 Task: Find connections with filter location Gangolli with filter topic #Partnershipswith filter profile language Potuguese with filter current company S&P Global Market Intelligence with filter school Dayananda Sagar University with filter industry Law Enforcement with filter service category Life Coaching with filter keywords title Web Developer
Action: Mouse pressed left at (510, 87)
Screenshot: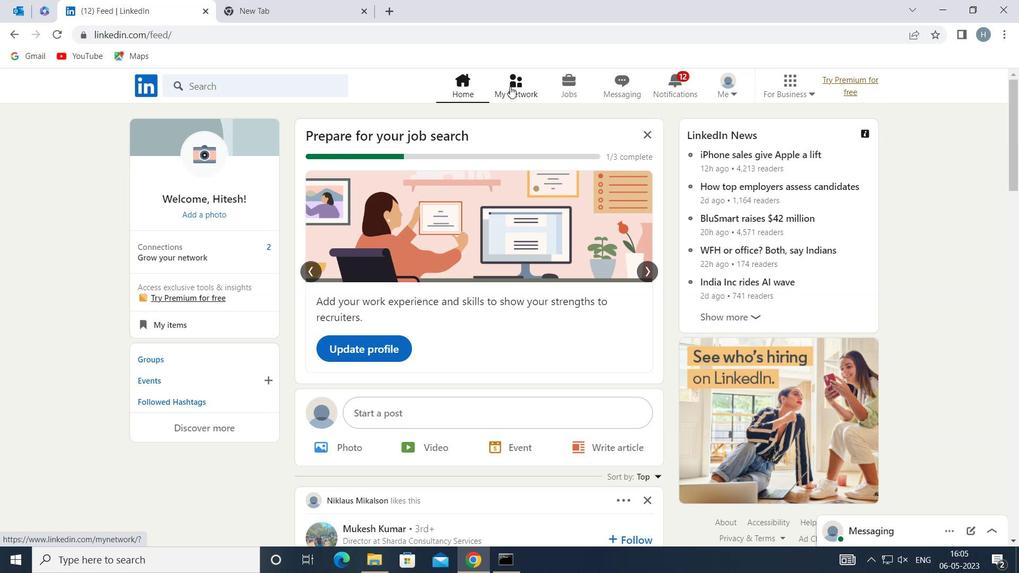 
Action: Mouse moved to (271, 161)
Screenshot: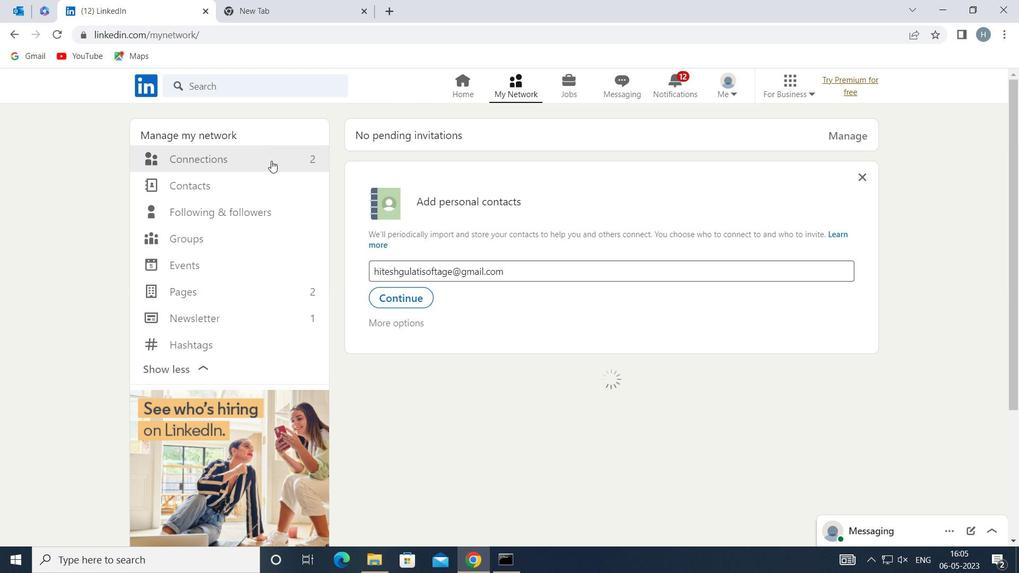 
Action: Mouse pressed left at (271, 161)
Screenshot: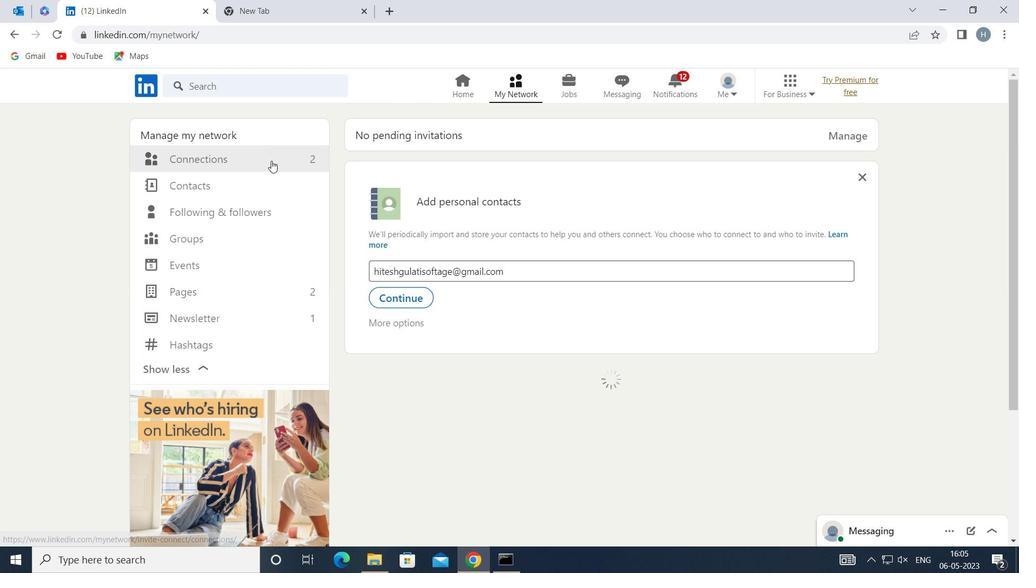 
Action: Mouse moved to (595, 157)
Screenshot: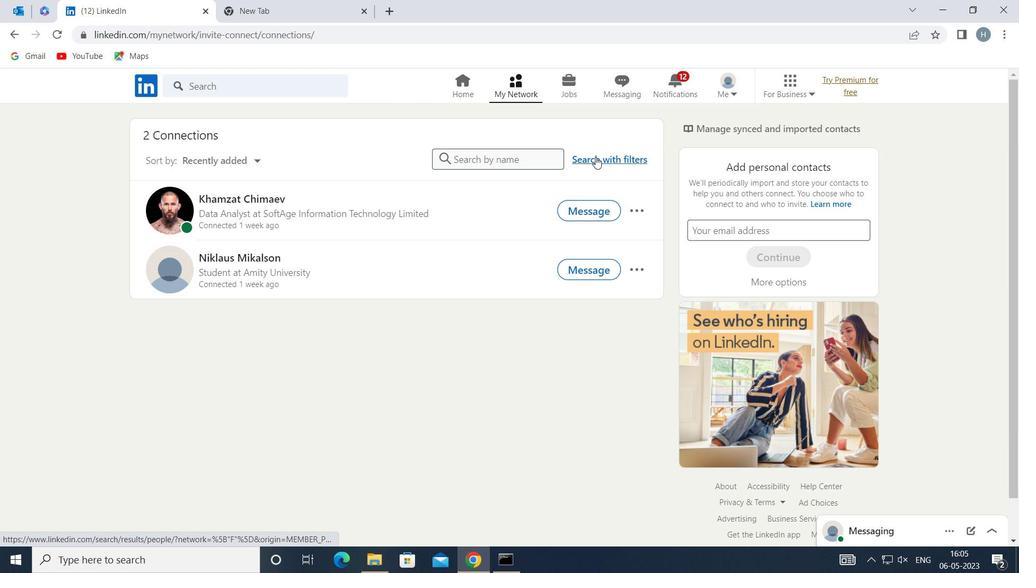 
Action: Mouse pressed left at (595, 157)
Screenshot: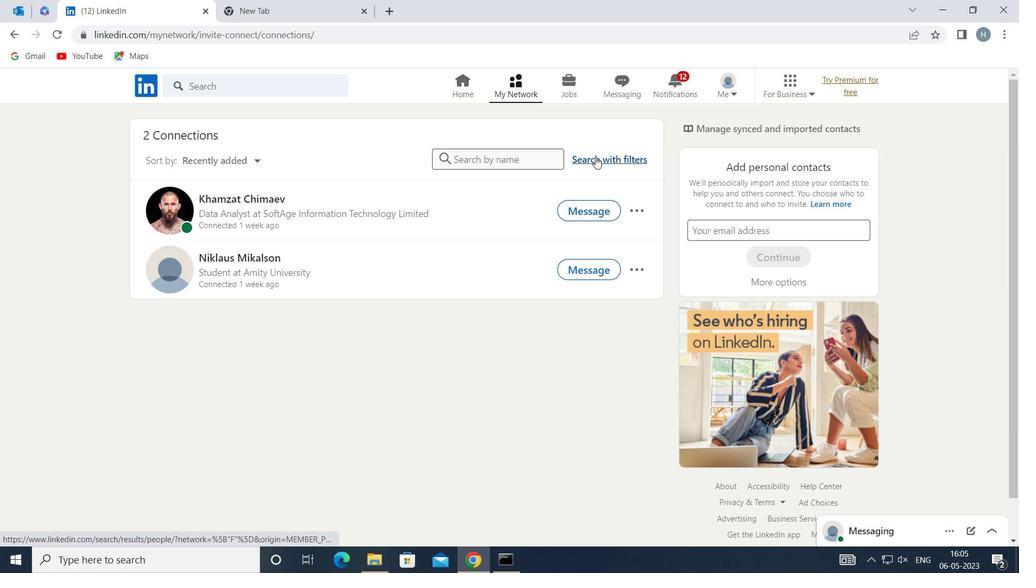 
Action: Mouse moved to (559, 125)
Screenshot: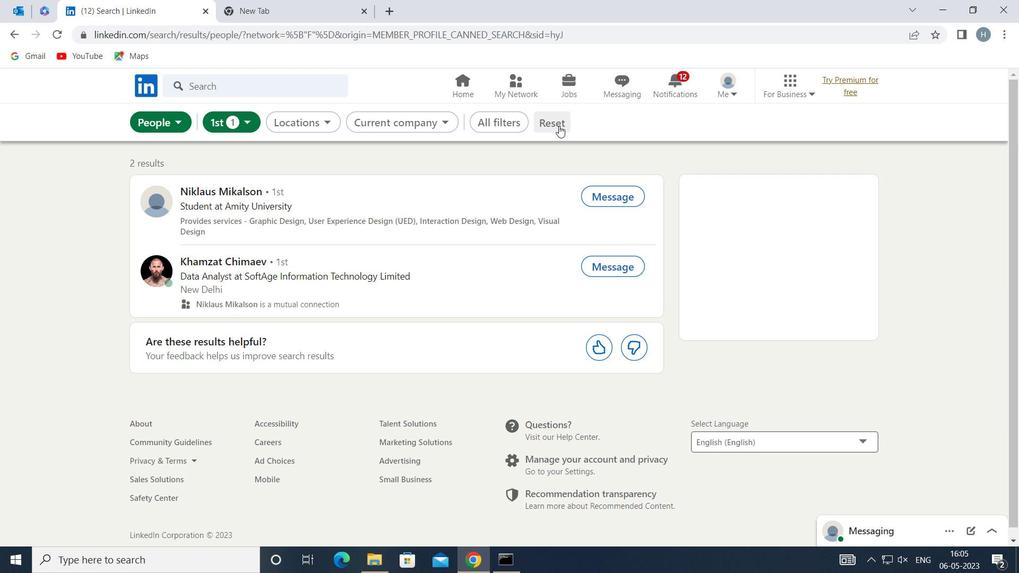 
Action: Mouse pressed left at (559, 125)
Screenshot: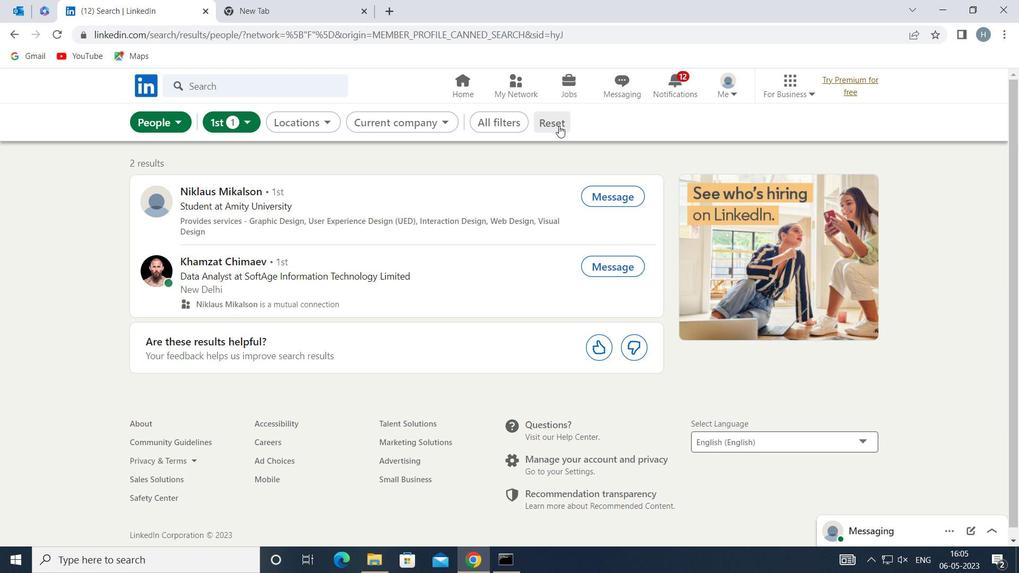 
Action: Mouse moved to (537, 121)
Screenshot: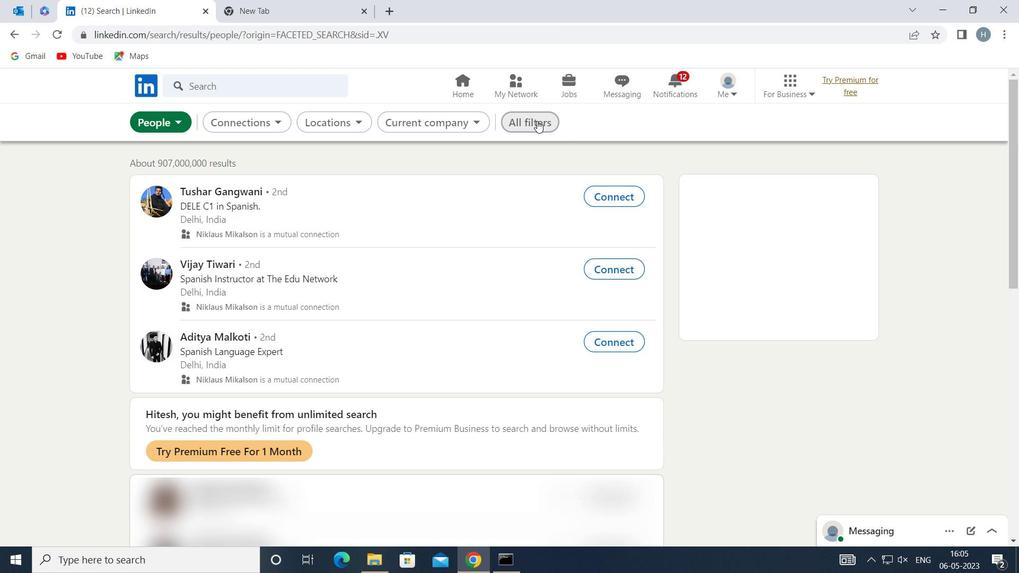 
Action: Mouse pressed left at (537, 121)
Screenshot: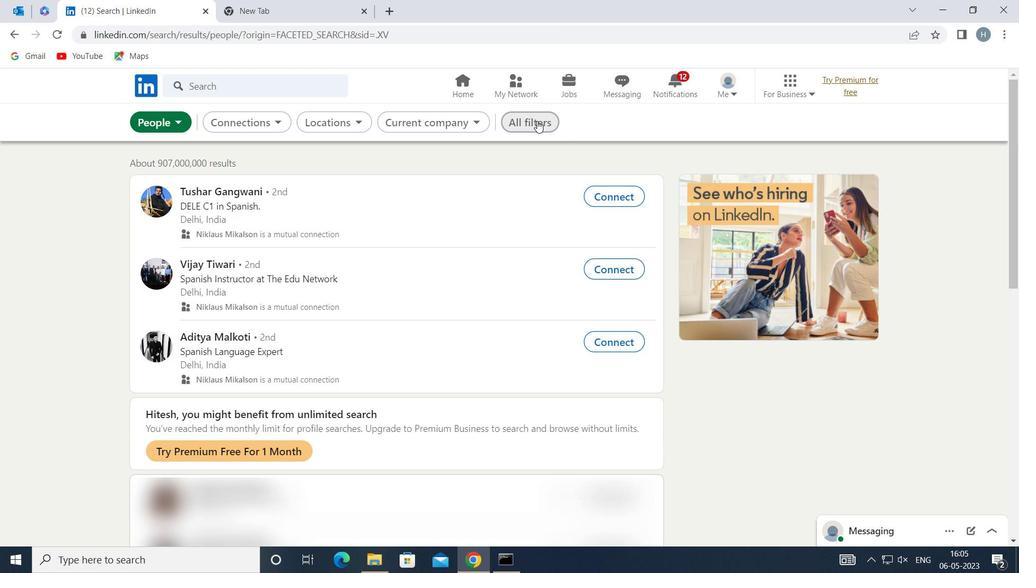 
Action: Mouse moved to (763, 245)
Screenshot: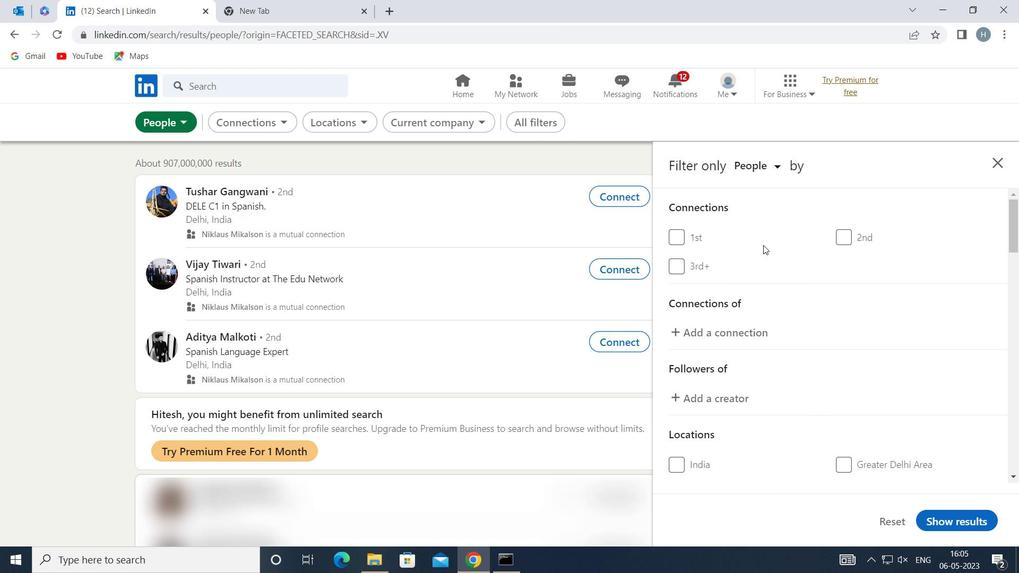 
Action: Mouse scrolled (763, 244) with delta (0, 0)
Screenshot: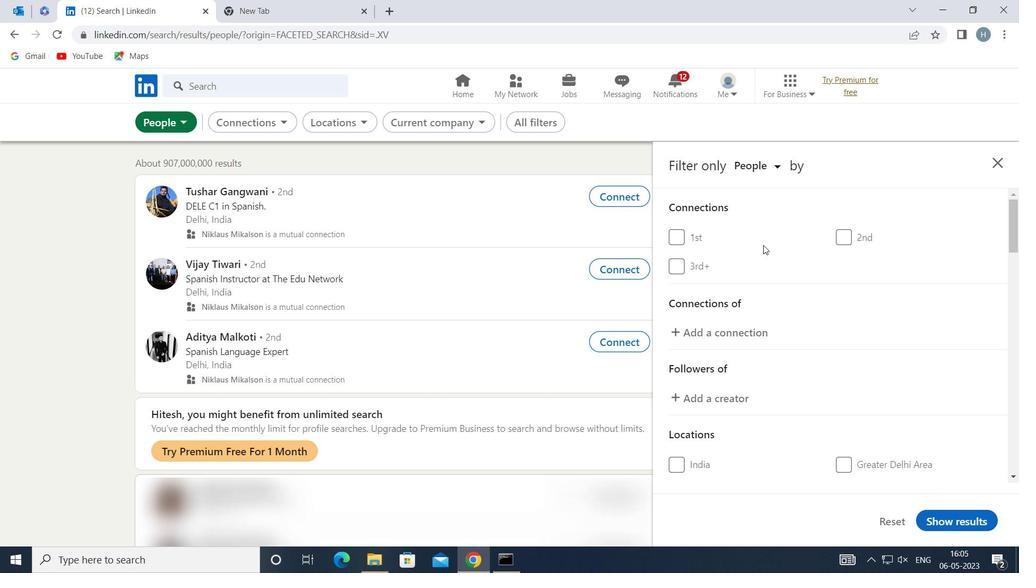 
Action: Mouse moved to (764, 246)
Screenshot: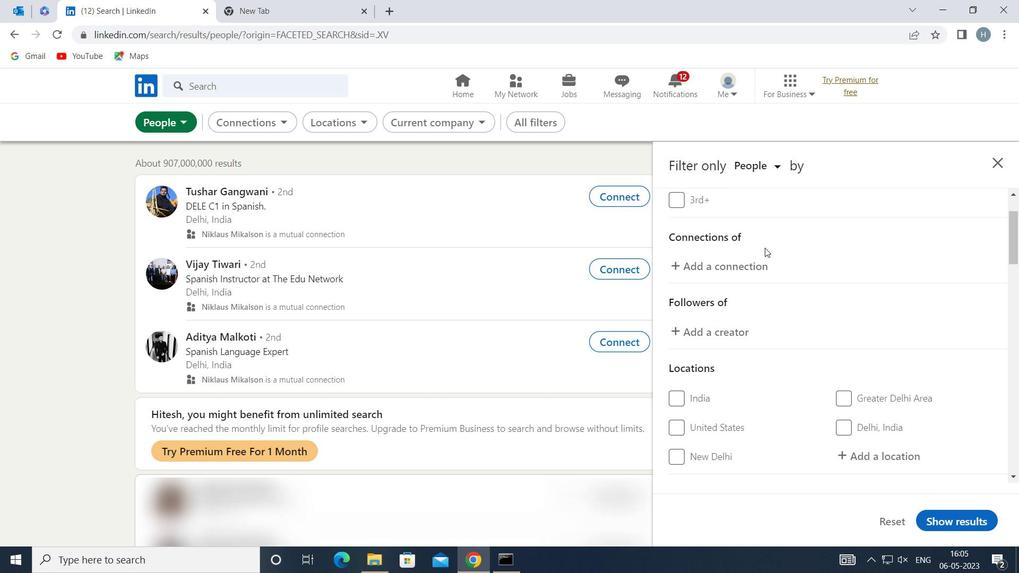 
Action: Mouse scrolled (764, 246) with delta (0, 0)
Screenshot: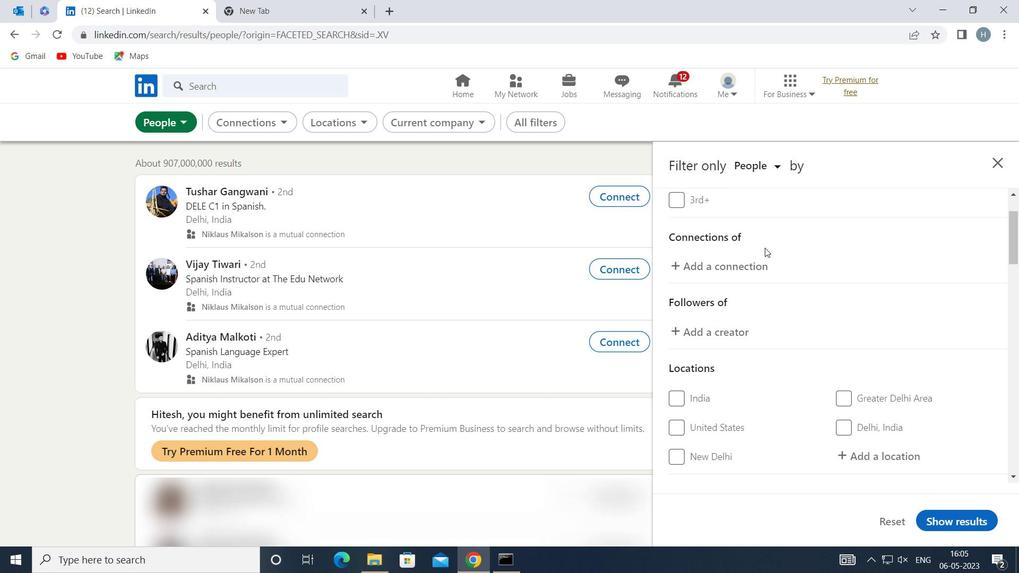 
Action: Mouse moved to (889, 381)
Screenshot: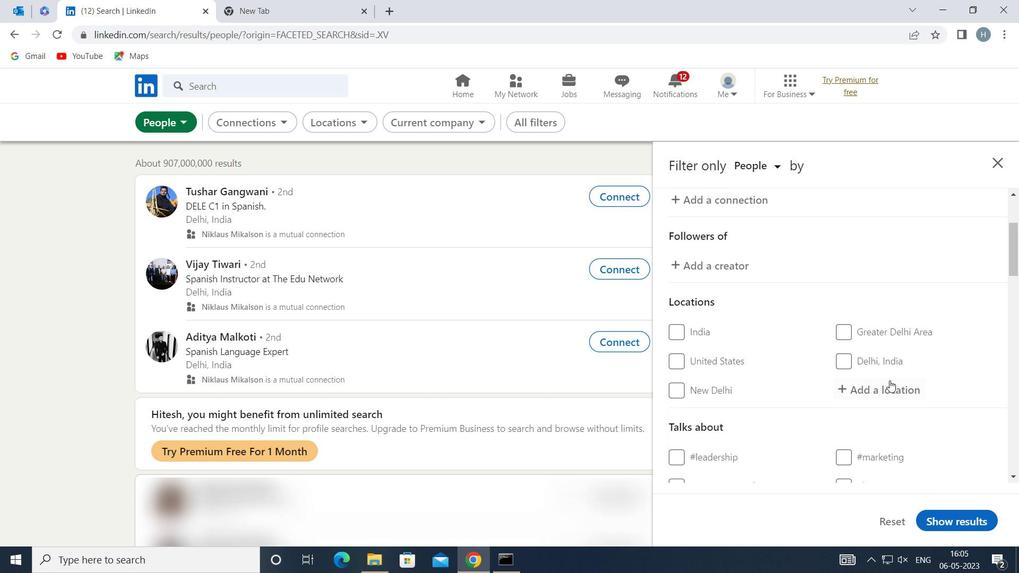 
Action: Mouse pressed left at (889, 381)
Screenshot: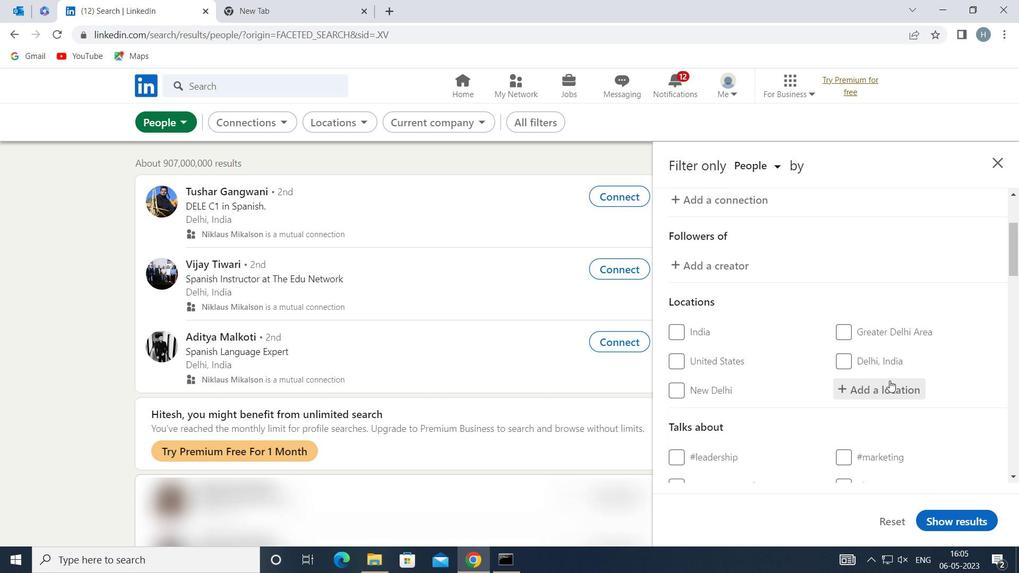 
Action: Mouse moved to (889, 381)
Screenshot: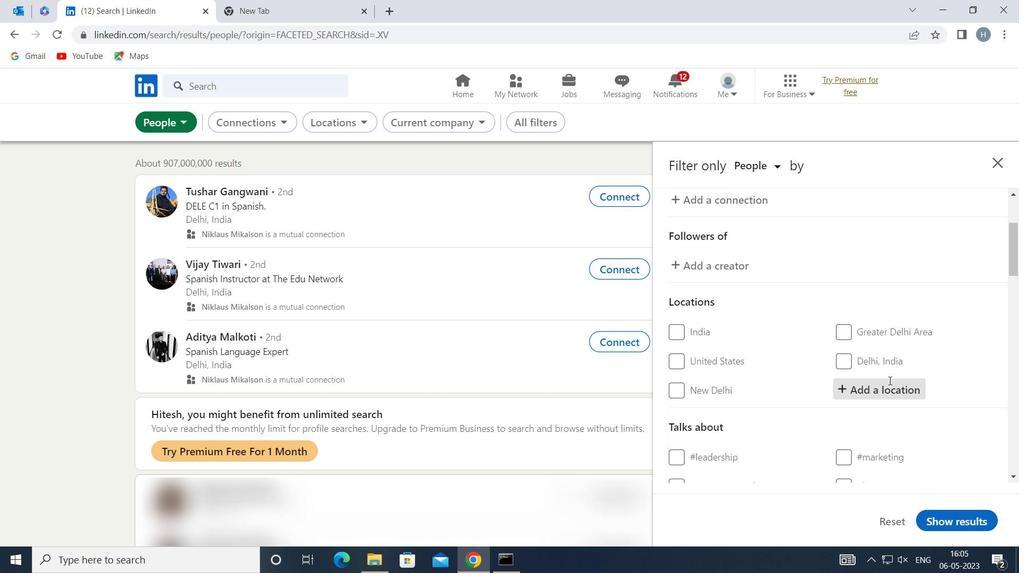 
Action: Key pressed <Key.shift>GANGOLLI
Screenshot: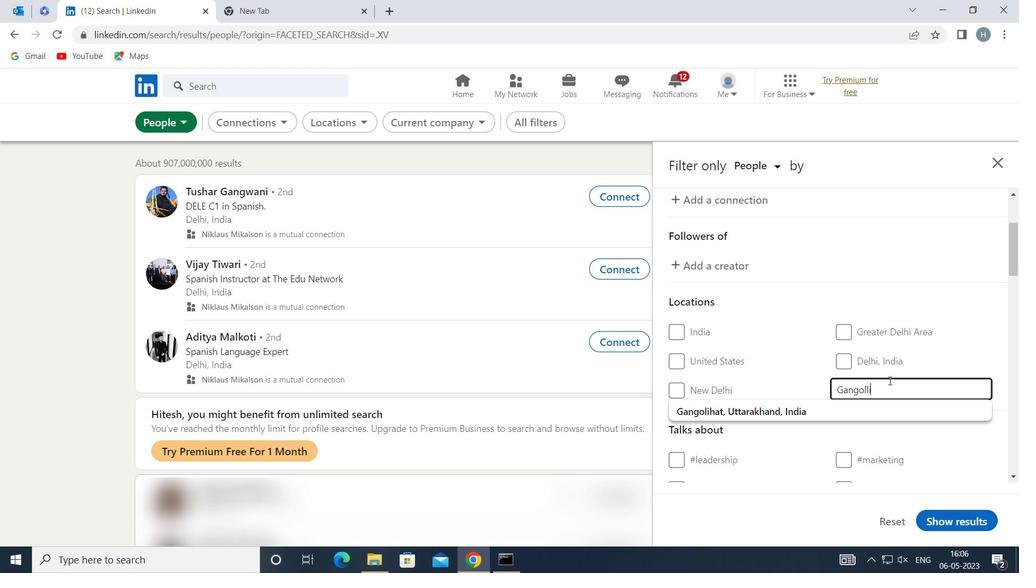 
Action: Mouse moved to (959, 314)
Screenshot: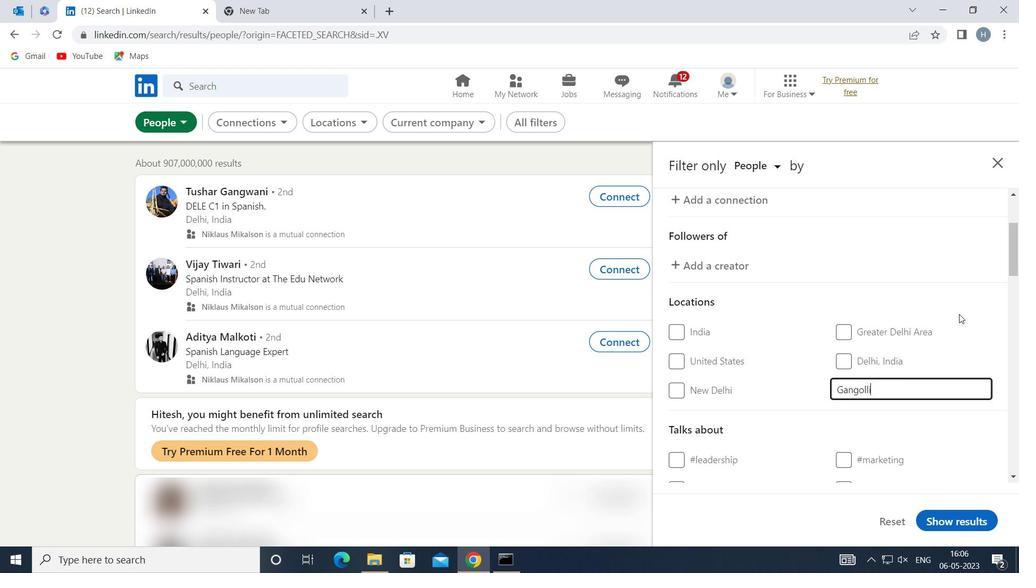 
Action: Mouse pressed left at (959, 314)
Screenshot: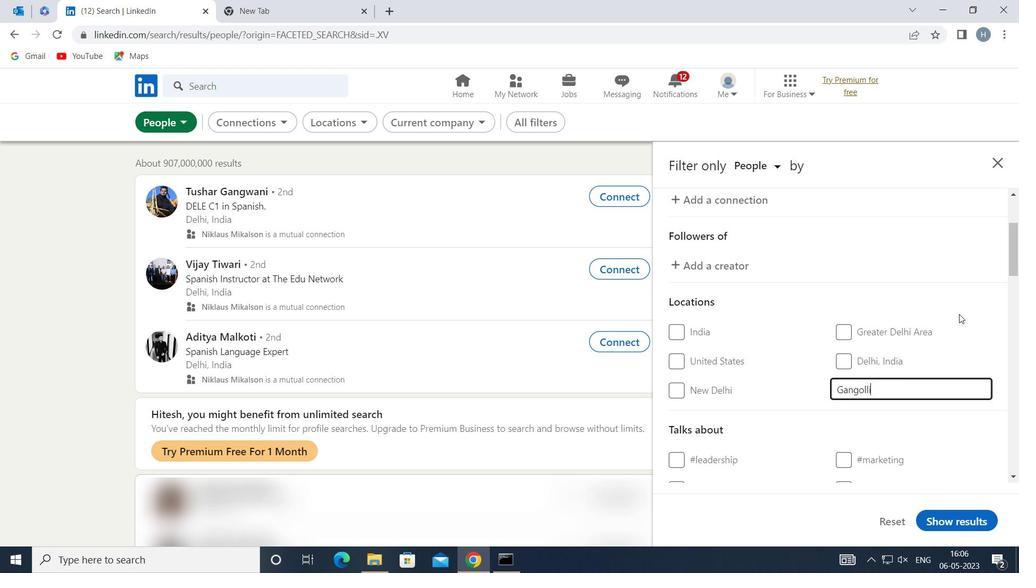 
Action: Mouse moved to (959, 314)
Screenshot: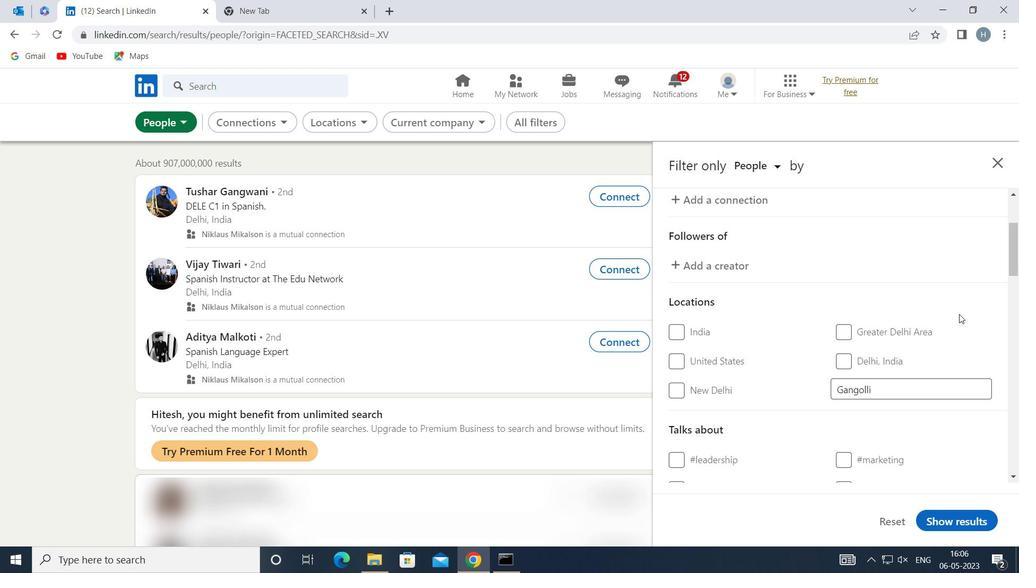 
Action: Mouse scrolled (959, 314) with delta (0, 0)
Screenshot: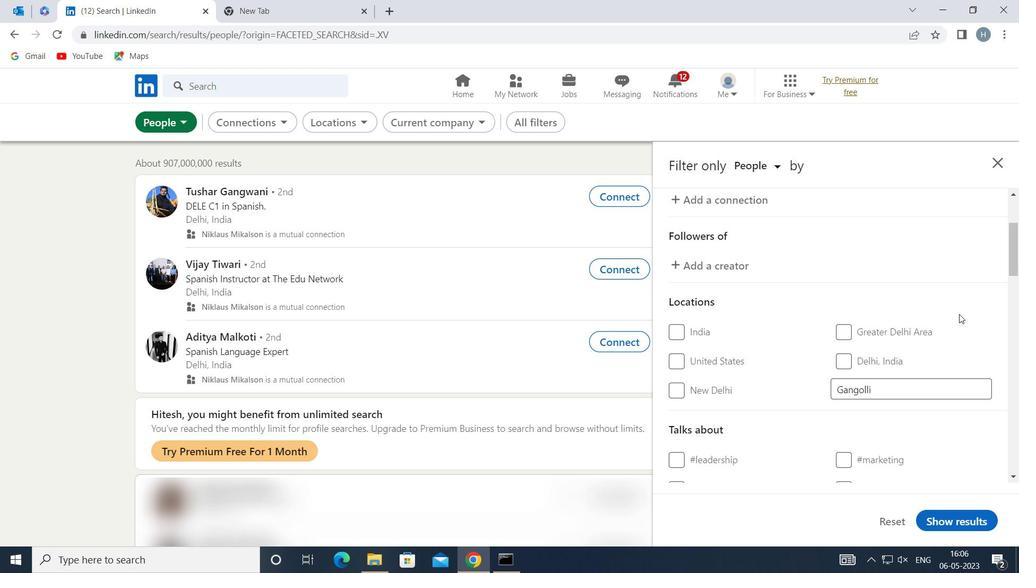 
Action: Mouse scrolled (959, 314) with delta (0, 0)
Screenshot: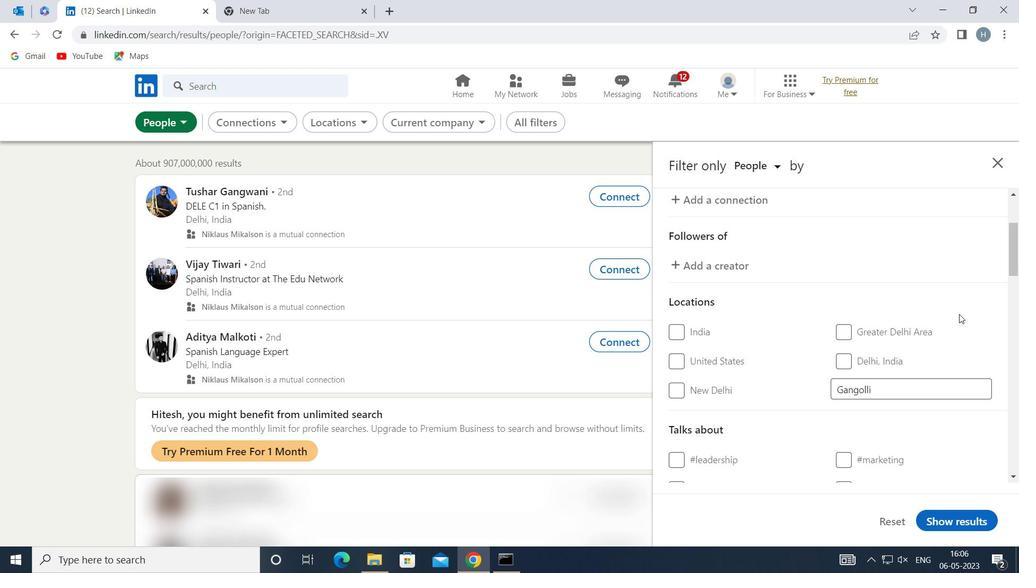 
Action: Mouse moved to (928, 329)
Screenshot: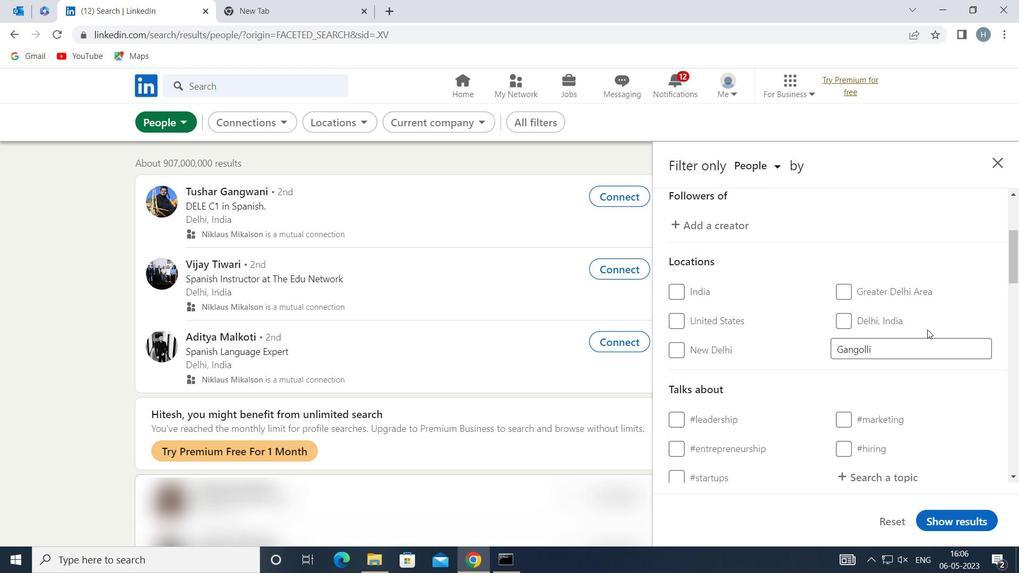 
Action: Mouse scrolled (928, 329) with delta (0, 0)
Screenshot: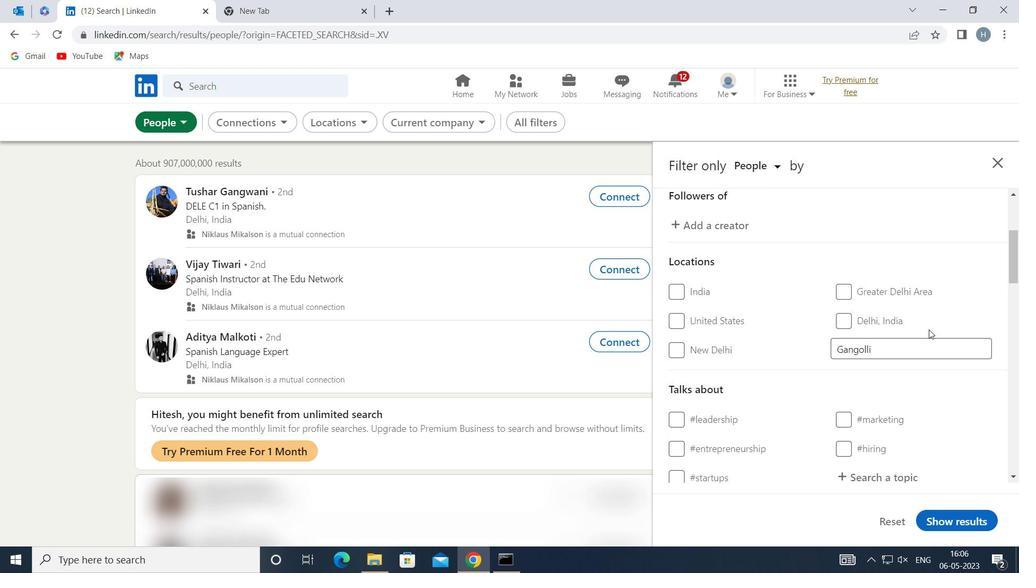 
Action: Mouse moved to (865, 316)
Screenshot: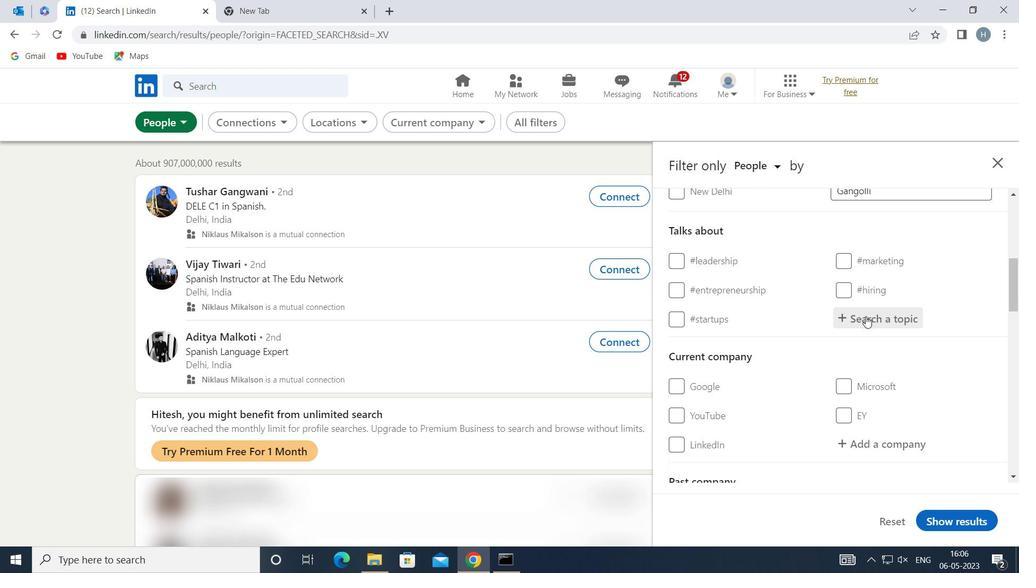 
Action: Mouse pressed left at (865, 316)
Screenshot: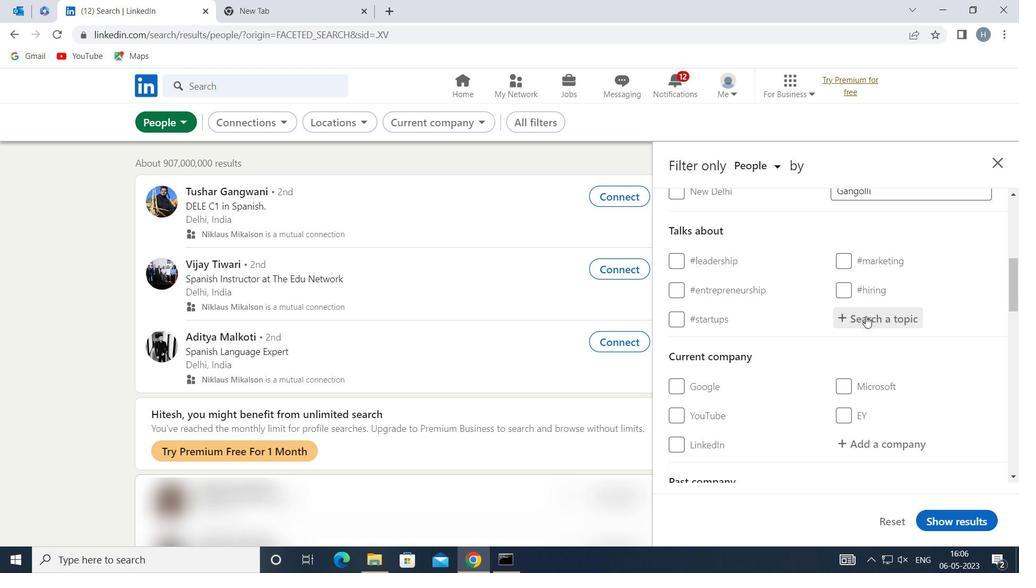 
Action: Mouse moved to (866, 316)
Screenshot: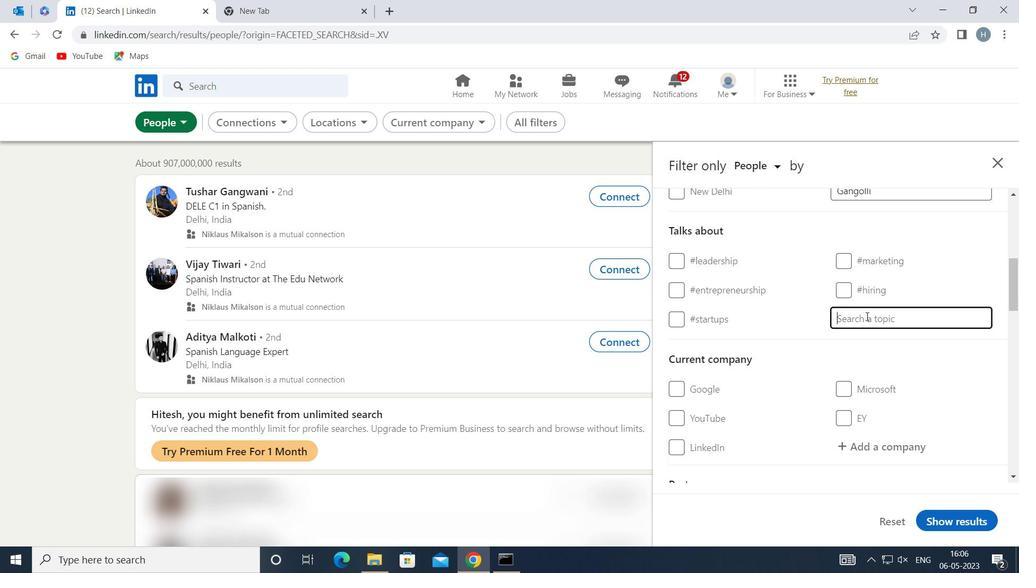 
Action: Key pressed <Key.shift>PARTNERSHIPS
Screenshot: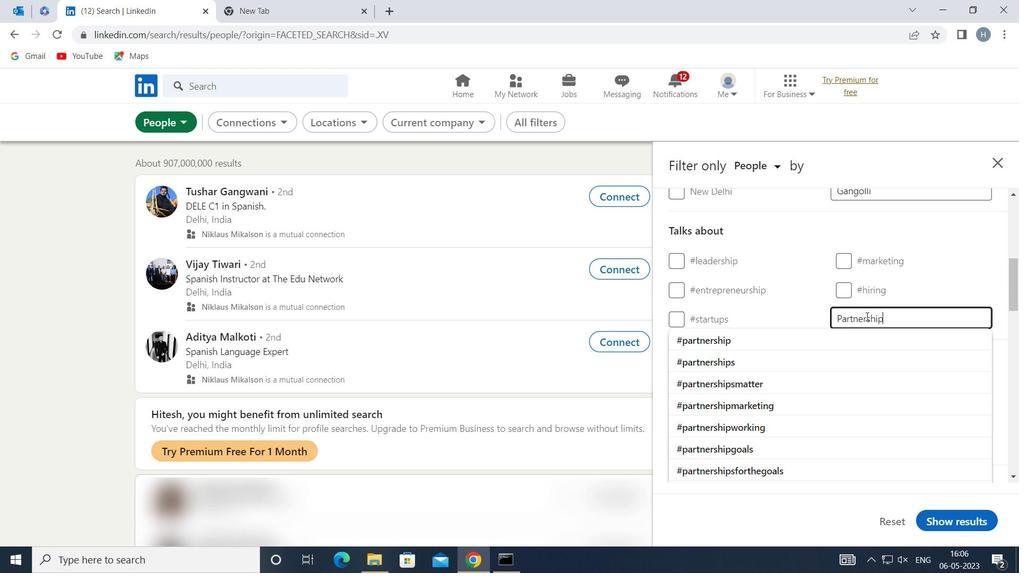 
Action: Mouse moved to (783, 338)
Screenshot: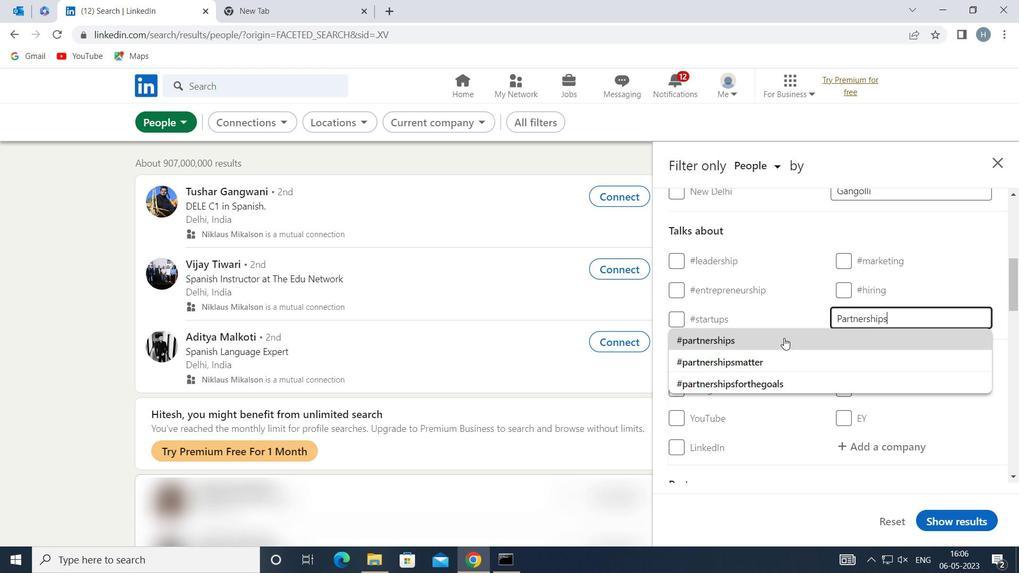 
Action: Mouse pressed left at (783, 338)
Screenshot: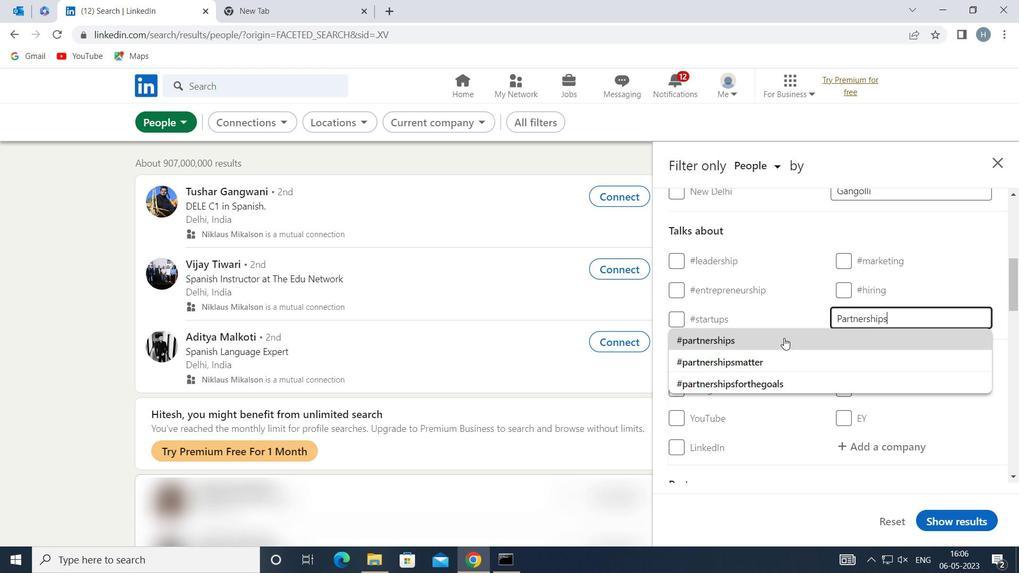
Action: Mouse moved to (794, 325)
Screenshot: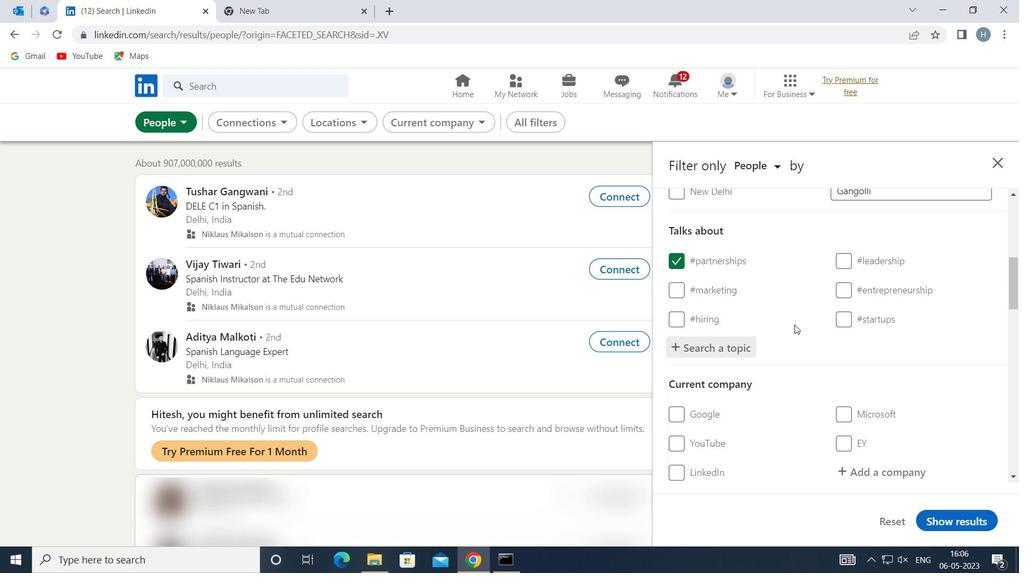 
Action: Mouse scrolled (794, 324) with delta (0, 0)
Screenshot: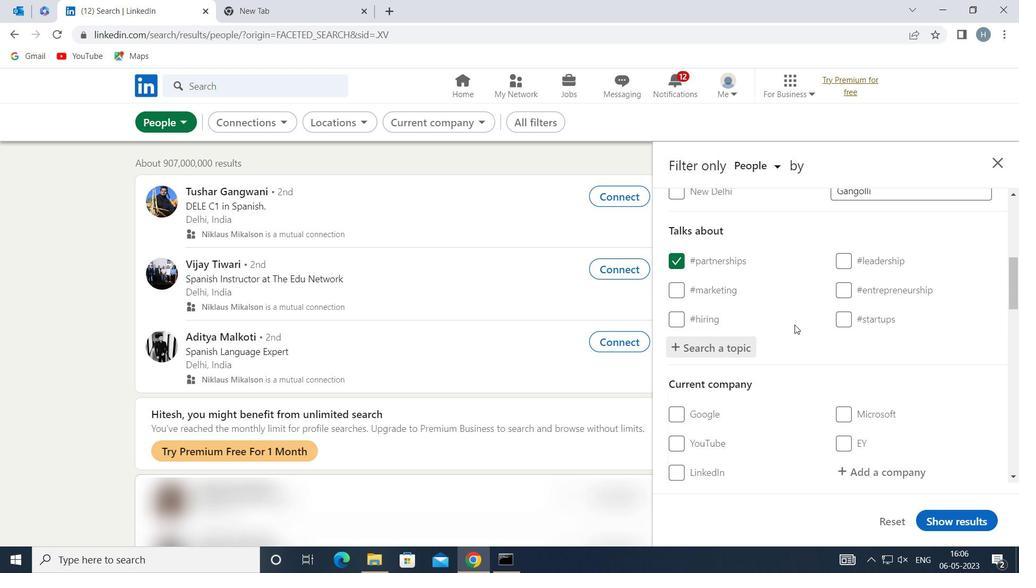 
Action: Mouse moved to (796, 323)
Screenshot: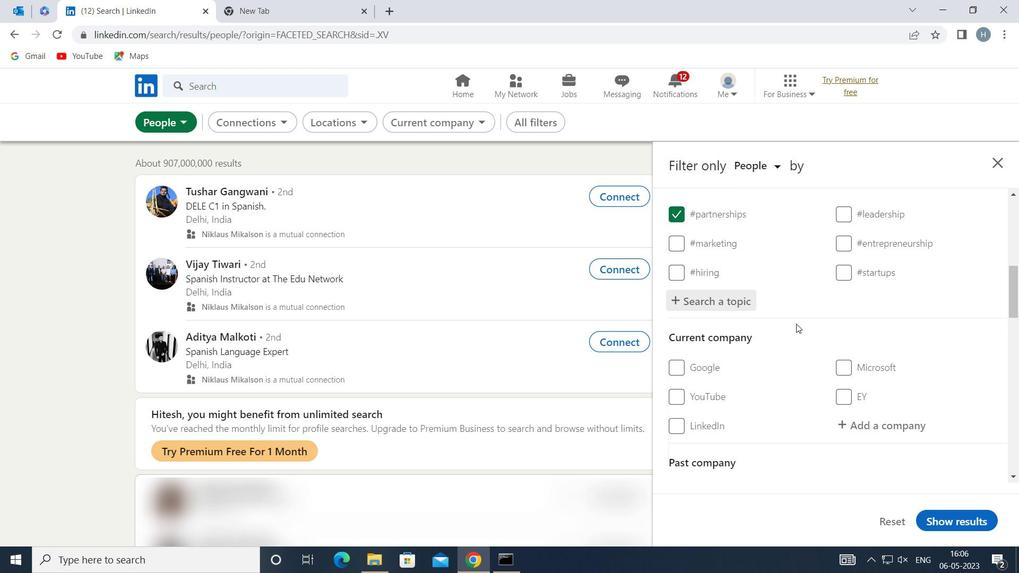 
Action: Mouse scrolled (796, 323) with delta (0, 0)
Screenshot: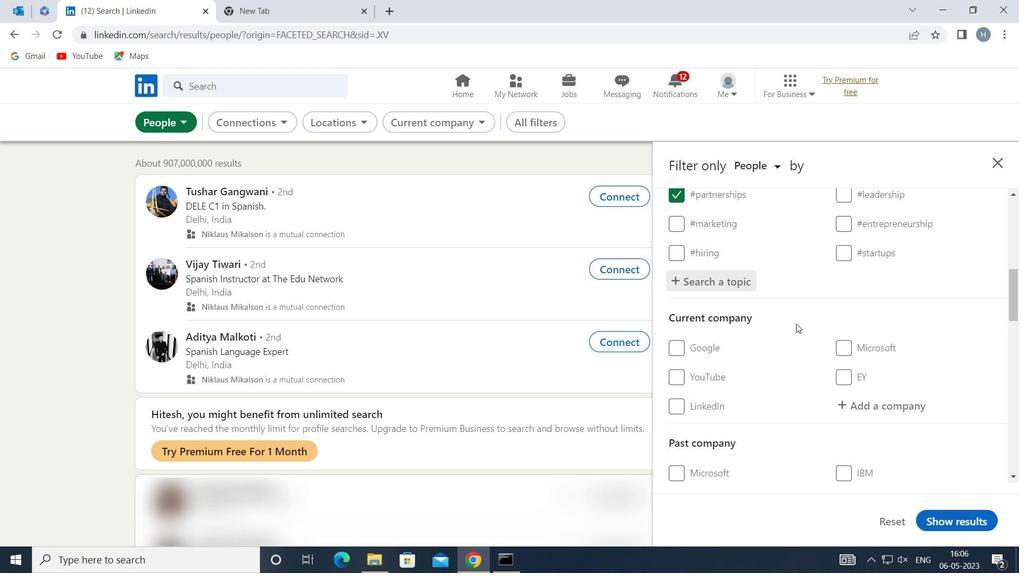 
Action: Mouse moved to (797, 320)
Screenshot: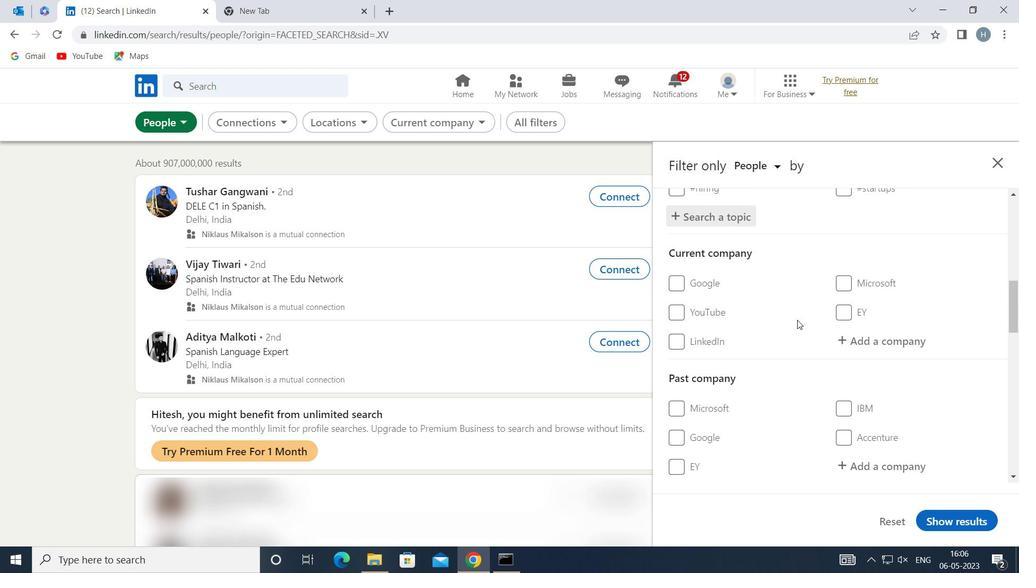 
Action: Mouse scrolled (797, 320) with delta (0, 0)
Screenshot: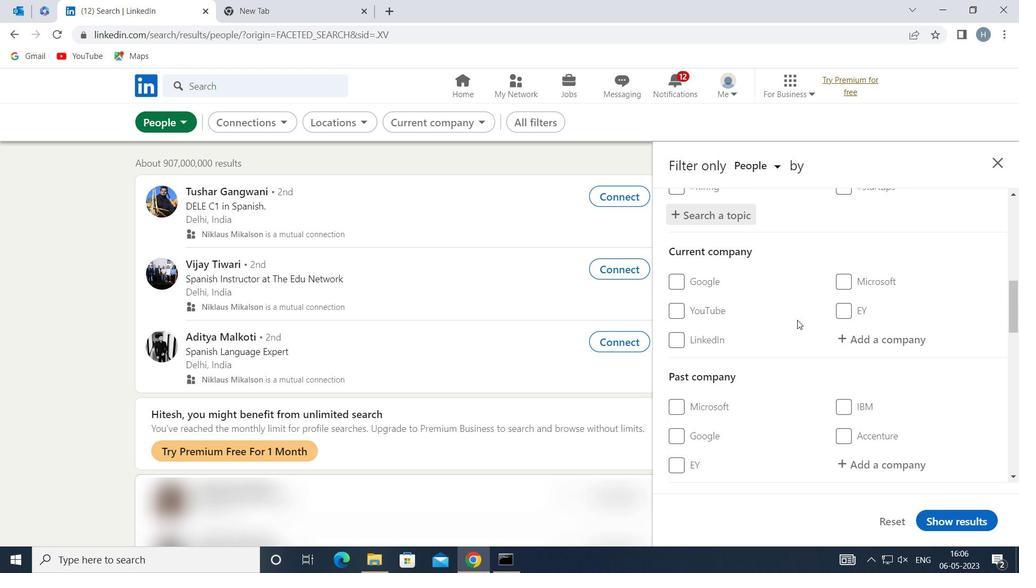 
Action: Mouse scrolled (797, 320) with delta (0, 0)
Screenshot: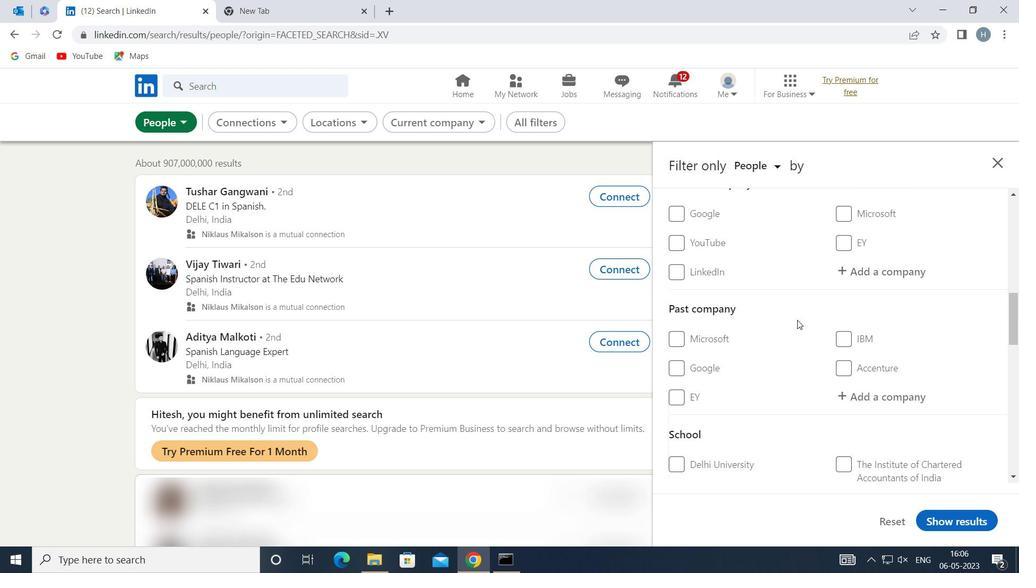 
Action: Mouse moved to (800, 319)
Screenshot: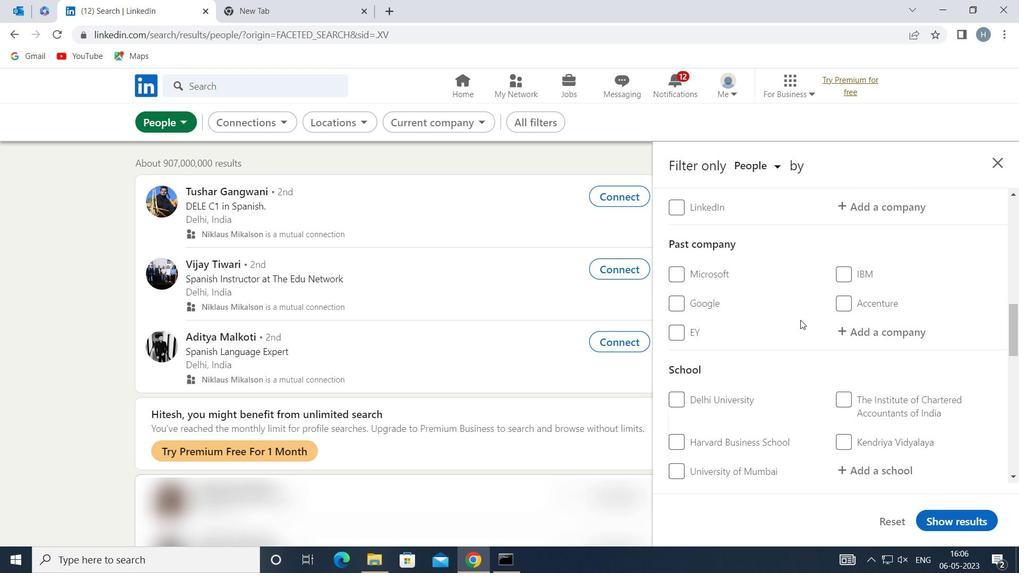 
Action: Mouse scrolled (800, 318) with delta (0, 0)
Screenshot: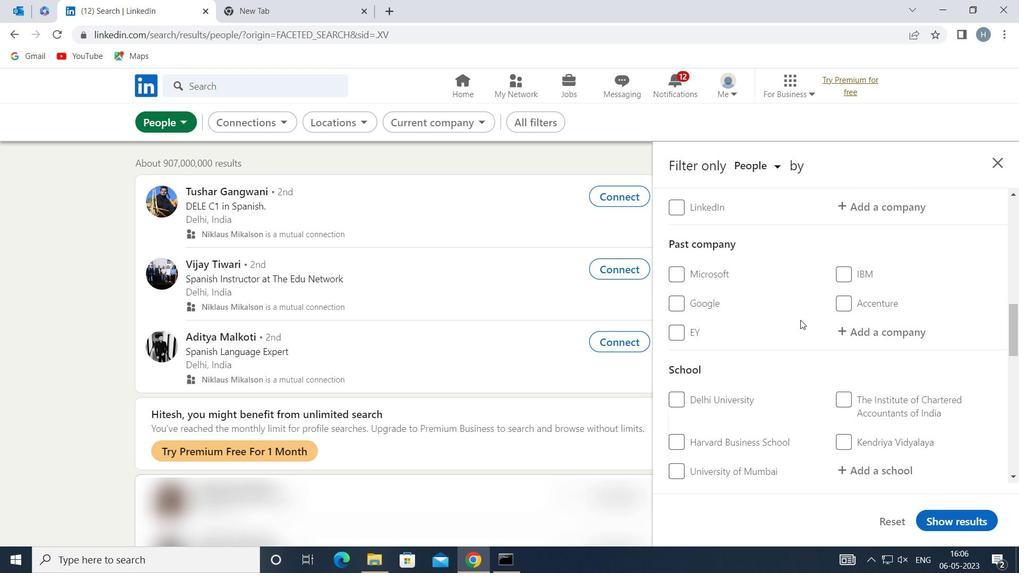 
Action: Mouse moved to (804, 325)
Screenshot: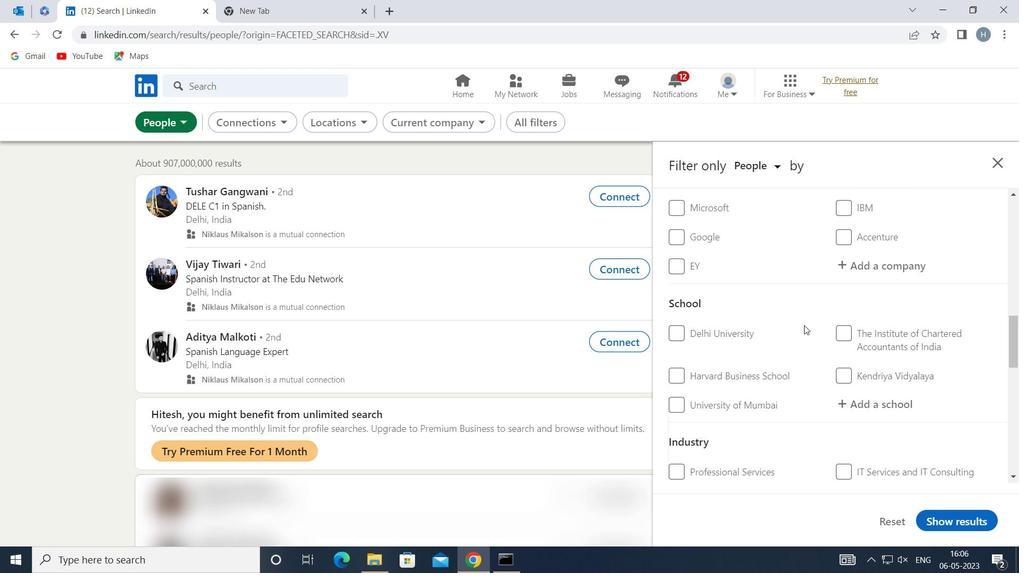 
Action: Mouse scrolled (804, 325) with delta (0, 0)
Screenshot: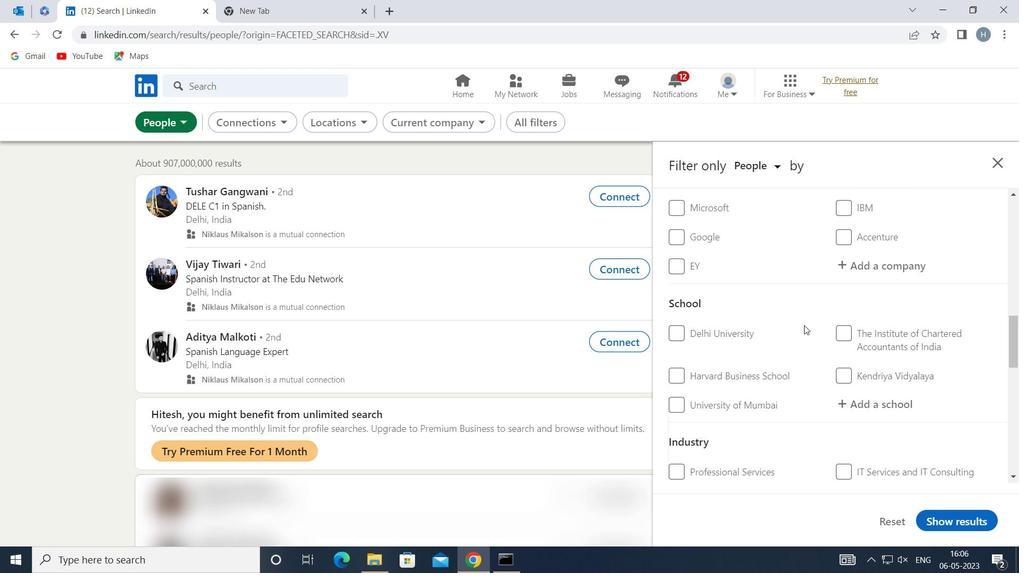 
Action: Mouse moved to (805, 330)
Screenshot: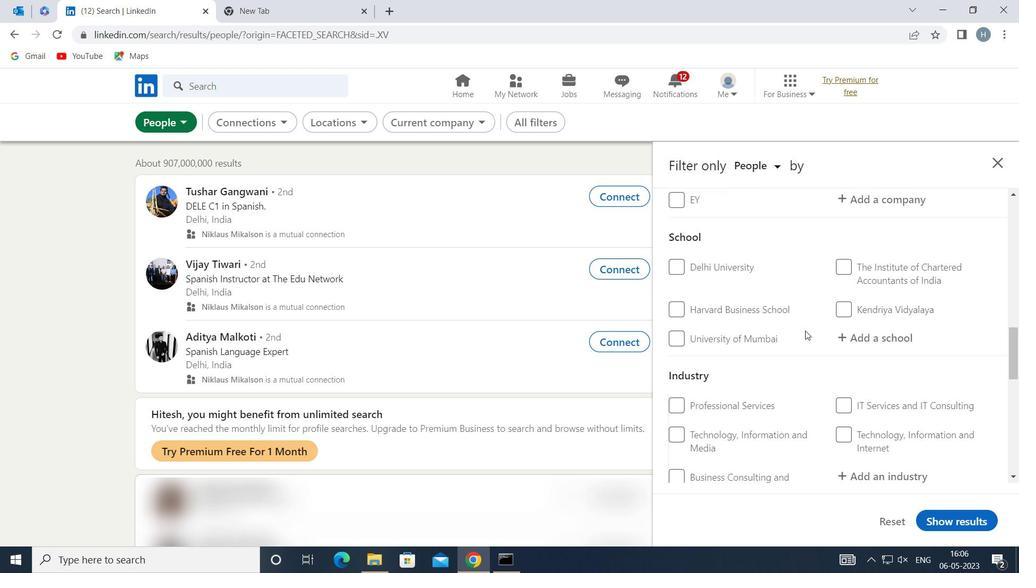 
Action: Mouse scrolled (805, 330) with delta (0, 0)
Screenshot: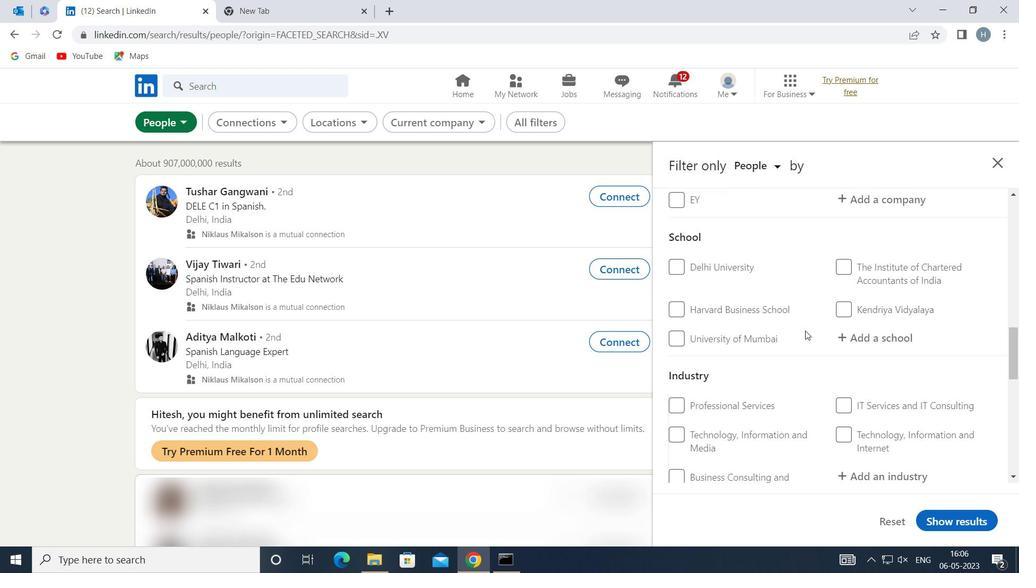 
Action: Mouse moved to (808, 335)
Screenshot: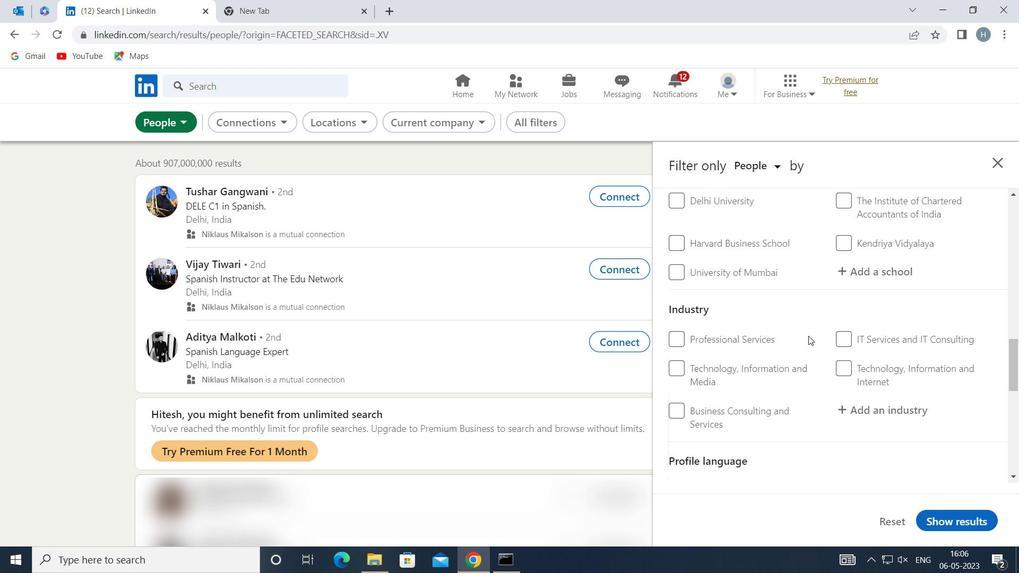 
Action: Mouse scrolled (808, 335) with delta (0, 0)
Screenshot: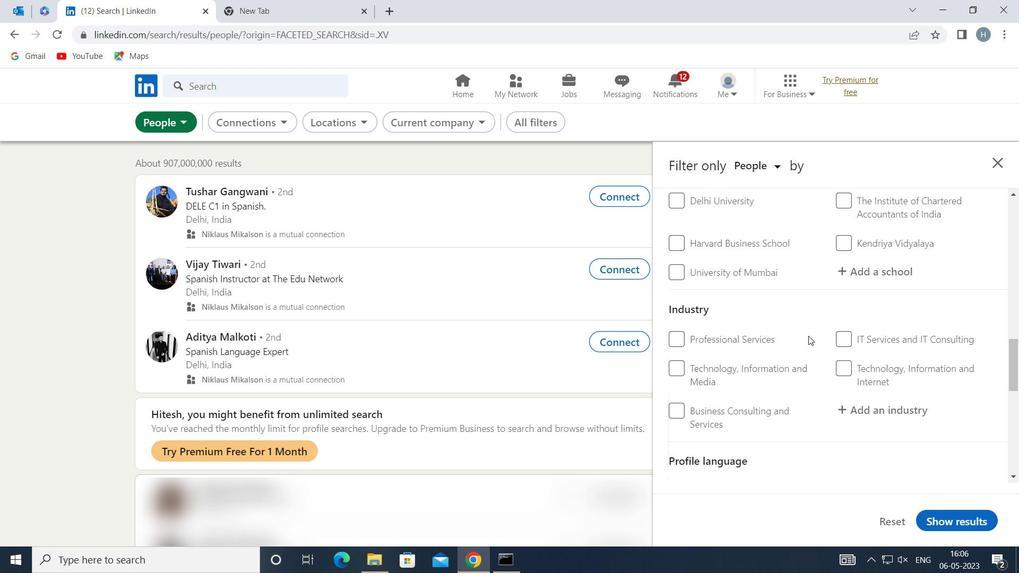 
Action: Mouse moved to (808, 336)
Screenshot: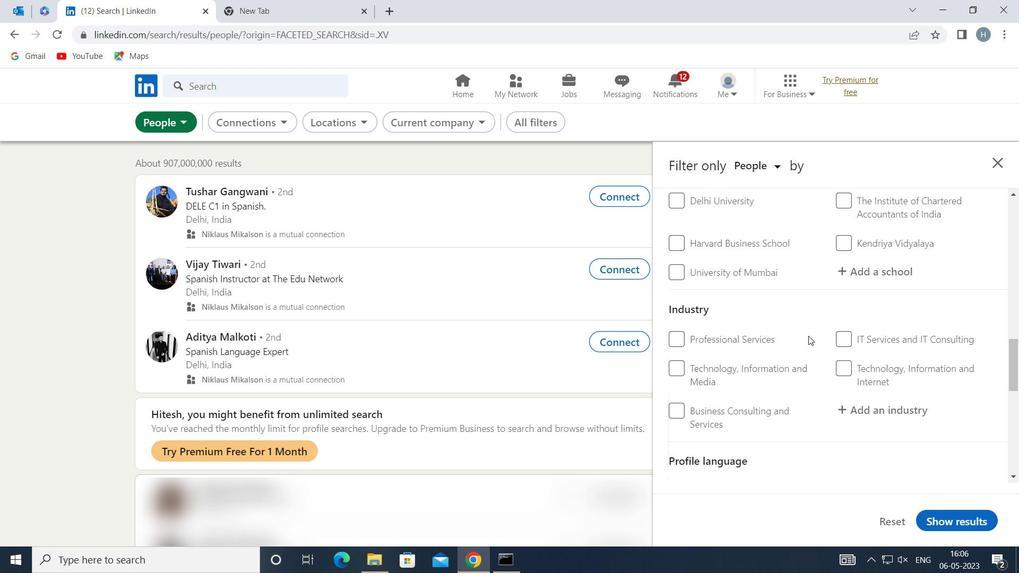 
Action: Mouse scrolled (808, 335) with delta (0, 0)
Screenshot: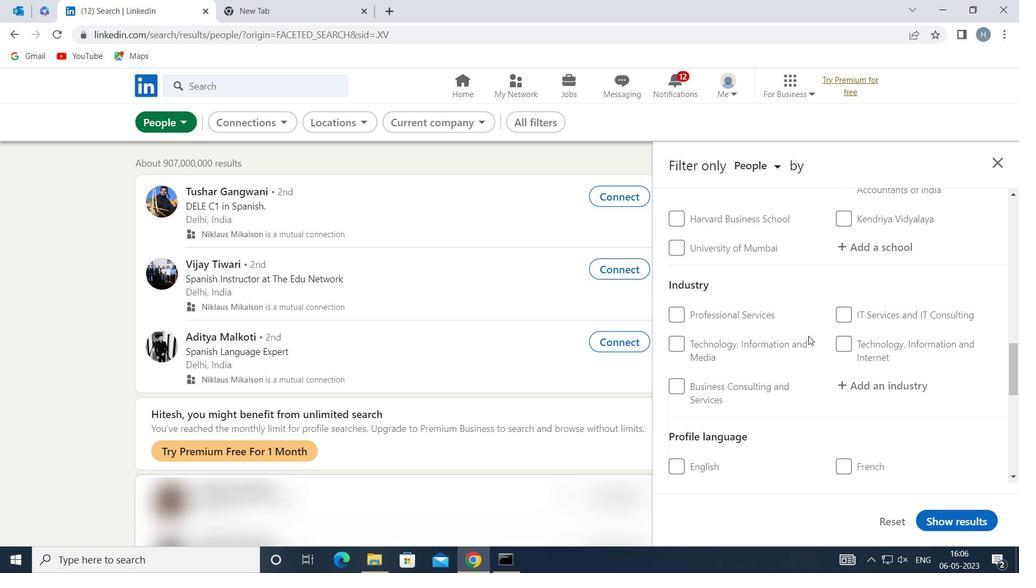 
Action: Mouse moved to (845, 386)
Screenshot: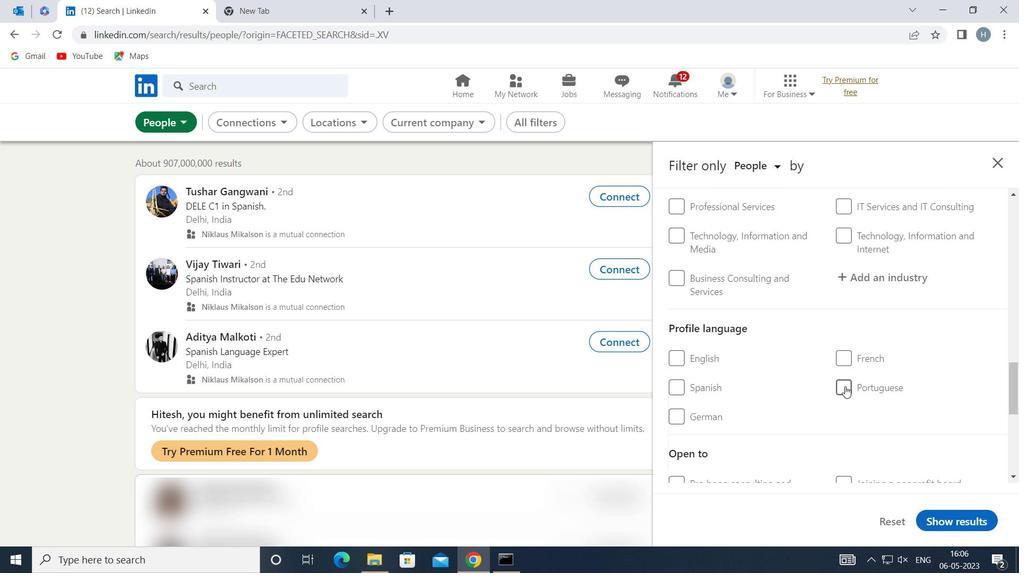 
Action: Mouse pressed left at (845, 386)
Screenshot: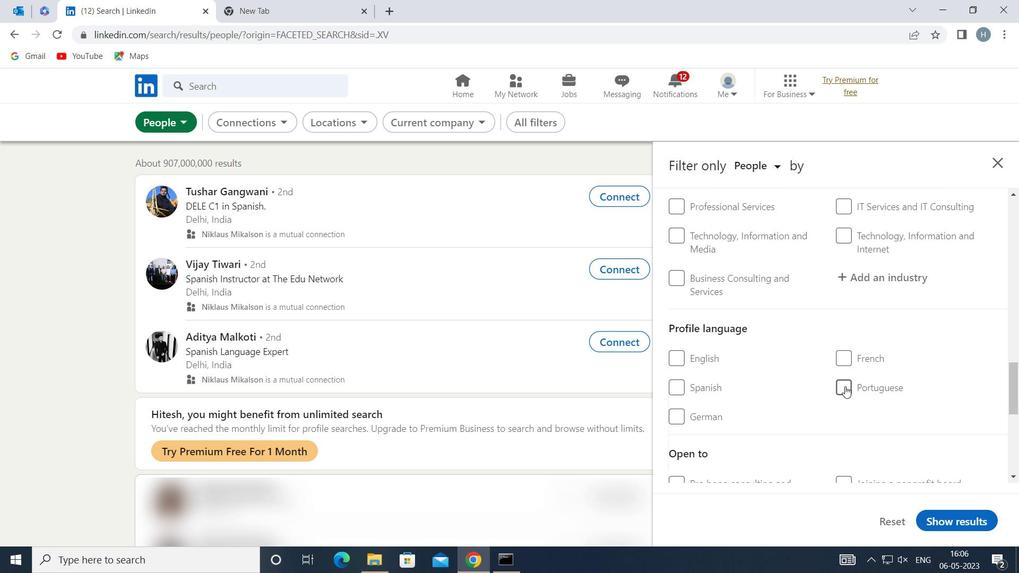 
Action: Mouse moved to (793, 374)
Screenshot: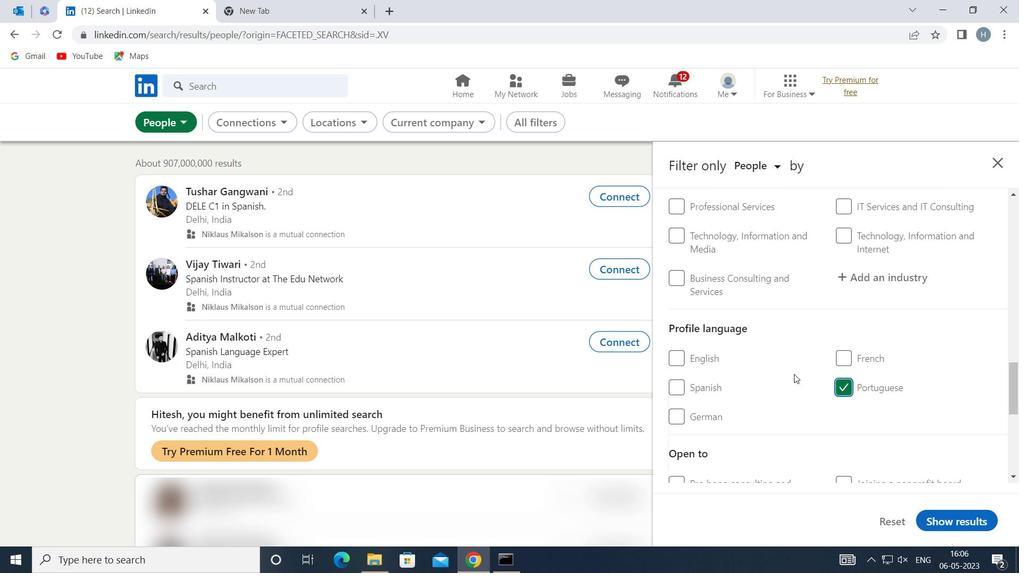 
Action: Mouse scrolled (793, 374) with delta (0, 0)
Screenshot: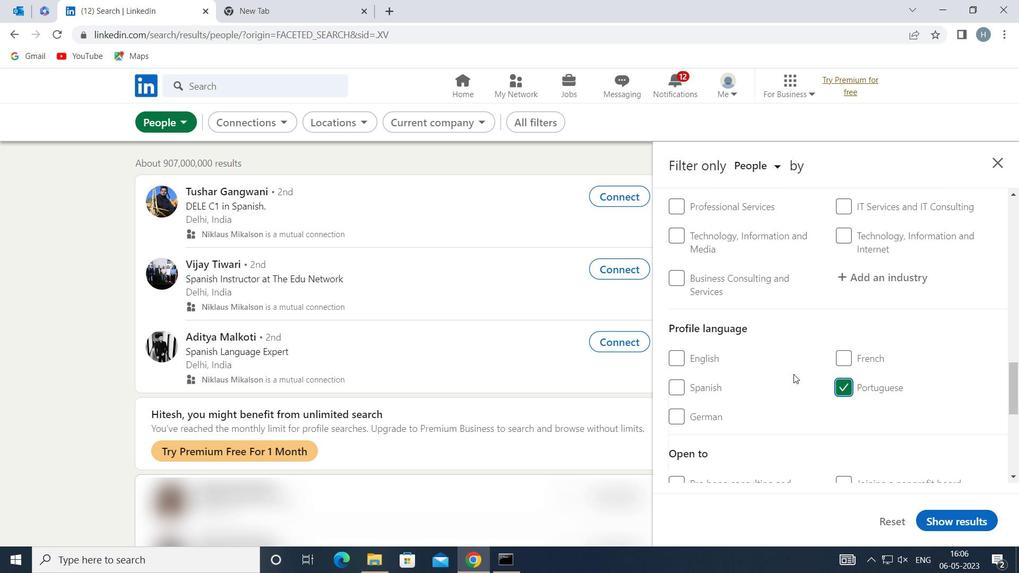 
Action: Mouse moved to (794, 359)
Screenshot: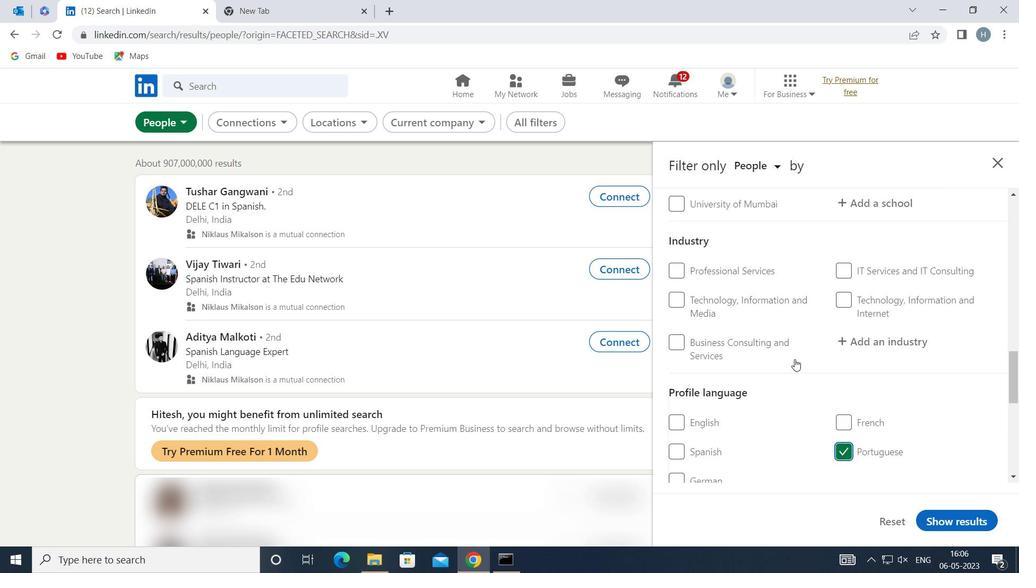 
Action: Mouse scrolled (794, 360) with delta (0, 0)
Screenshot: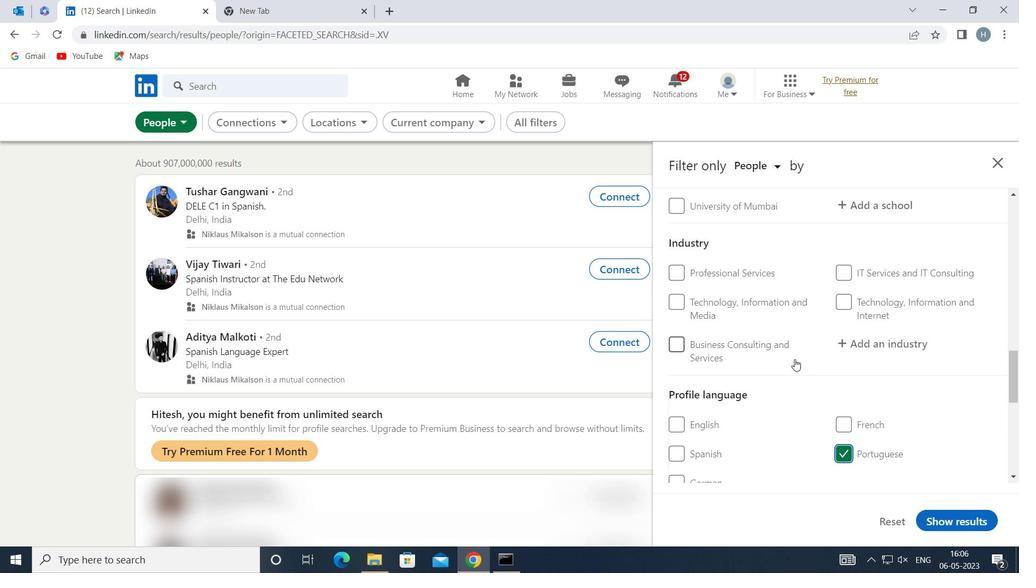 
Action: Mouse moved to (794, 366)
Screenshot: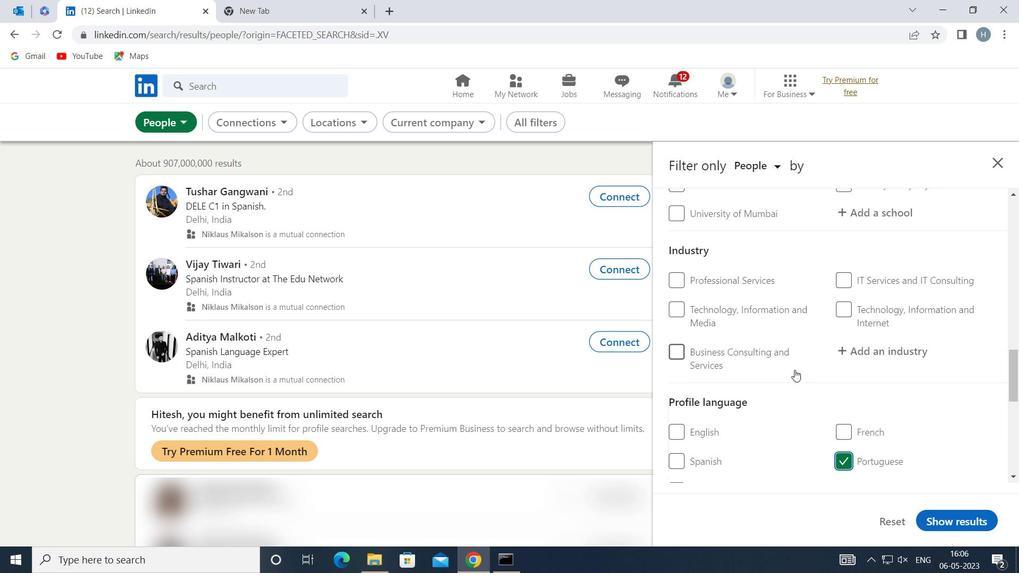 
Action: Mouse scrolled (794, 366) with delta (0, 0)
Screenshot: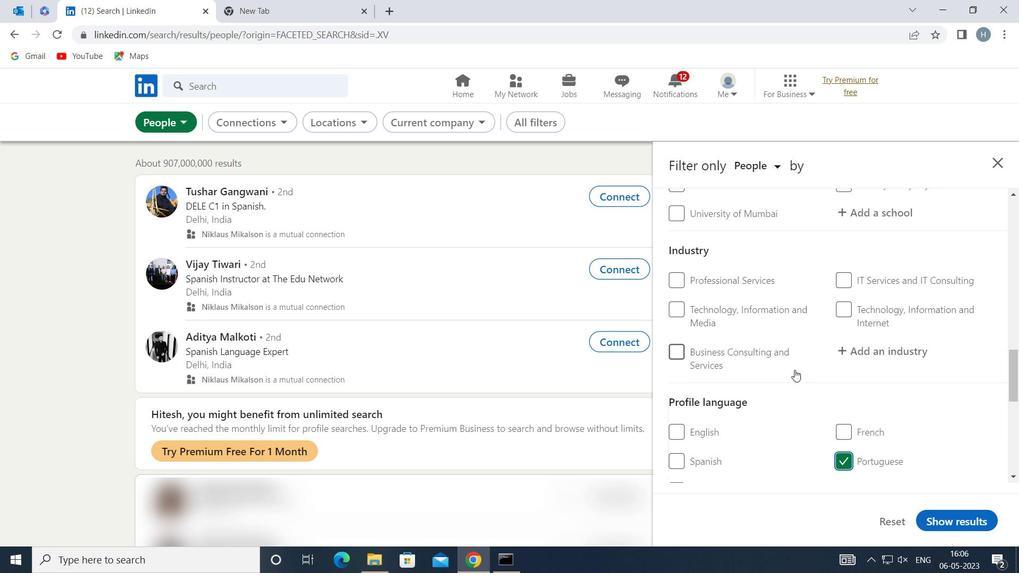 
Action: Mouse moved to (794, 371)
Screenshot: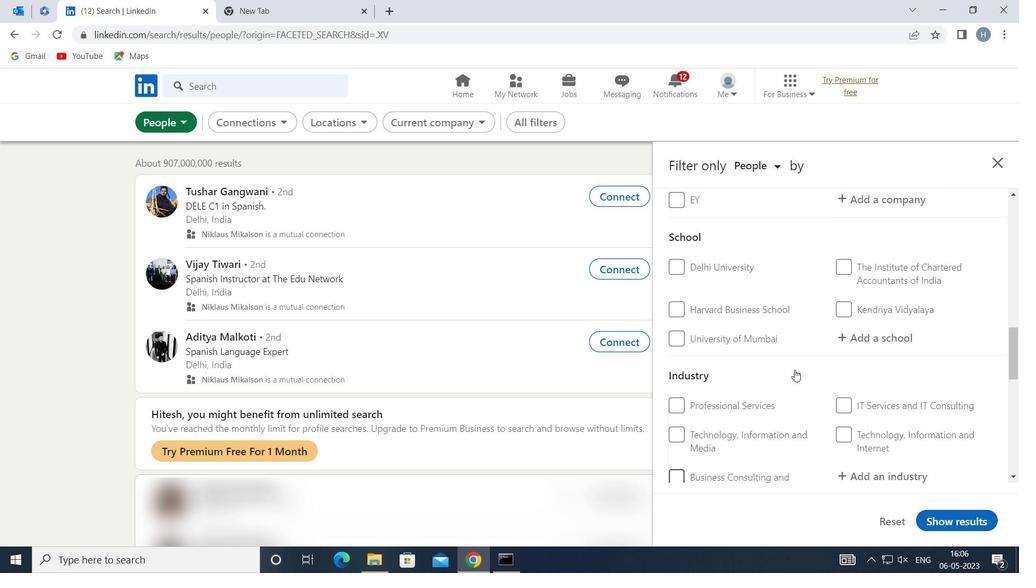 
Action: Mouse scrolled (794, 372) with delta (0, 0)
Screenshot: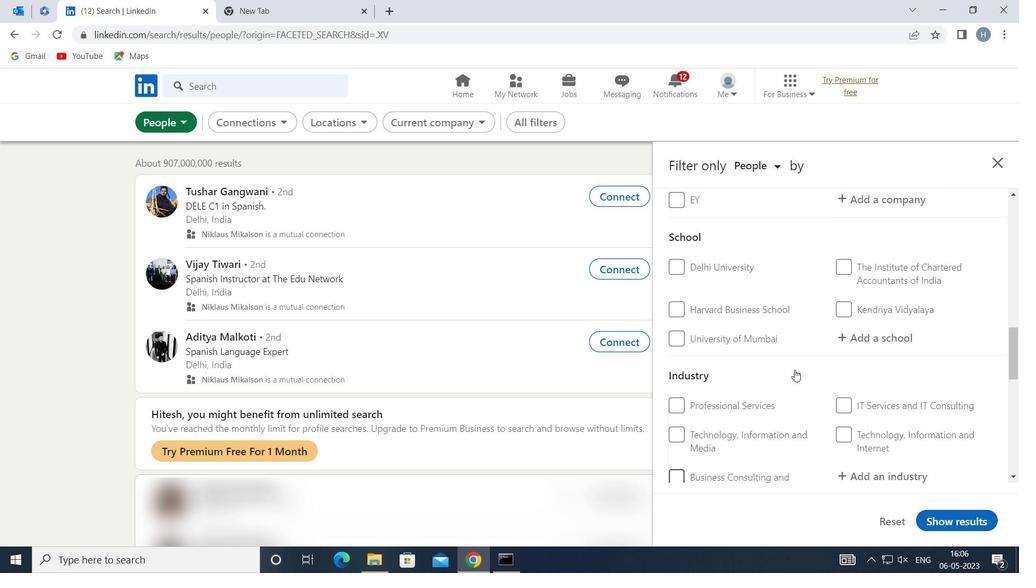 
Action: Mouse moved to (787, 399)
Screenshot: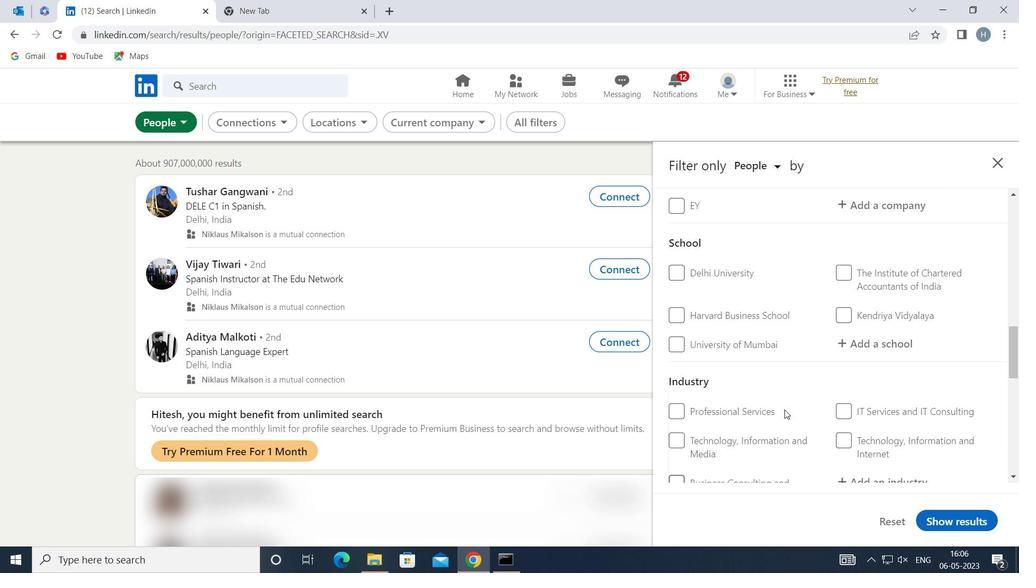 
Action: Mouse scrolled (787, 400) with delta (0, 0)
Screenshot: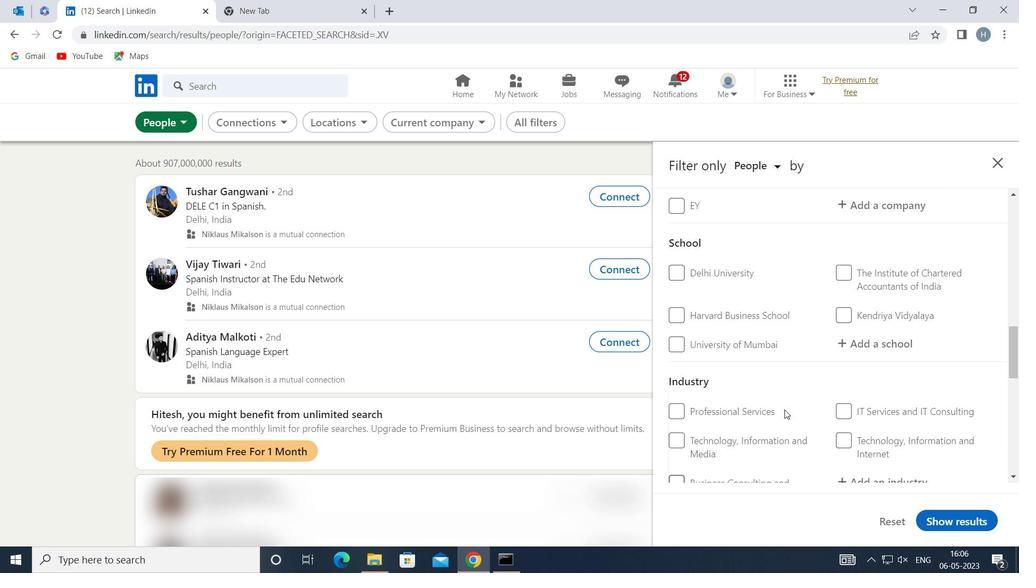 
Action: Mouse moved to (782, 408)
Screenshot: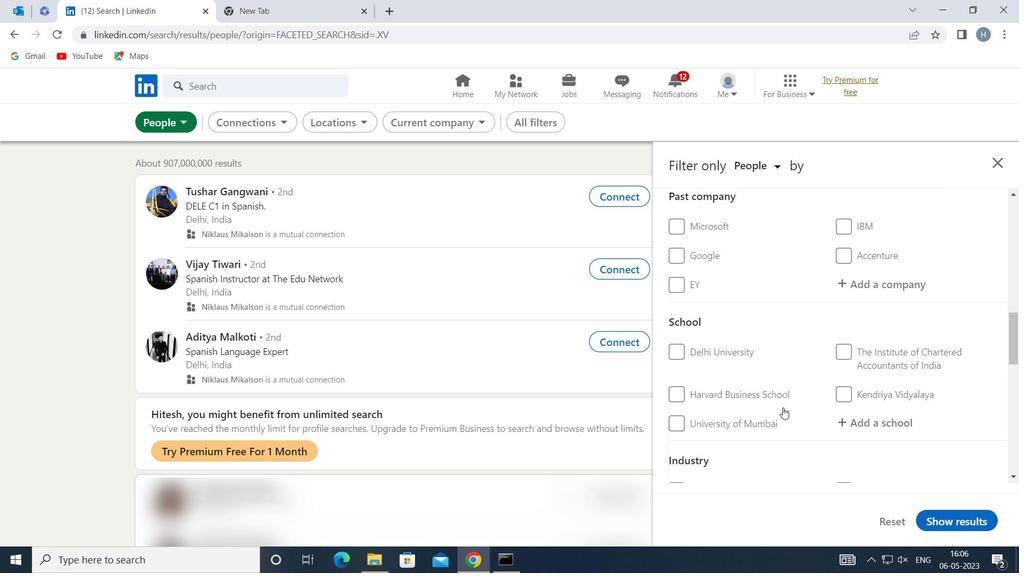 
Action: Mouse scrolled (782, 408) with delta (0, 0)
Screenshot: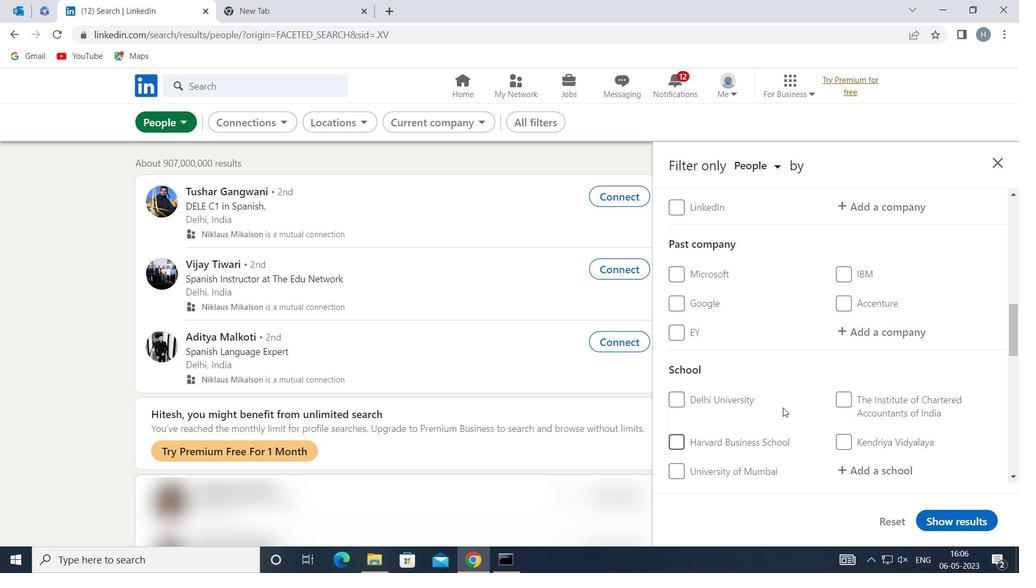 
Action: Mouse scrolled (782, 408) with delta (0, 0)
Screenshot: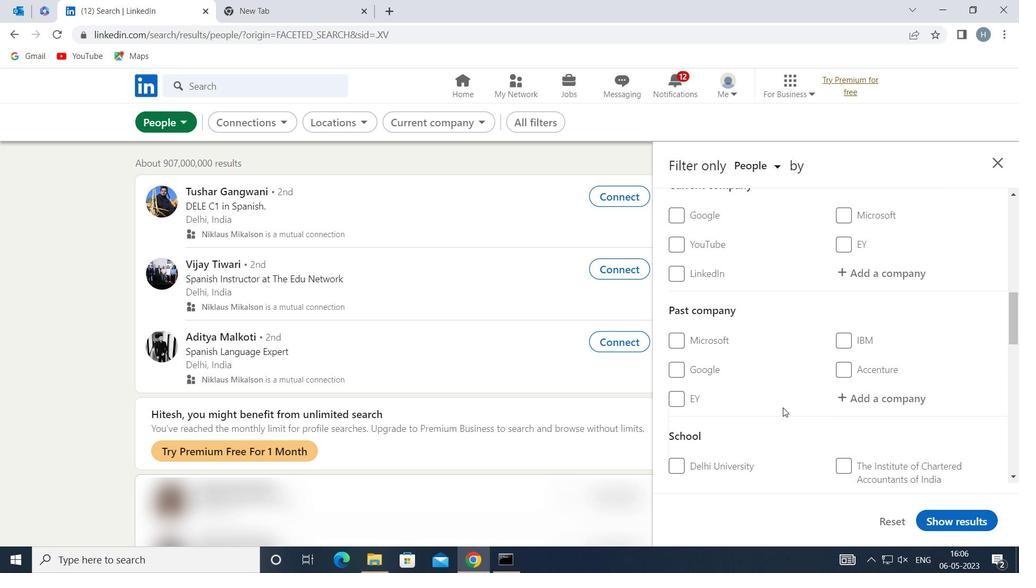 
Action: Mouse moved to (892, 335)
Screenshot: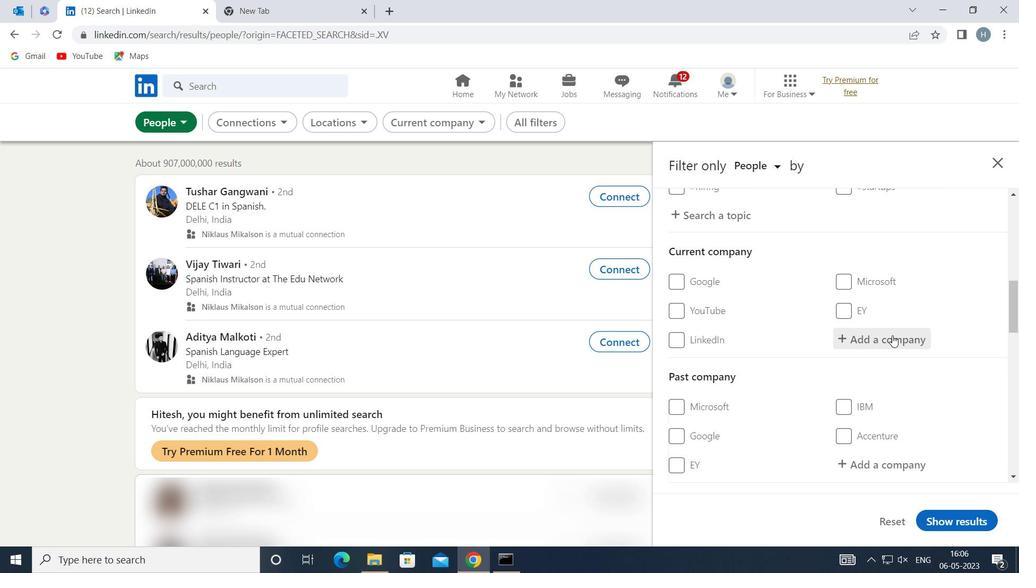
Action: Mouse pressed left at (892, 335)
Screenshot: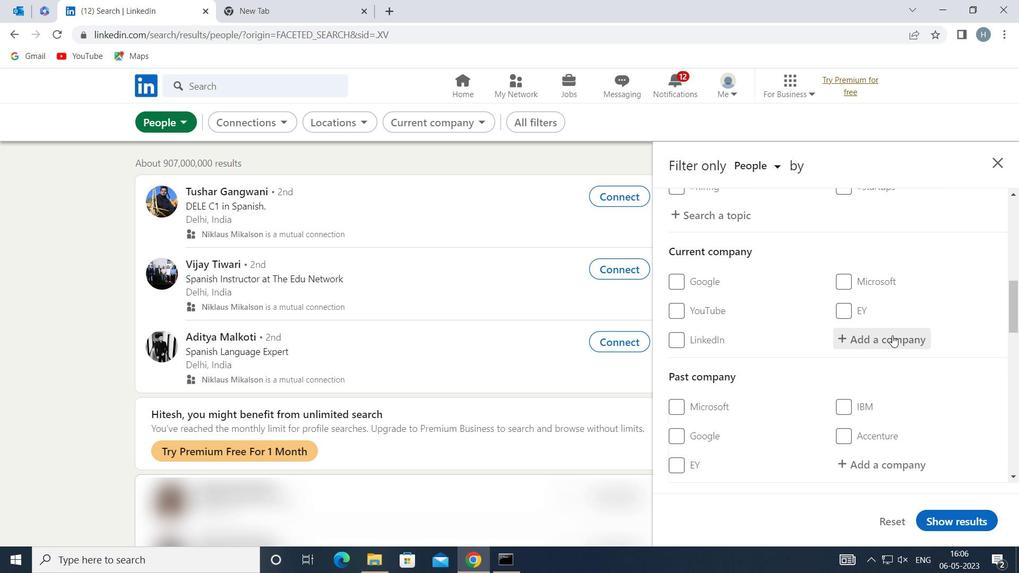 
Action: Mouse moved to (890, 336)
Screenshot: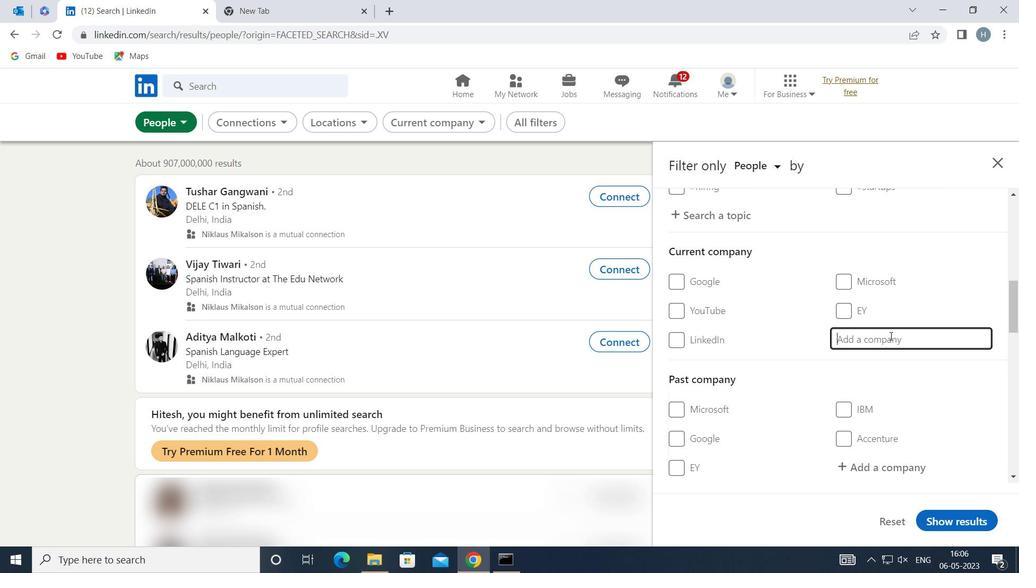 
Action: Key pressed <Key.shift>S<Key.shift><Key.shift><Key.shift><Key.shift><Key.shift><Key.shift><Key.shift><Key.shift><Key.shift><Key.shift>&<Key.shift>P<Key.space><Key.shift>GLOBAL<Key.space><Key.shift>MARKET
Screenshot: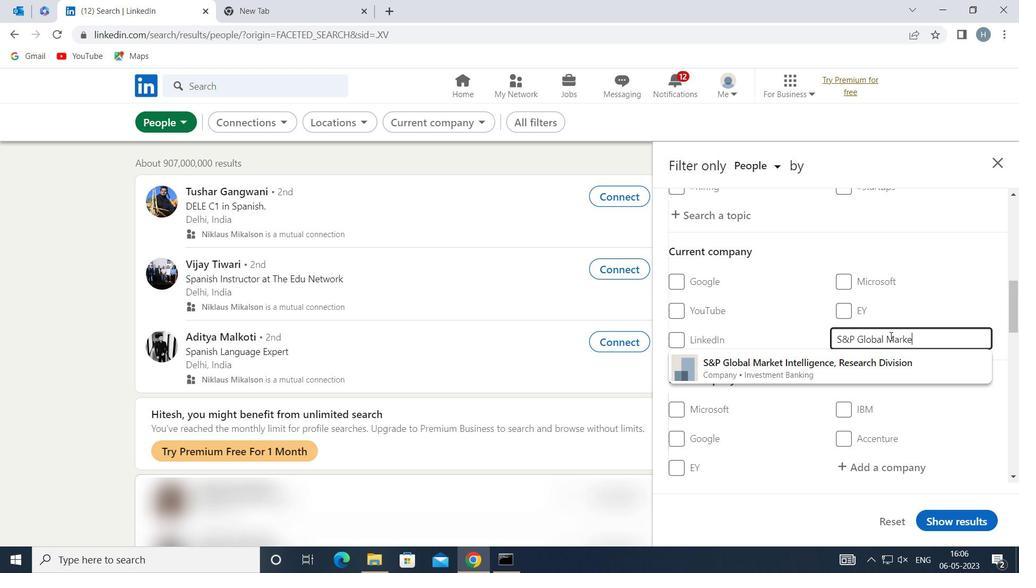 
Action: Mouse moved to (912, 342)
Screenshot: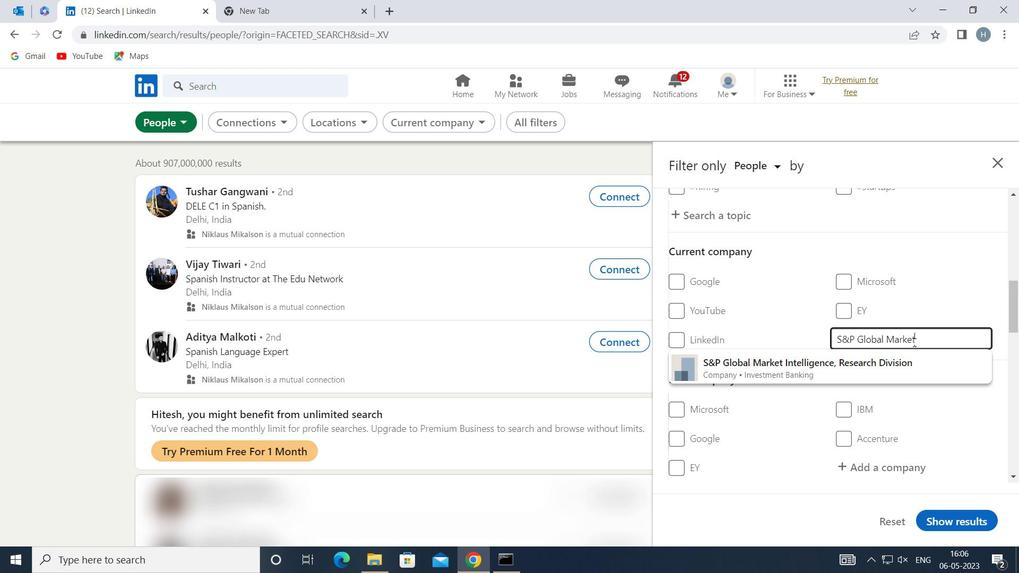 
Action: Key pressed <Key.space><Key.shift>INTELLIGENCE
Screenshot: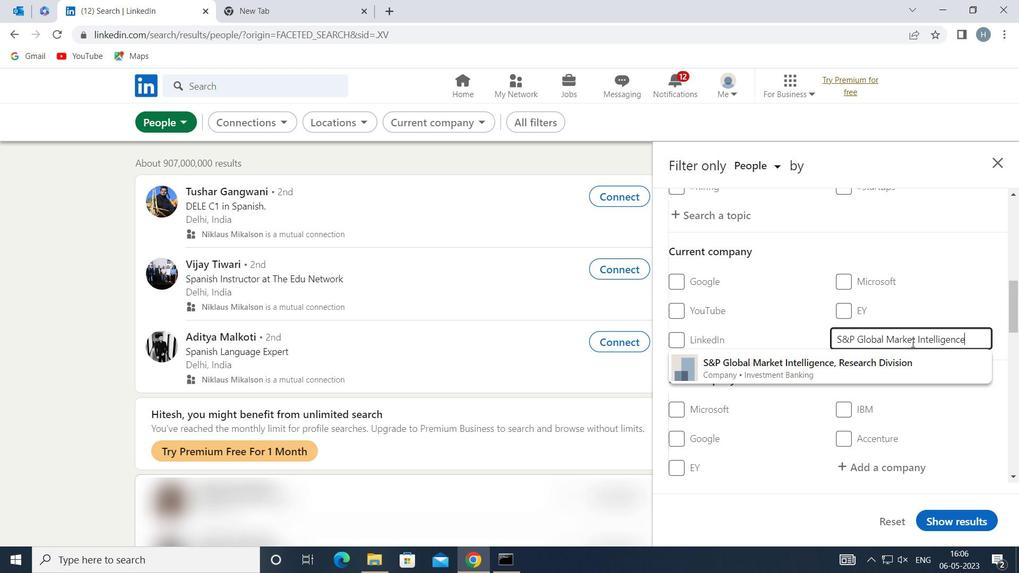 
Action: Mouse moved to (913, 298)
Screenshot: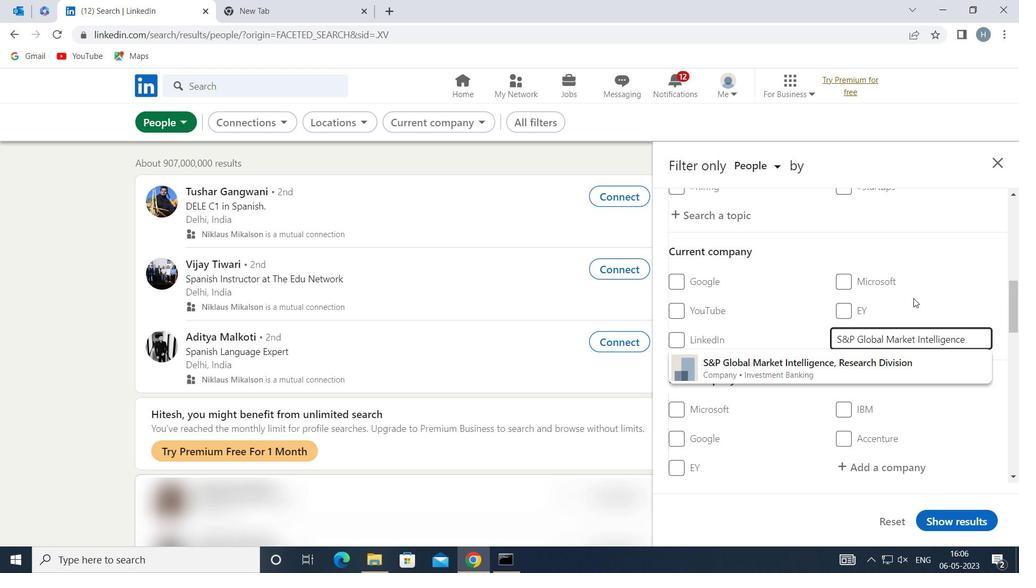 
Action: Mouse pressed left at (913, 298)
Screenshot: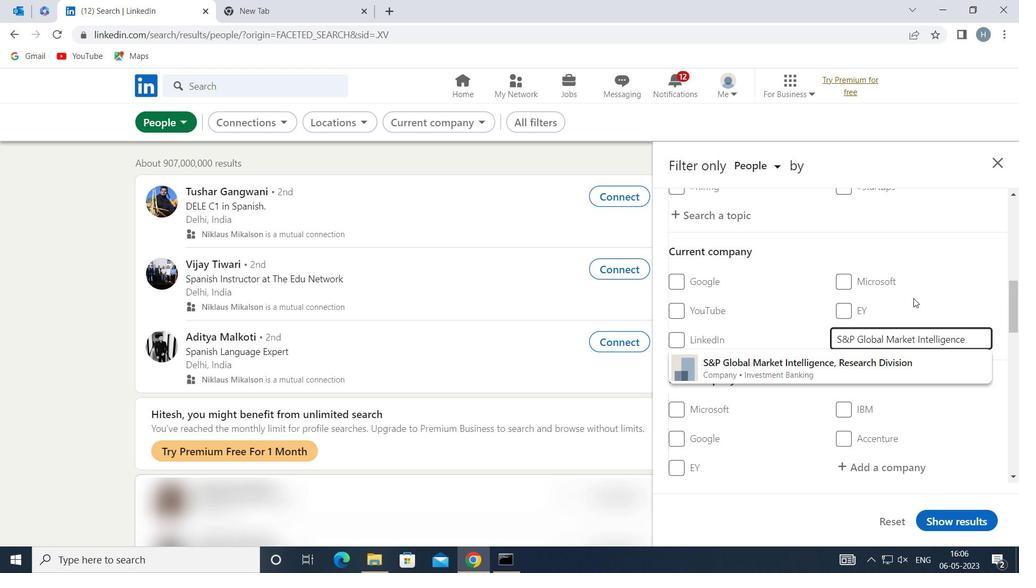 
Action: Mouse moved to (913, 298)
Screenshot: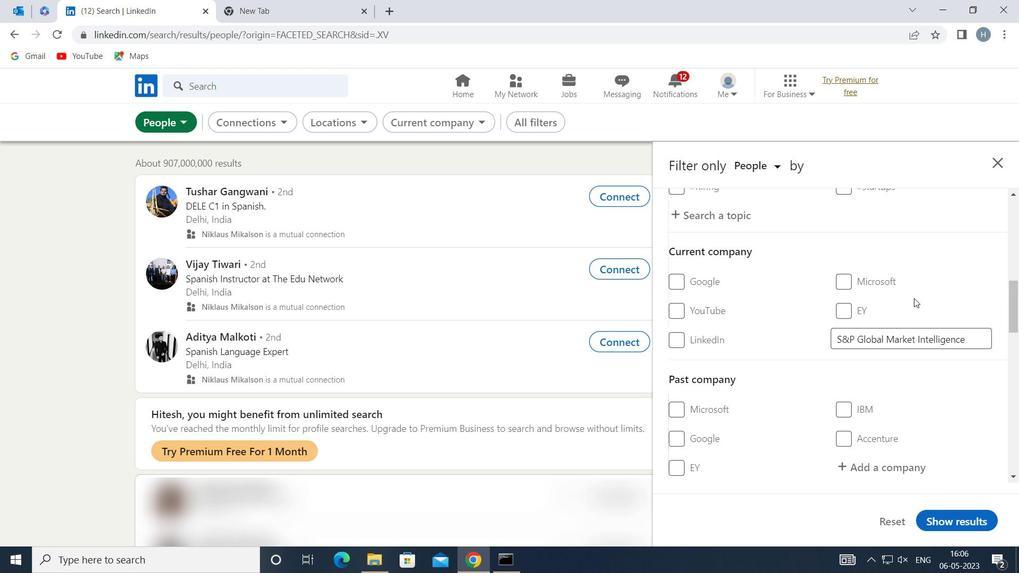 
Action: Mouse scrolled (913, 297) with delta (0, 0)
Screenshot: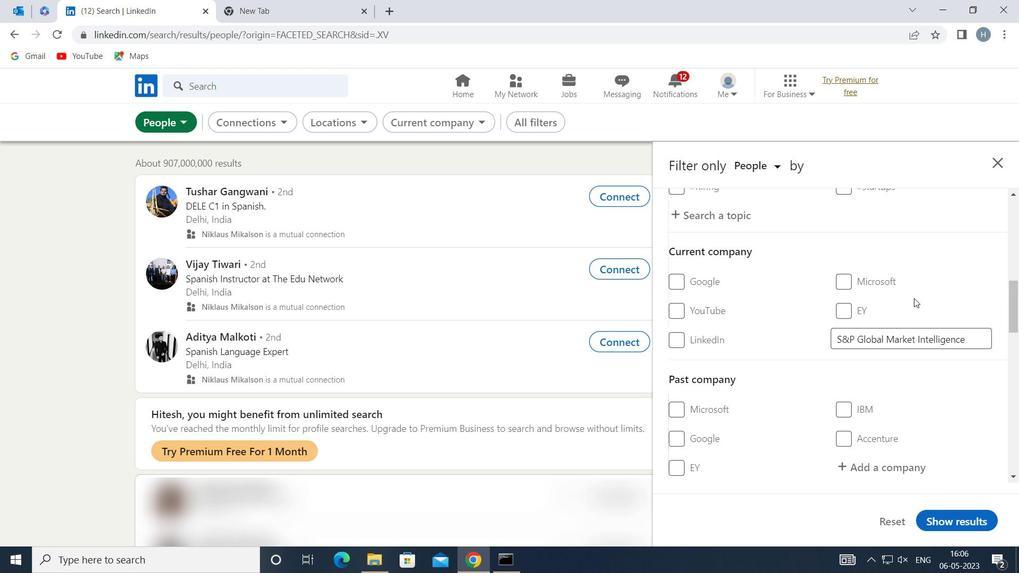
Action: Mouse moved to (913, 299)
Screenshot: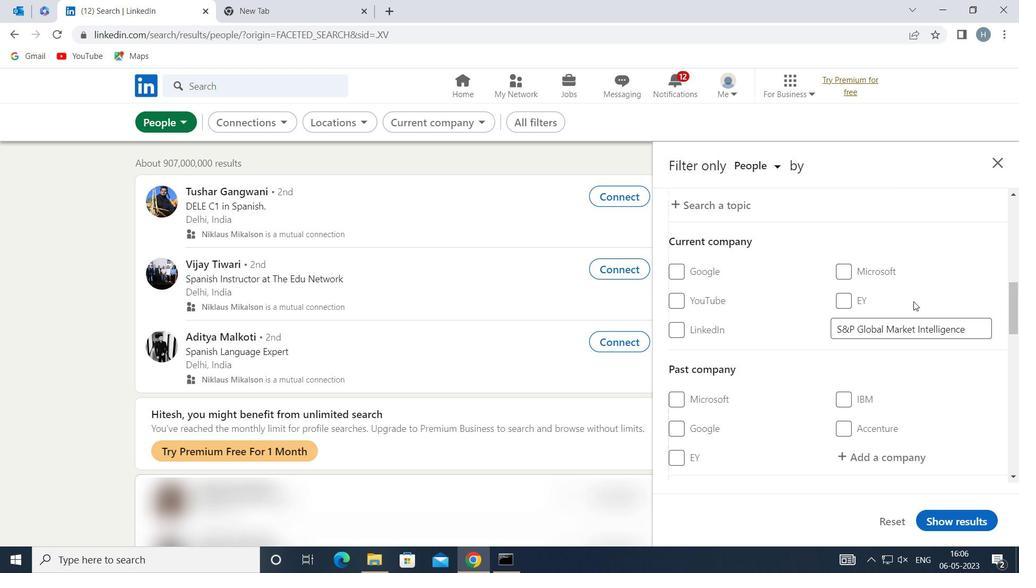 
Action: Mouse scrolled (913, 298) with delta (0, 0)
Screenshot: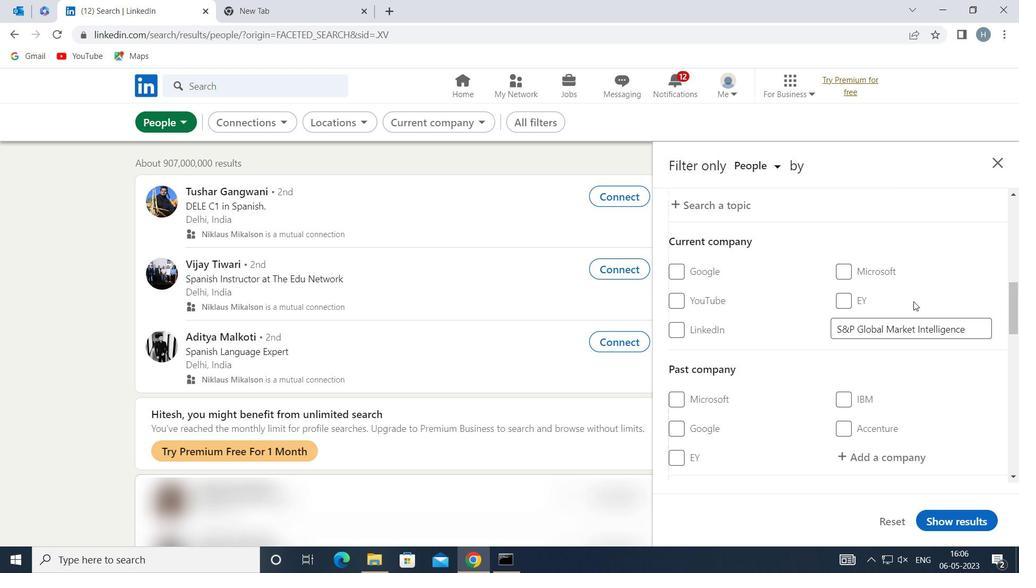 
Action: Mouse moved to (908, 302)
Screenshot: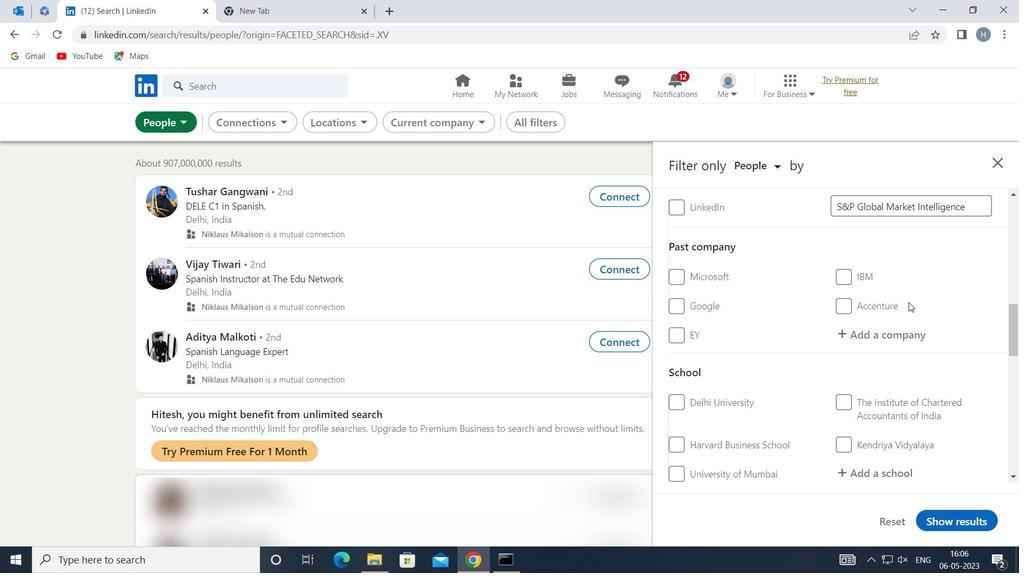 
Action: Mouse scrolled (908, 302) with delta (0, 0)
Screenshot: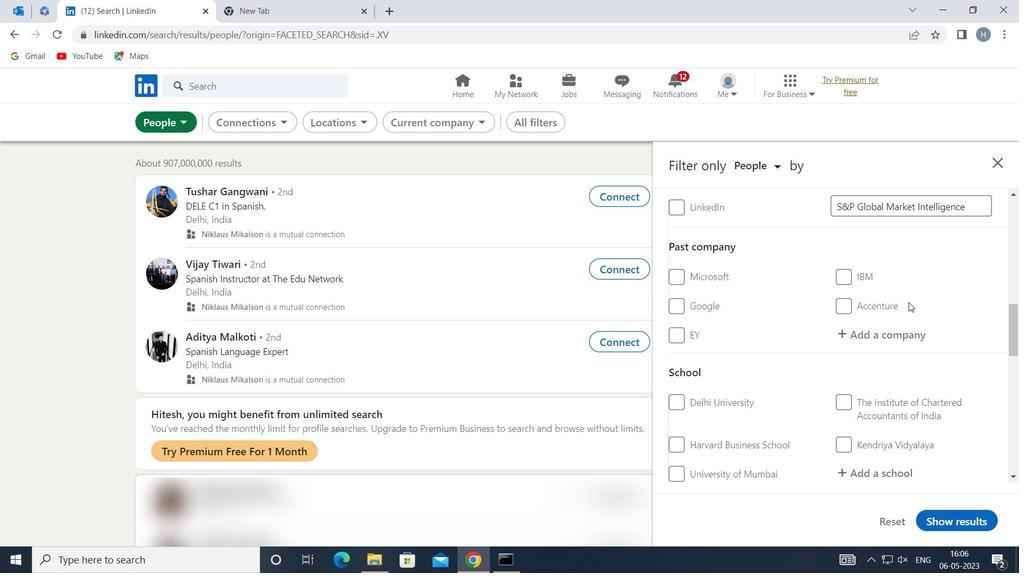 
Action: Mouse moved to (895, 403)
Screenshot: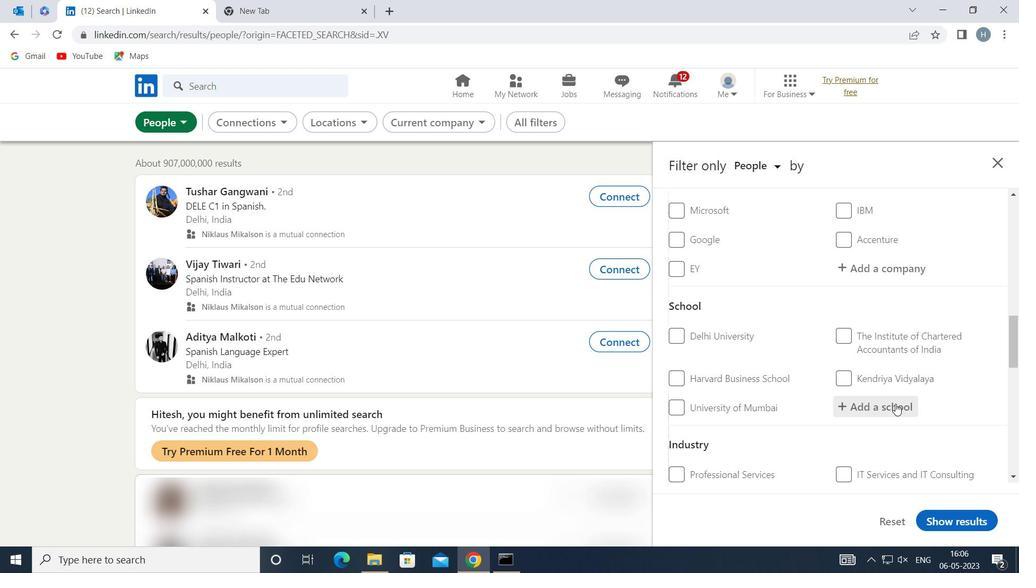 
Action: Mouse pressed left at (895, 403)
Screenshot: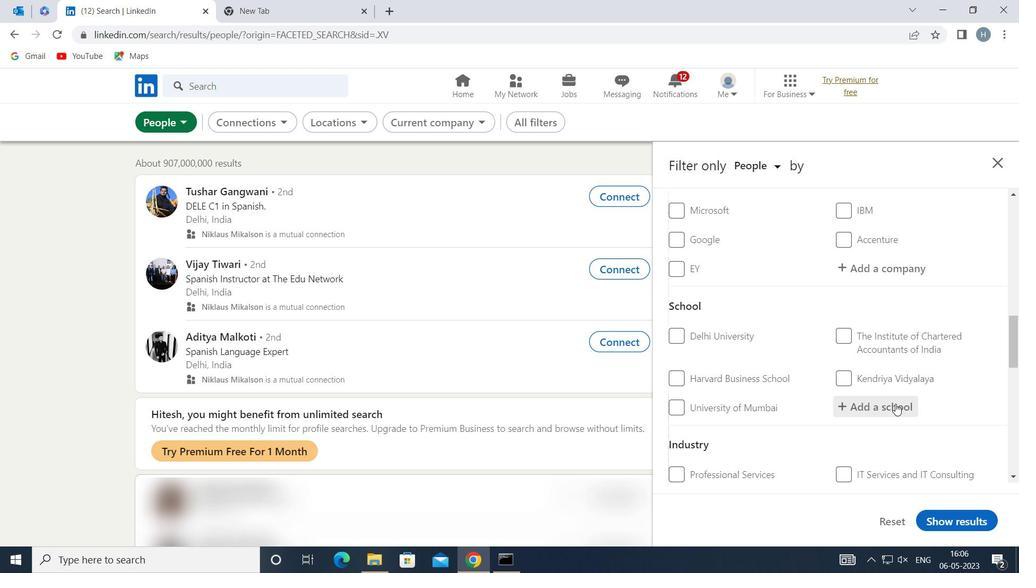 
Action: Mouse moved to (889, 404)
Screenshot: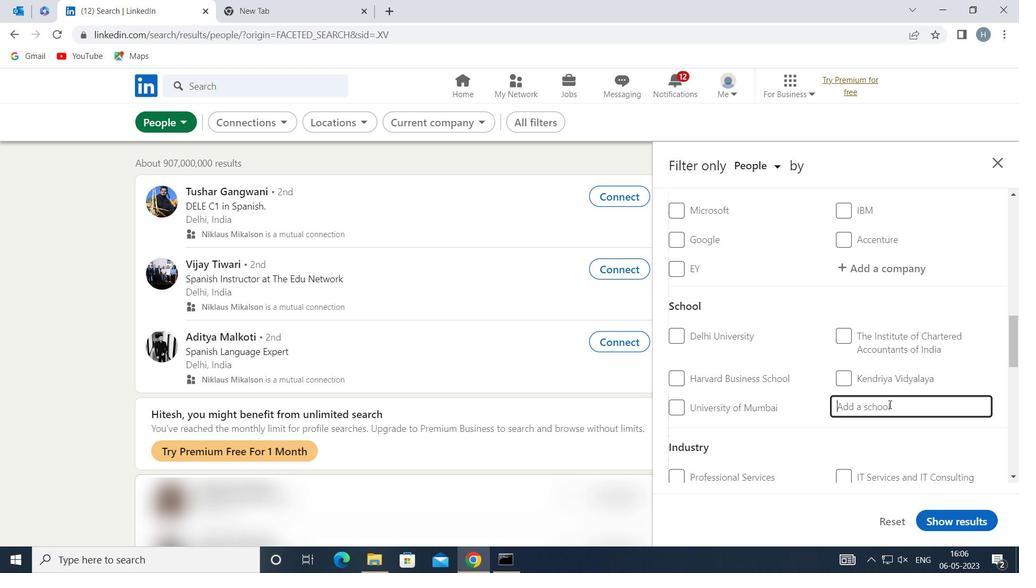 
Action: Key pressed <Key.shift>DAYANANDA
Screenshot: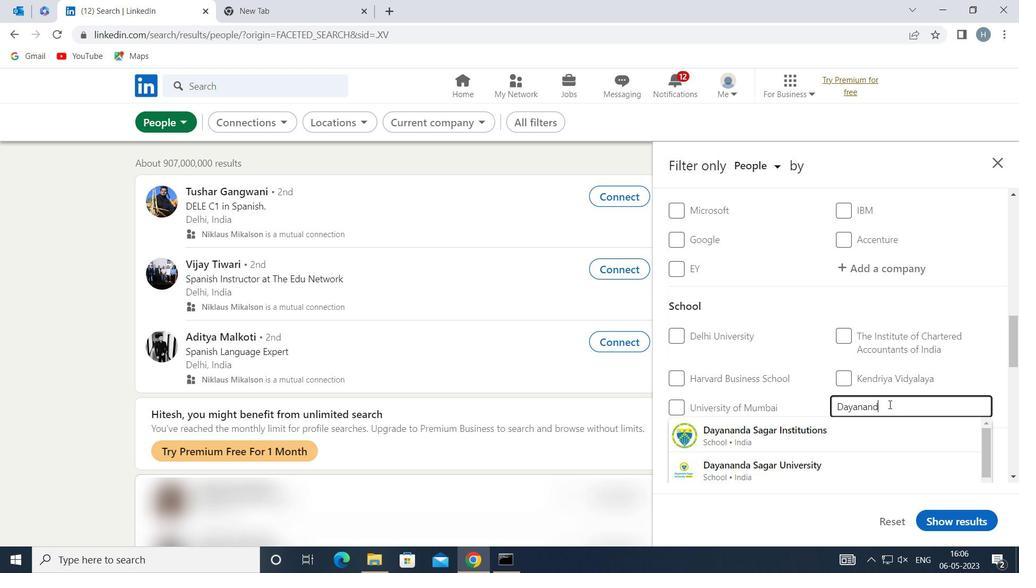 
Action: Mouse moved to (799, 464)
Screenshot: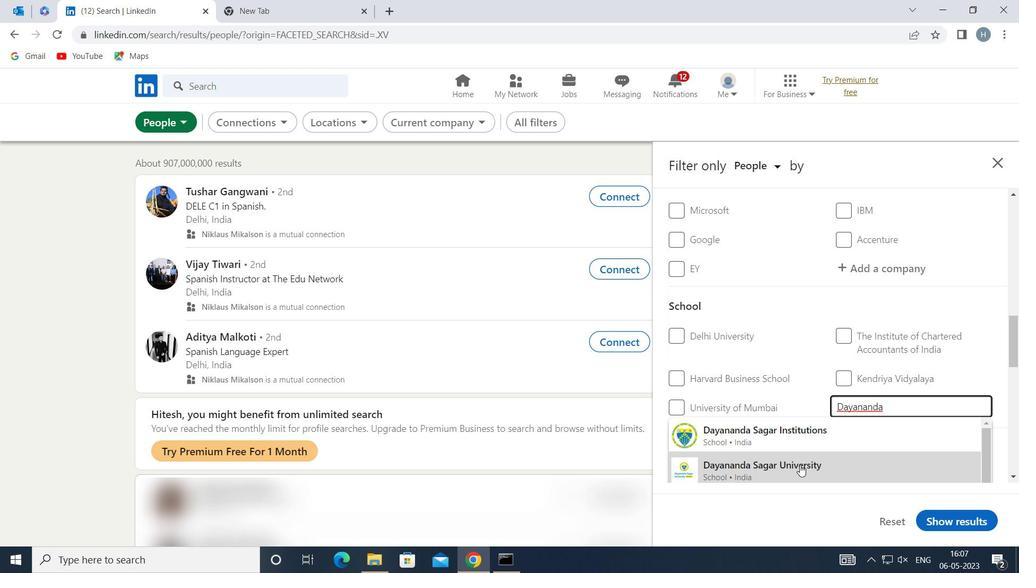 
Action: Mouse pressed left at (799, 464)
Screenshot: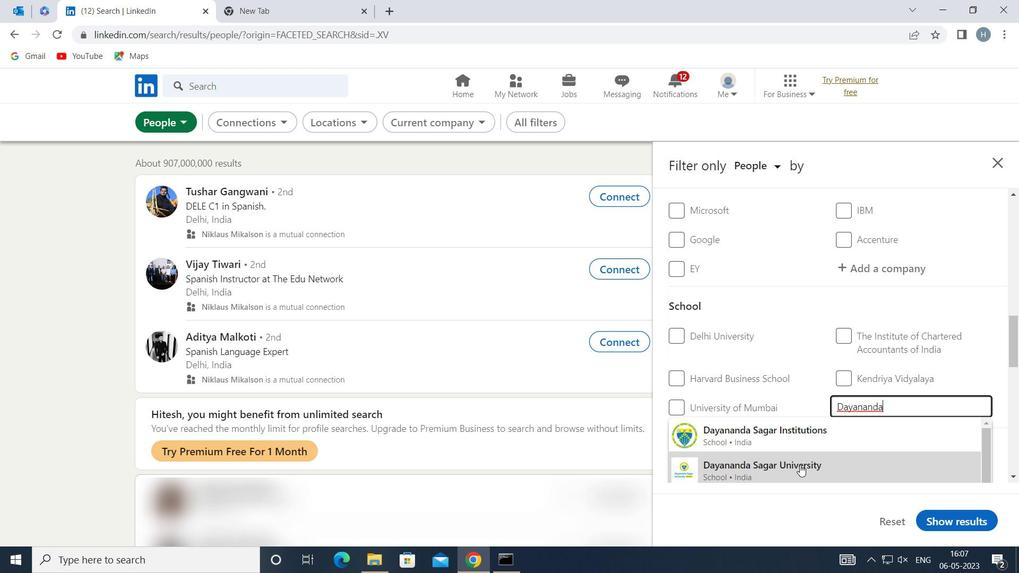 
Action: Mouse moved to (790, 377)
Screenshot: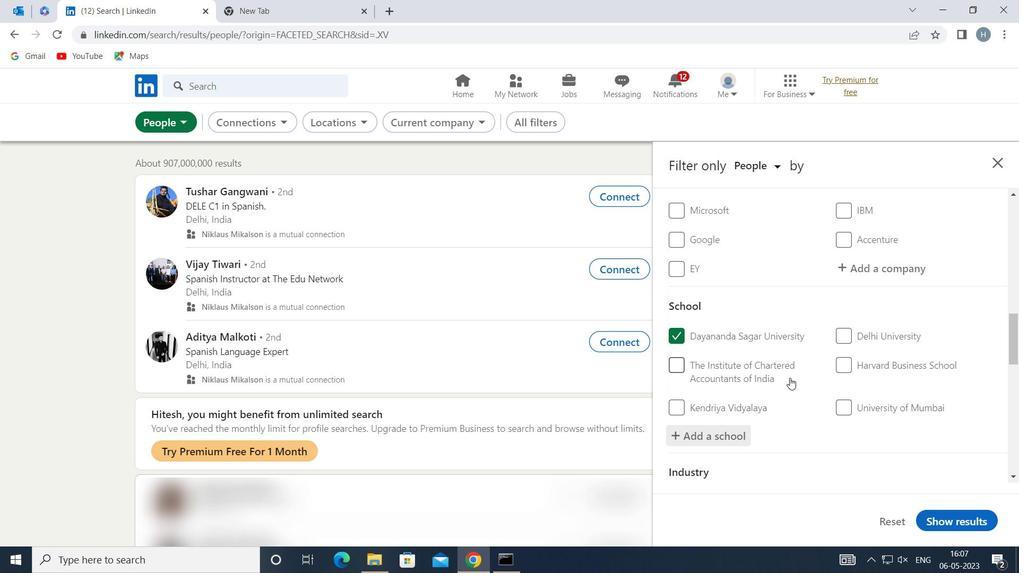 
Action: Mouse scrolled (790, 377) with delta (0, 0)
Screenshot: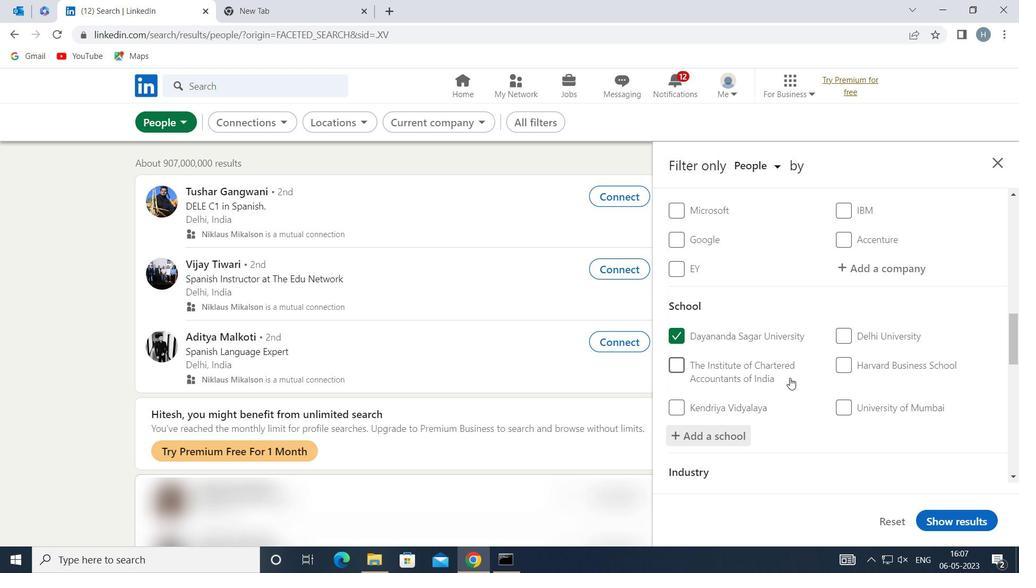 
Action: Mouse moved to (792, 376)
Screenshot: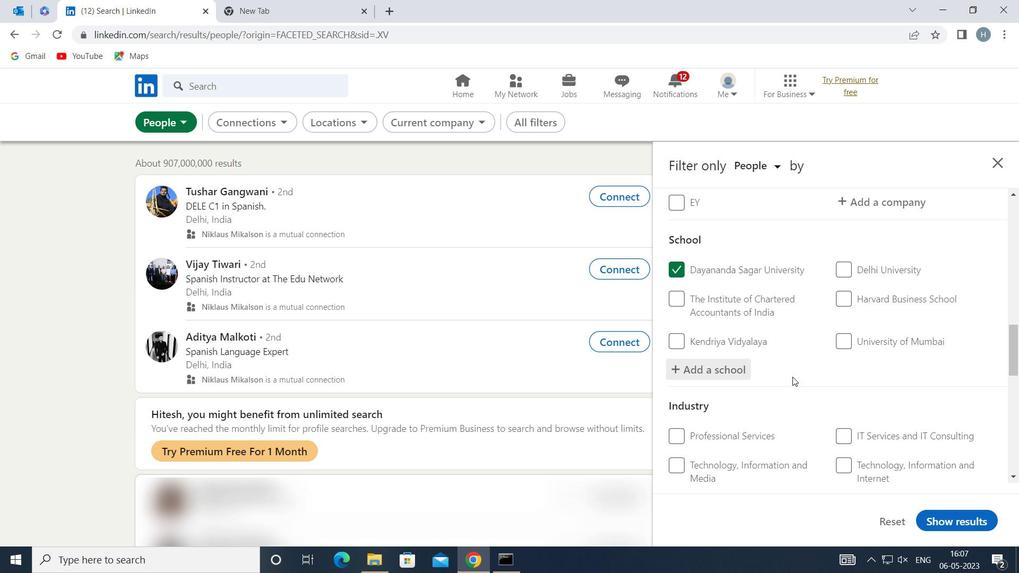
Action: Mouse scrolled (792, 376) with delta (0, 0)
Screenshot: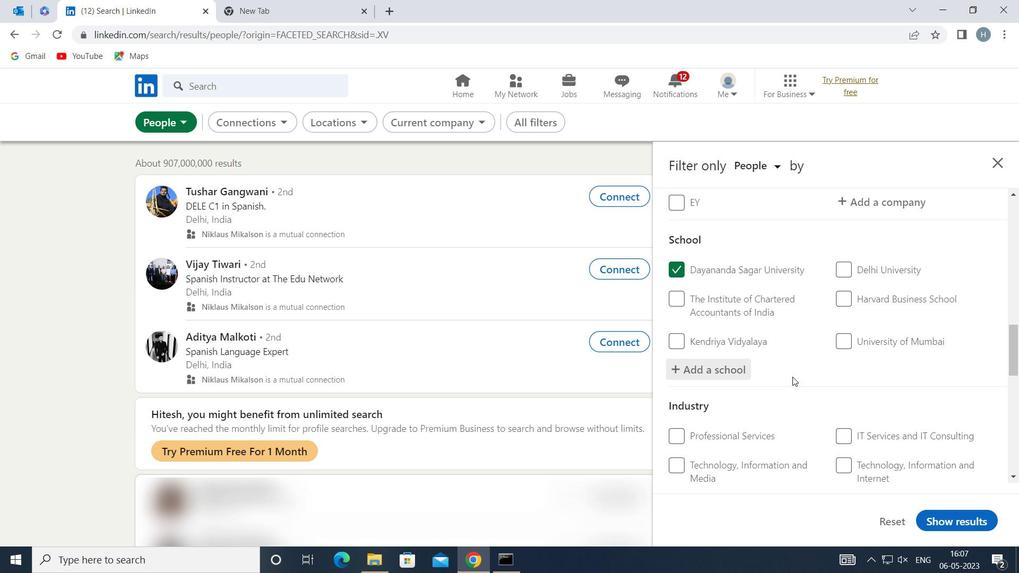
Action: Mouse scrolled (792, 376) with delta (0, 0)
Screenshot: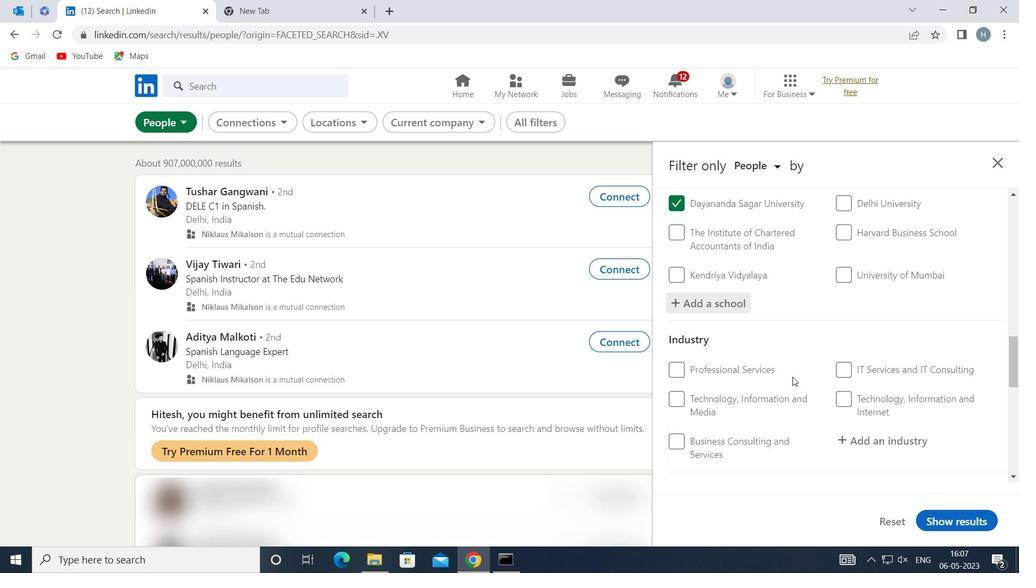 
Action: Mouse moved to (882, 374)
Screenshot: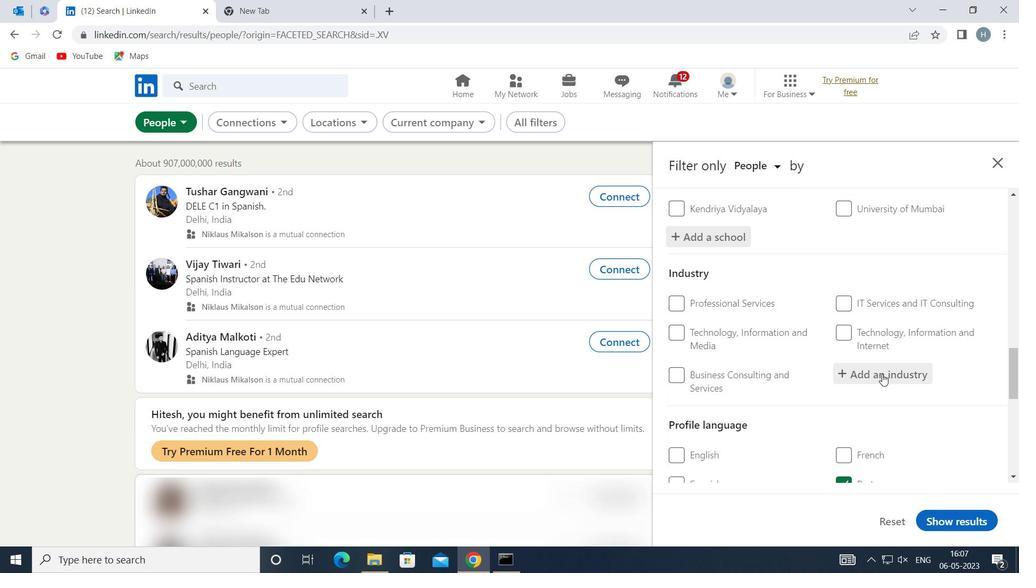 
Action: Mouse pressed left at (882, 374)
Screenshot: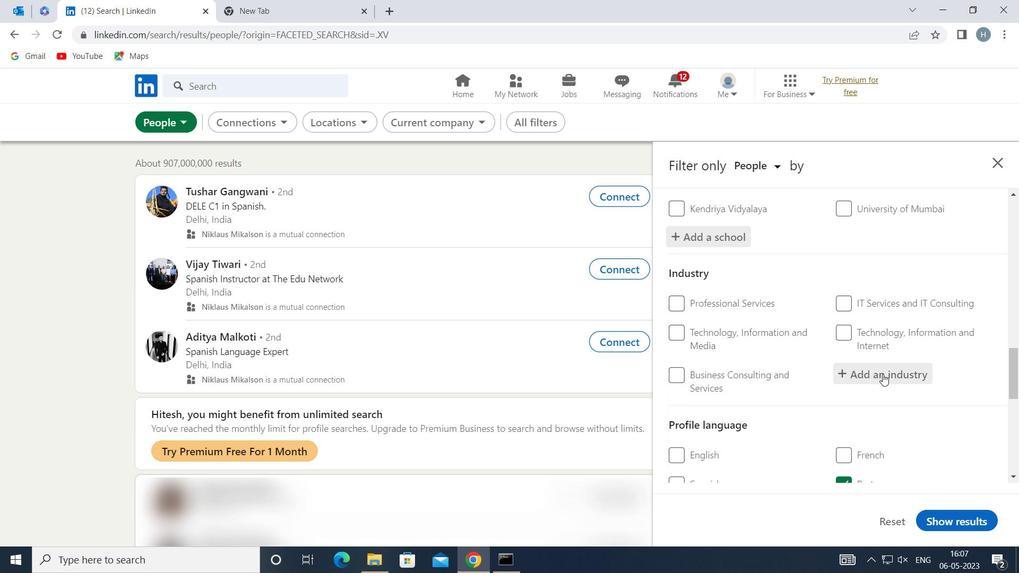 
Action: Mouse moved to (880, 374)
Screenshot: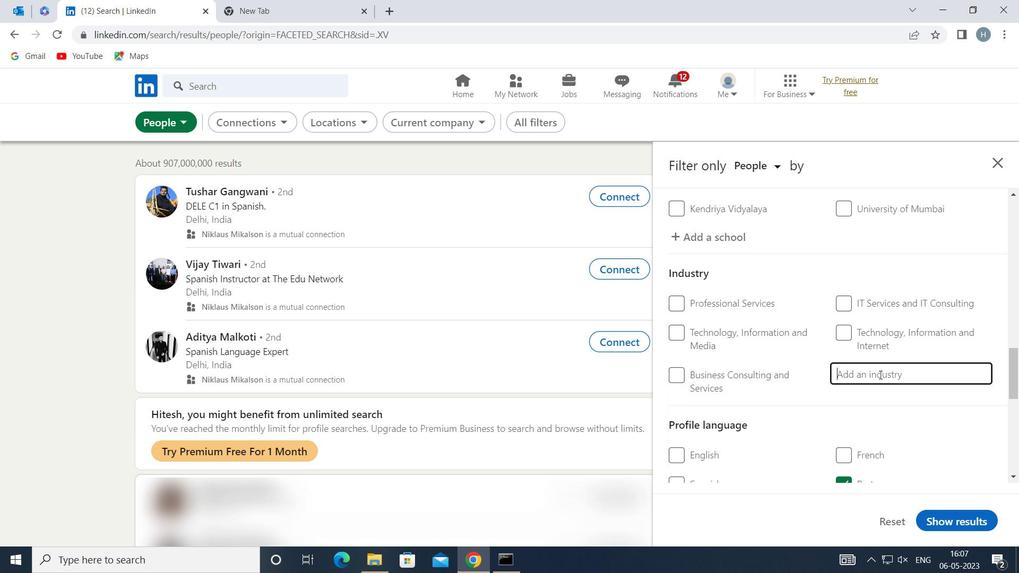 
Action: Key pressed <Key.shift>LAW
Screenshot: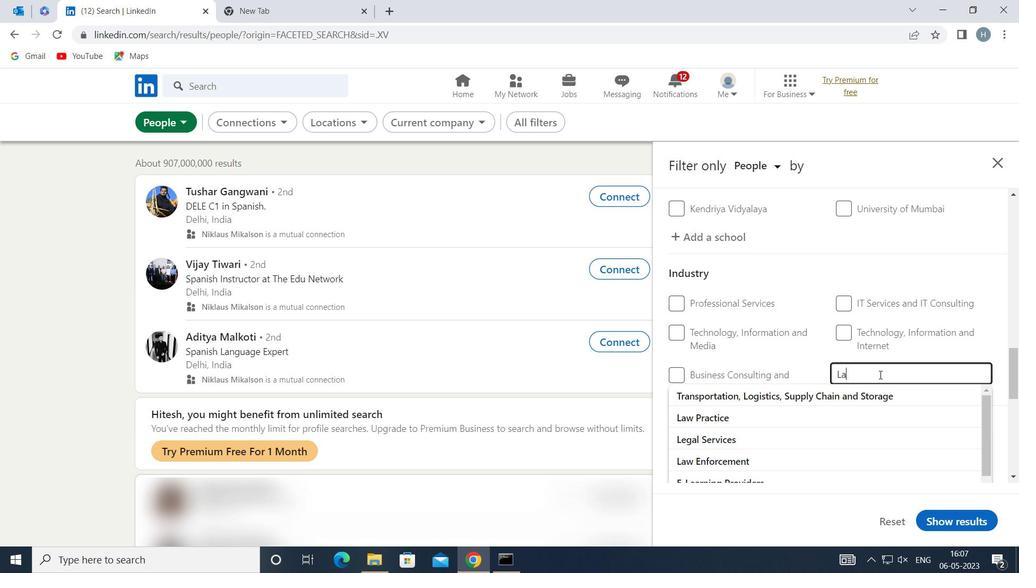 
Action: Mouse moved to (821, 412)
Screenshot: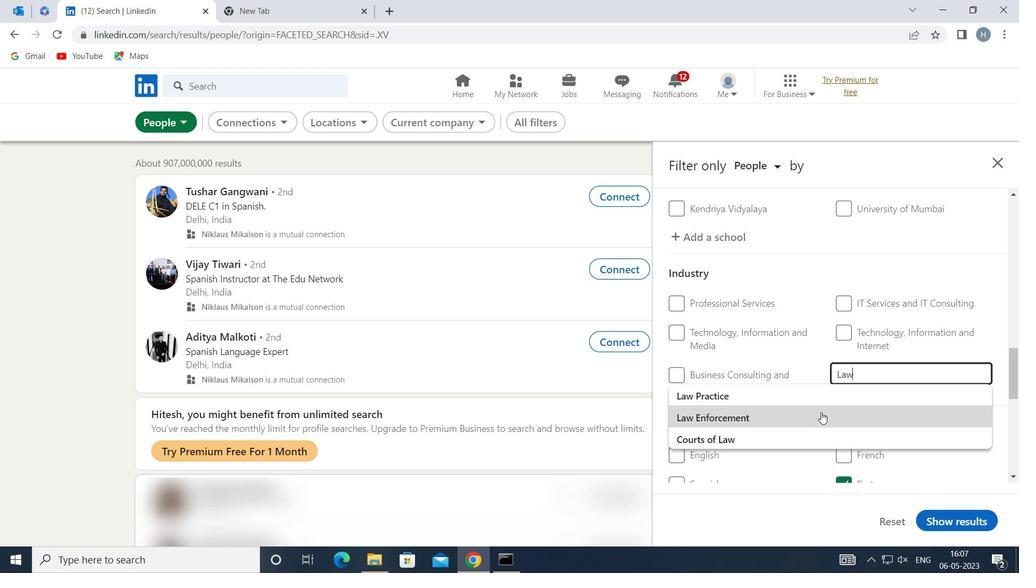 
Action: Mouse pressed left at (821, 412)
Screenshot: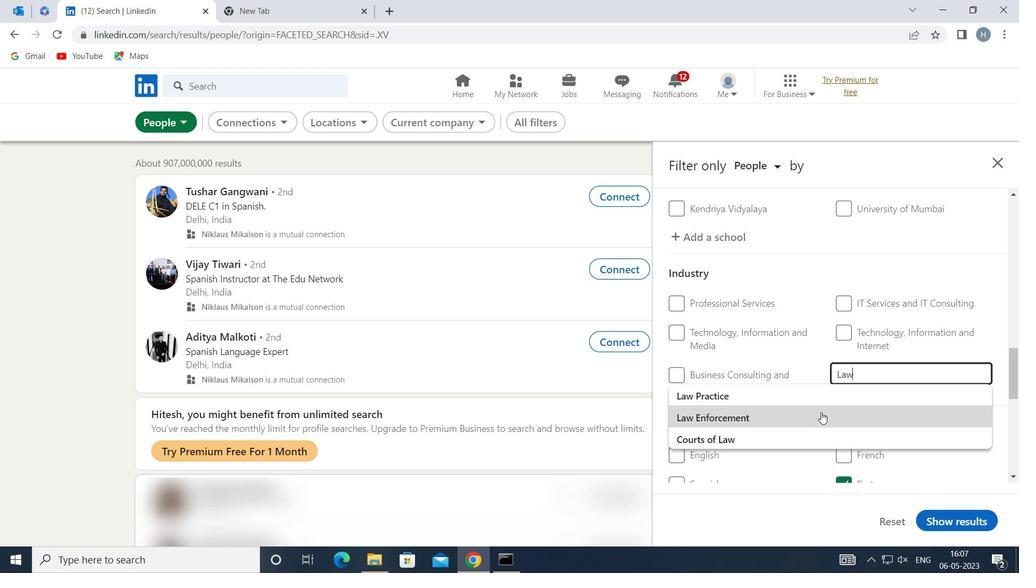 
Action: Mouse moved to (812, 383)
Screenshot: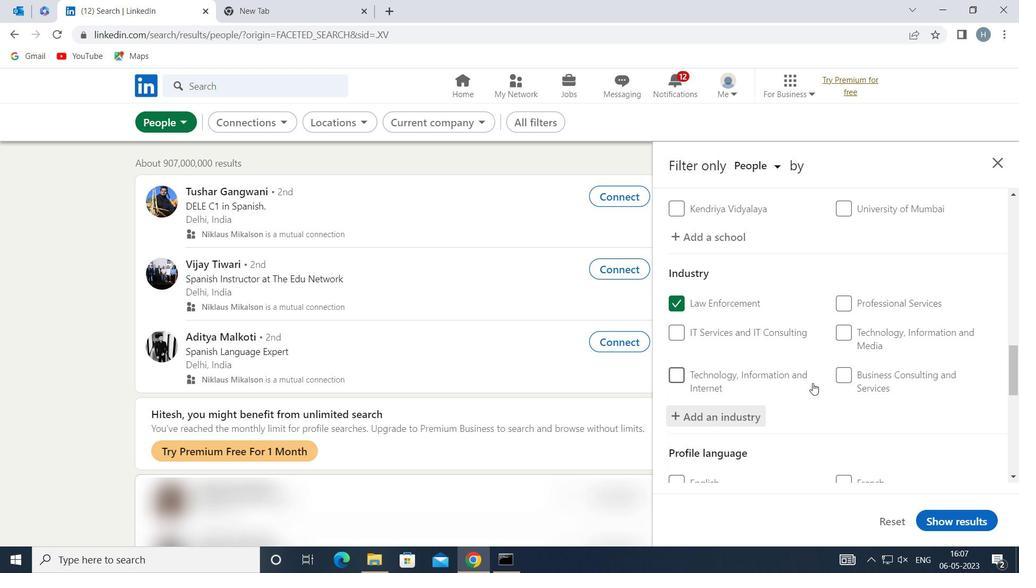 
Action: Mouse scrolled (812, 382) with delta (0, 0)
Screenshot: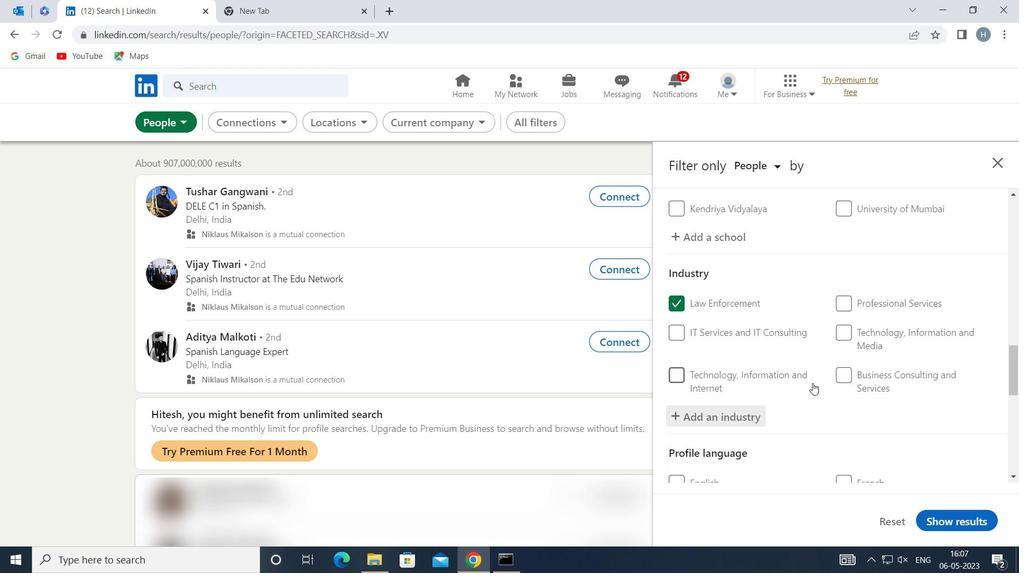 
Action: Mouse moved to (812, 364)
Screenshot: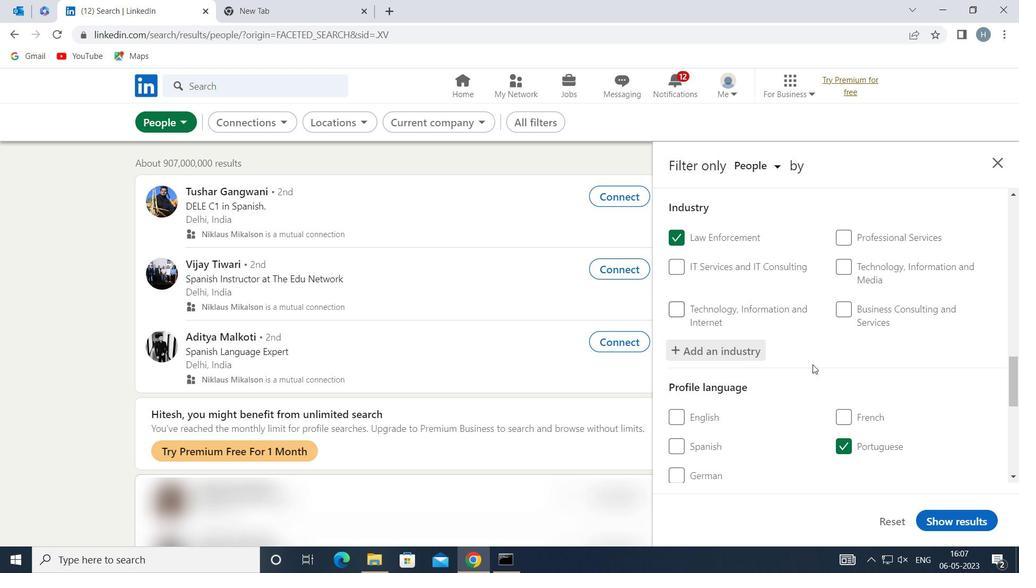 
Action: Mouse scrolled (812, 364) with delta (0, 0)
Screenshot: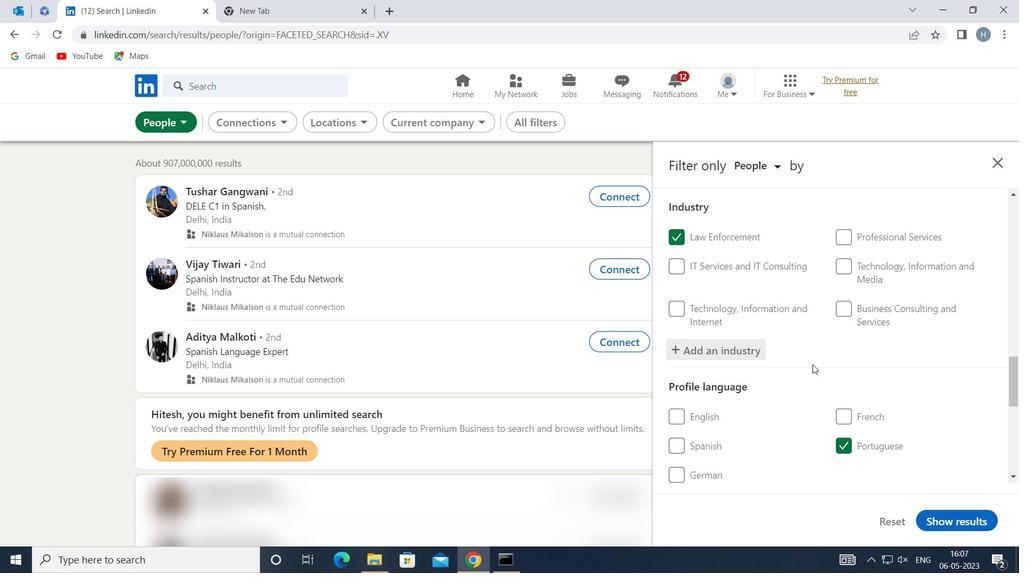 
Action: Mouse scrolled (812, 364) with delta (0, 0)
Screenshot: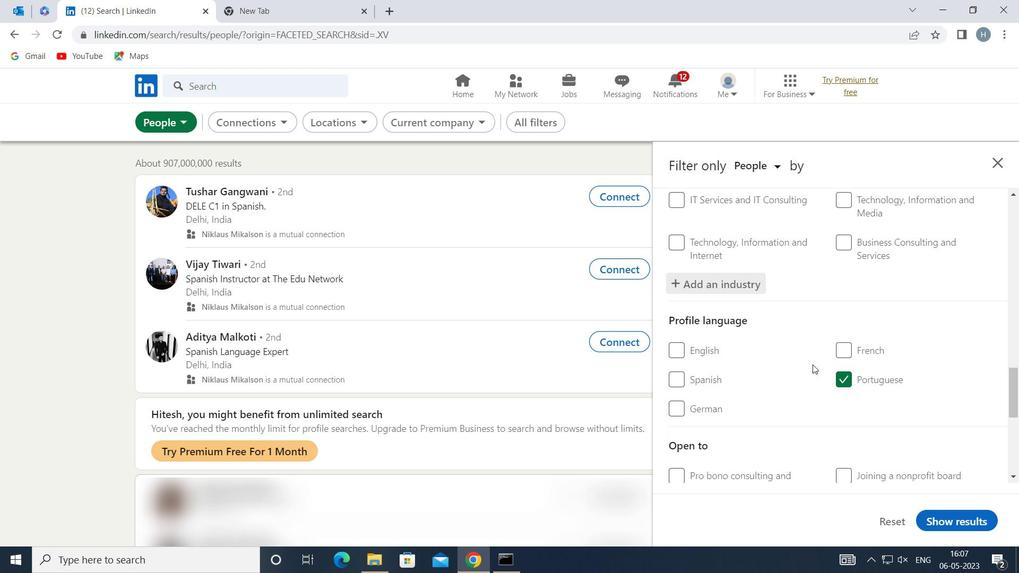 
Action: Mouse scrolled (812, 364) with delta (0, 0)
Screenshot: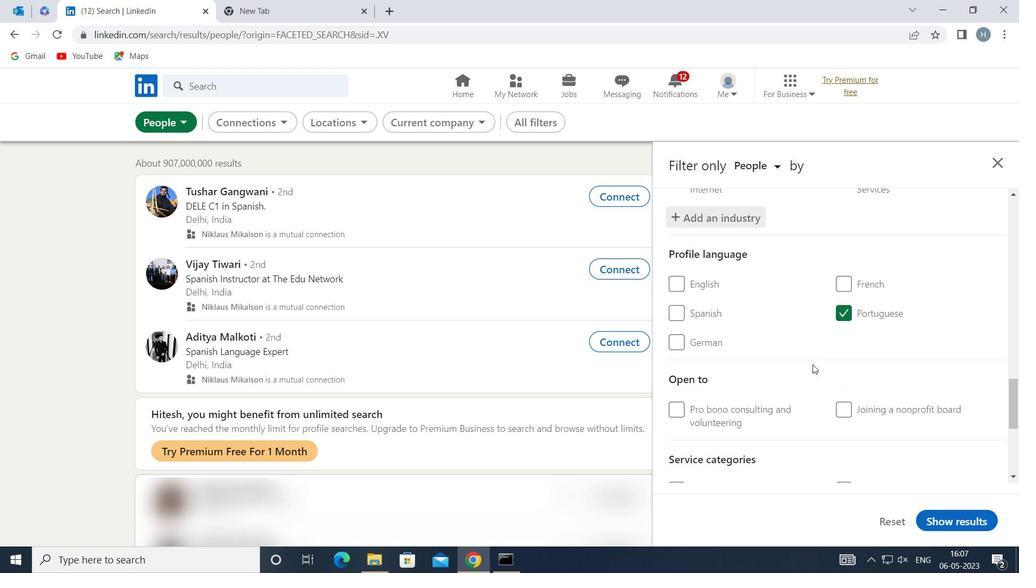 
Action: Mouse scrolled (812, 364) with delta (0, 0)
Screenshot: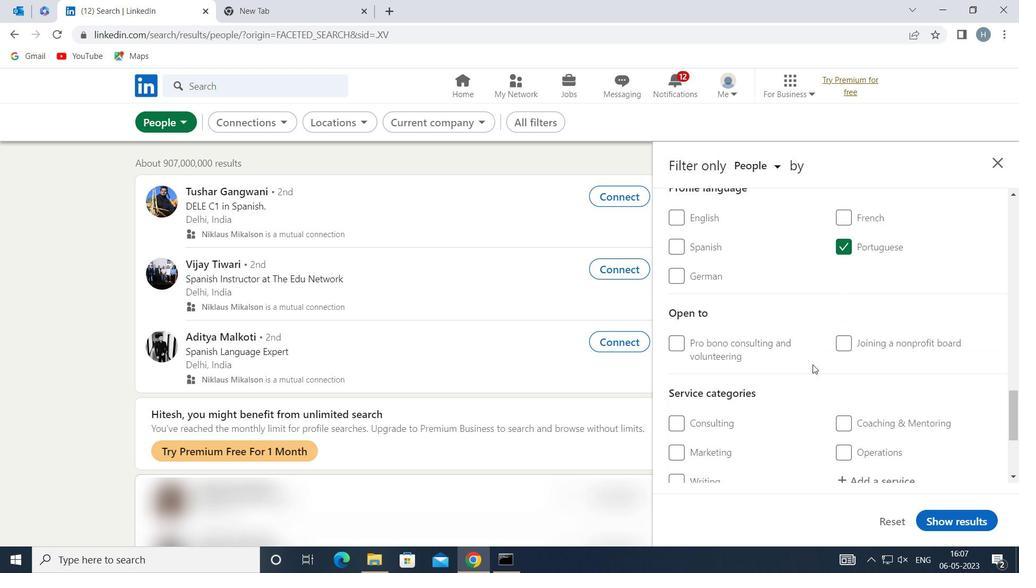 
Action: Mouse scrolled (812, 364) with delta (0, 0)
Screenshot: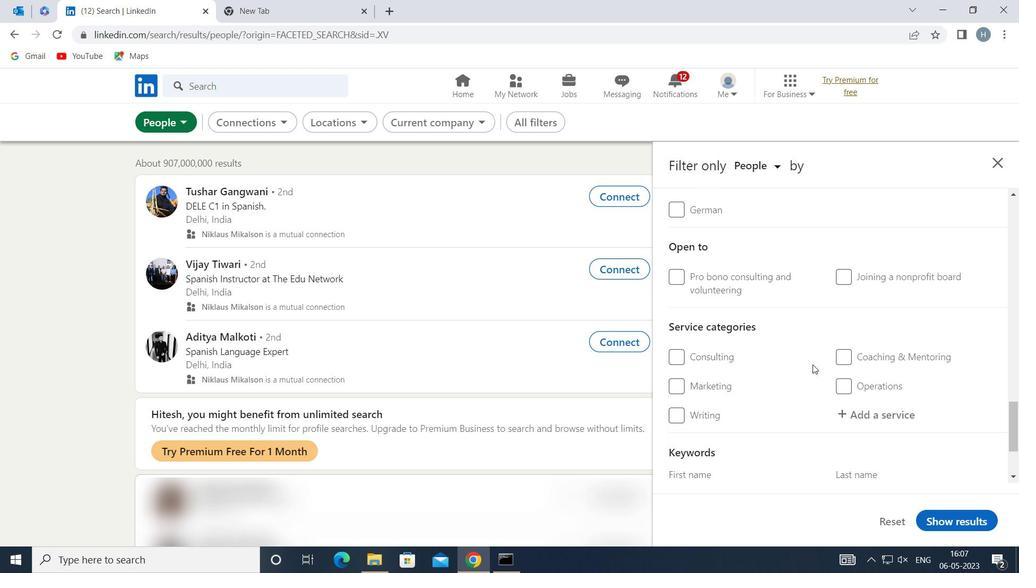 
Action: Mouse moved to (889, 344)
Screenshot: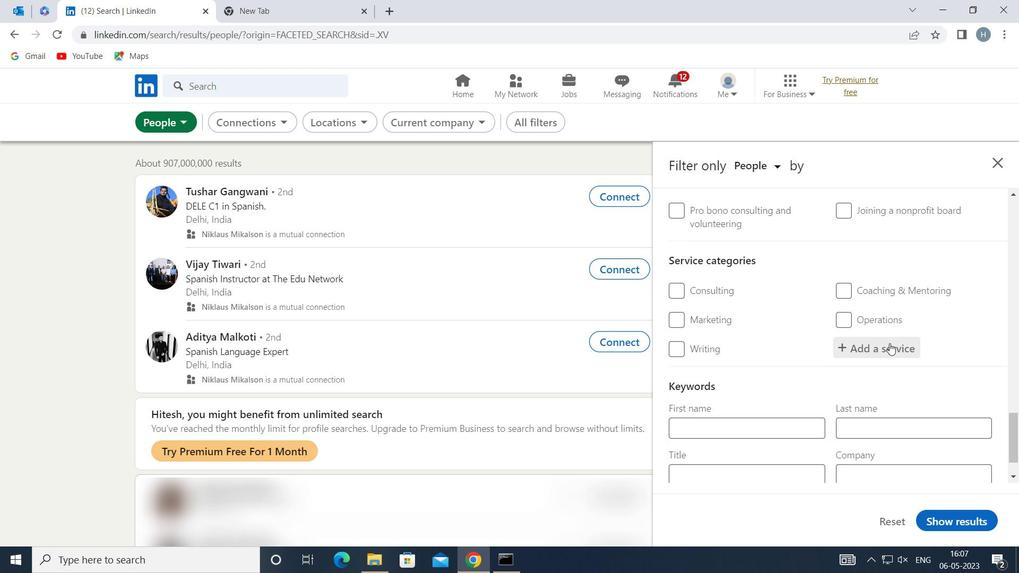 
Action: Mouse pressed left at (889, 344)
Screenshot: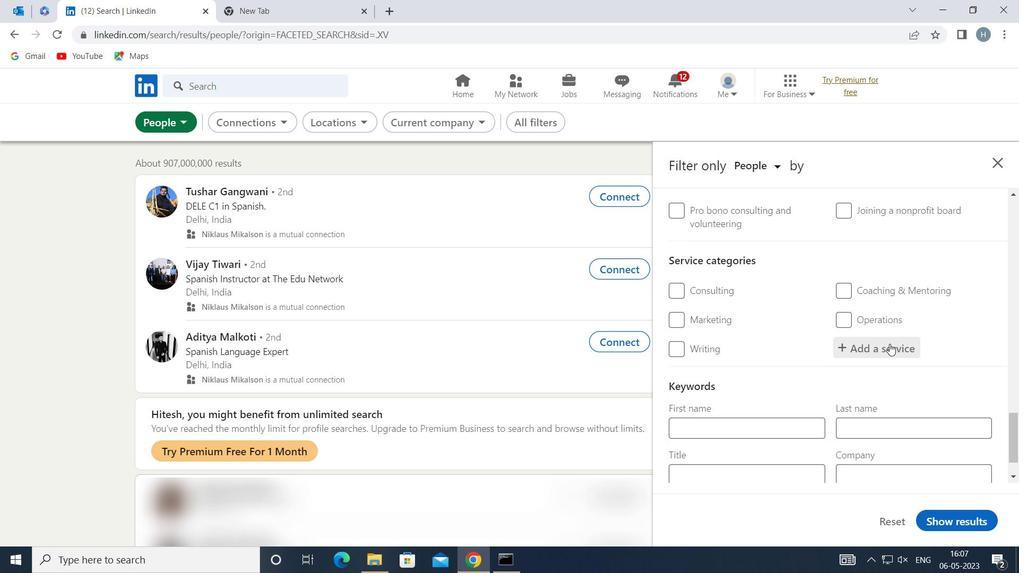 
Action: Key pressed <Key.shift>LIFE<Key.space><Key.shift>COACHING
Screenshot: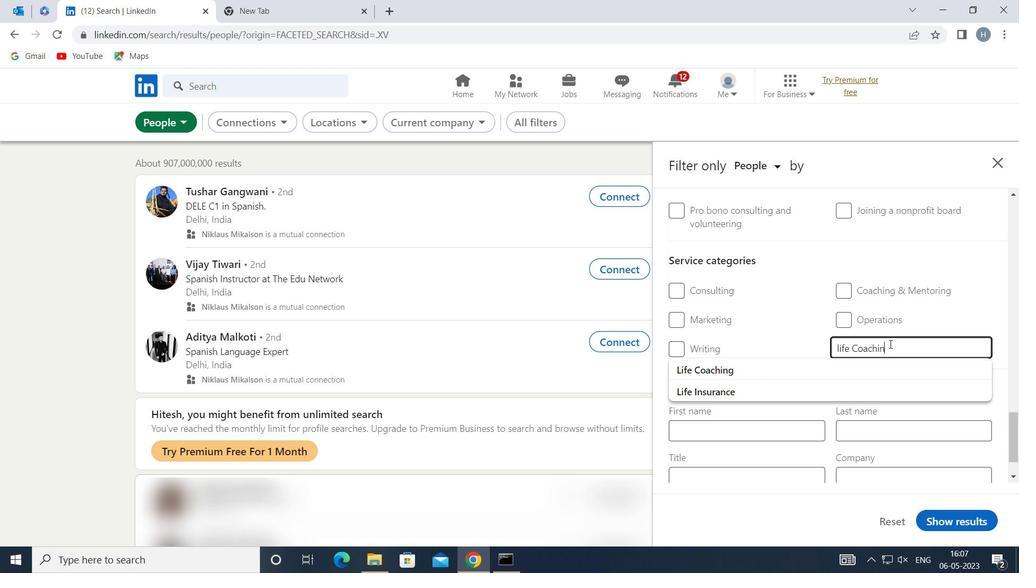 
Action: Mouse moved to (821, 367)
Screenshot: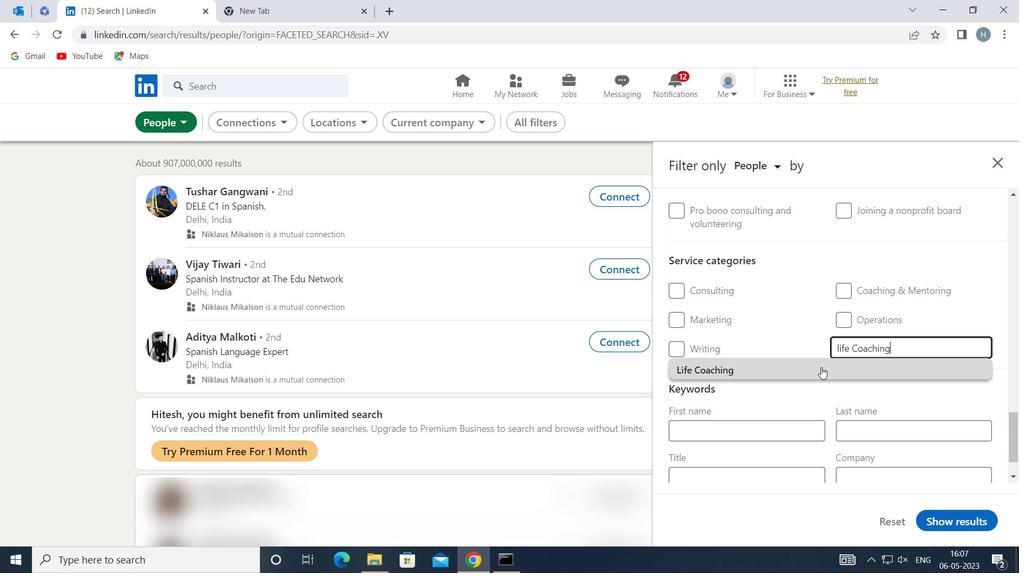 
Action: Mouse pressed left at (821, 367)
Screenshot: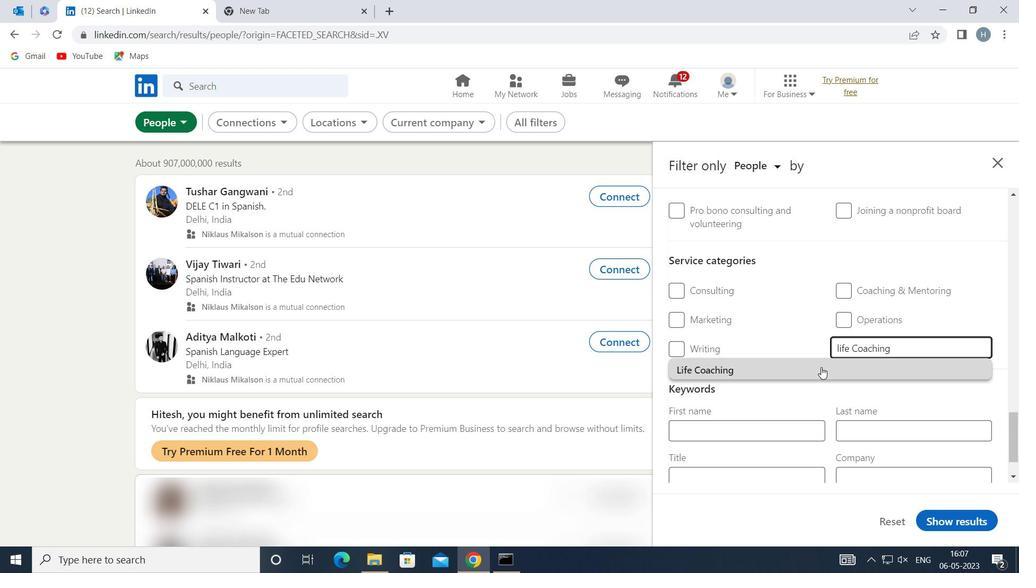 
Action: Mouse moved to (821, 364)
Screenshot: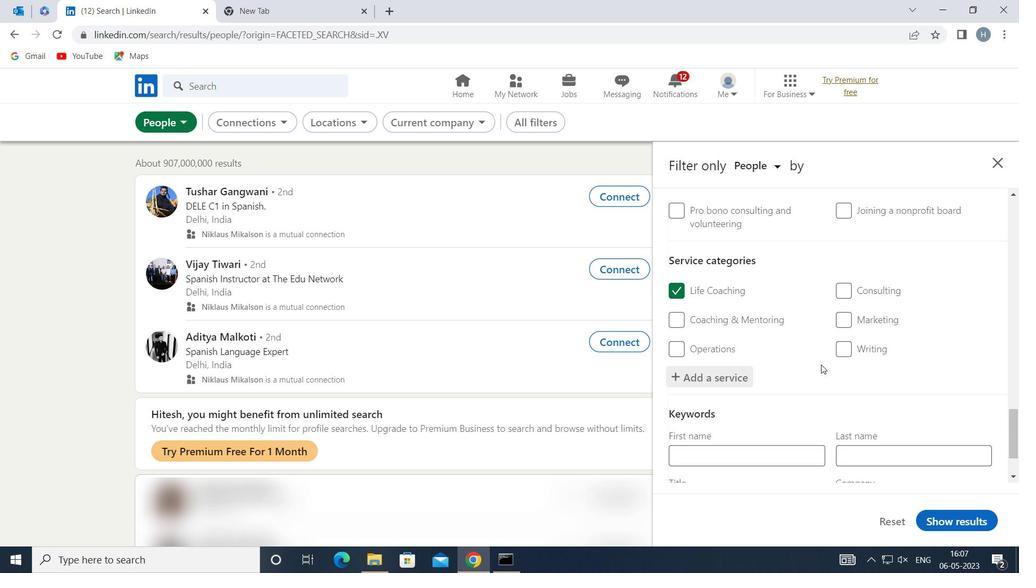 
Action: Mouse scrolled (821, 364) with delta (0, 0)
Screenshot: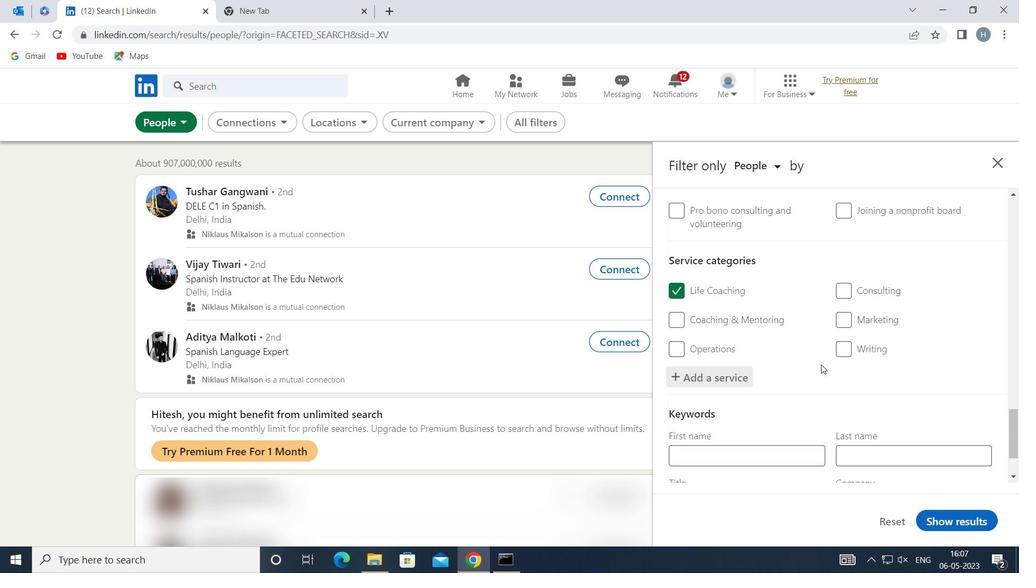 
Action: Mouse scrolled (821, 364) with delta (0, 0)
Screenshot: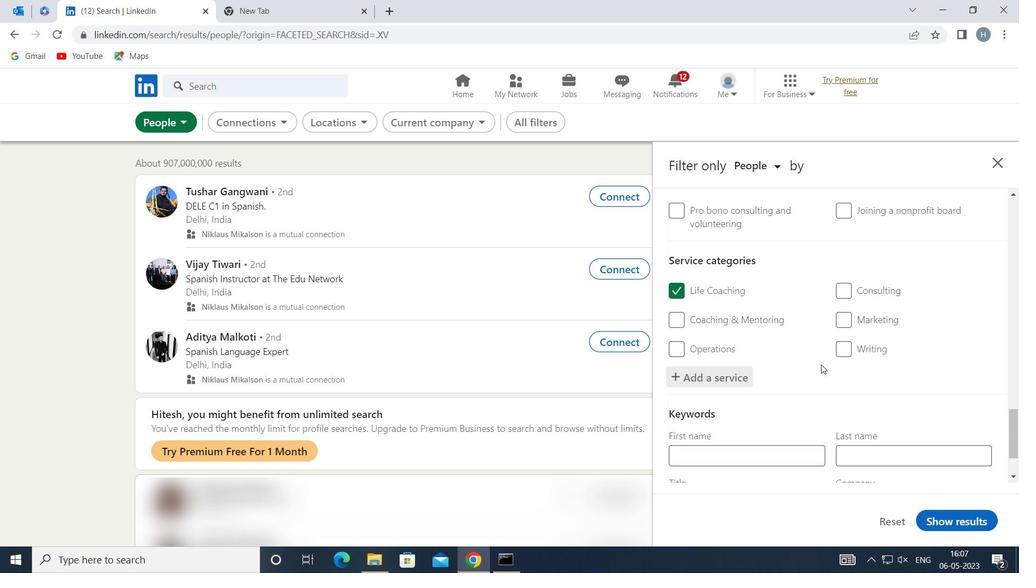 
Action: Mouse scrolled (821, 364) with delta (0, 0)
Screenshot: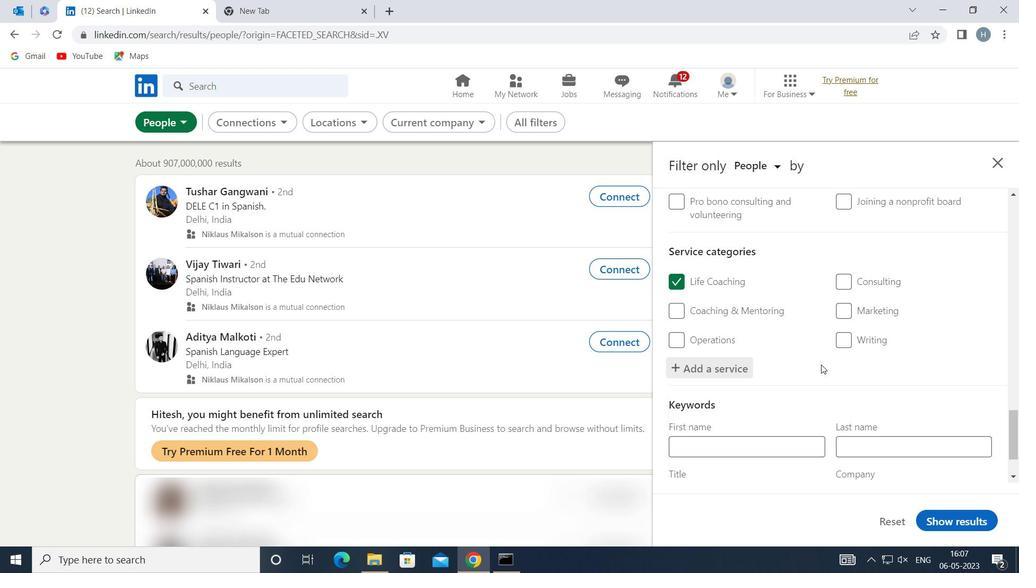 
Action: Mouse scrolled (821, 364) with delta (0, 0)
Screenshot: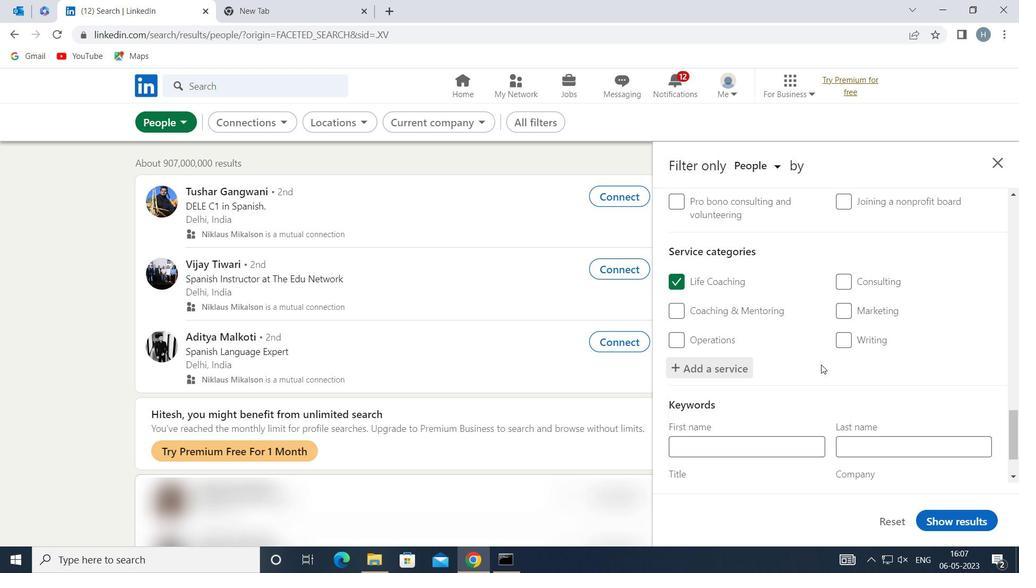 
Action: Mouse moved to (817, 355)
Screenshot: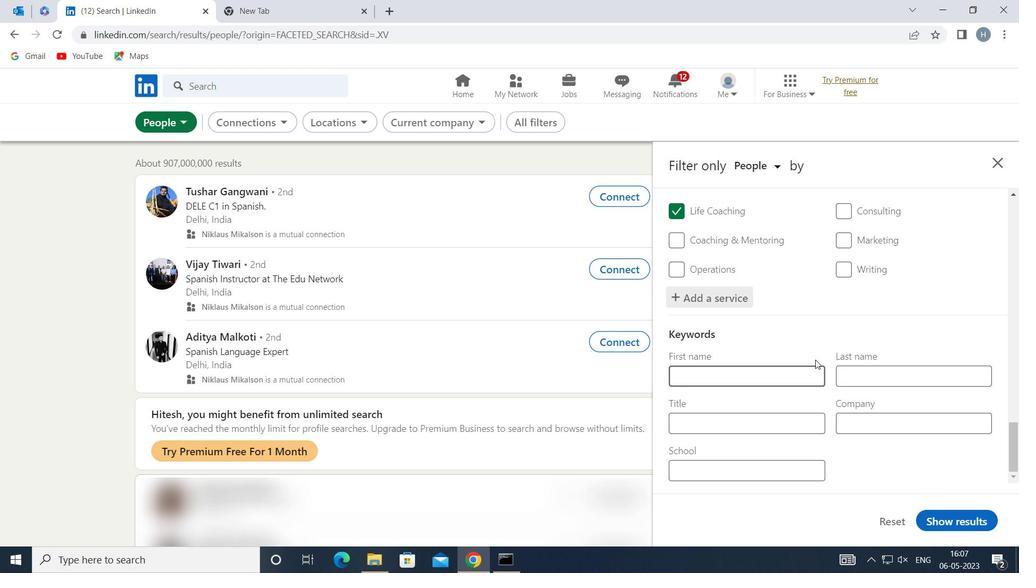 
Action: Mouse scrolled (817, 355) with delta (0, 0)
Screenshot: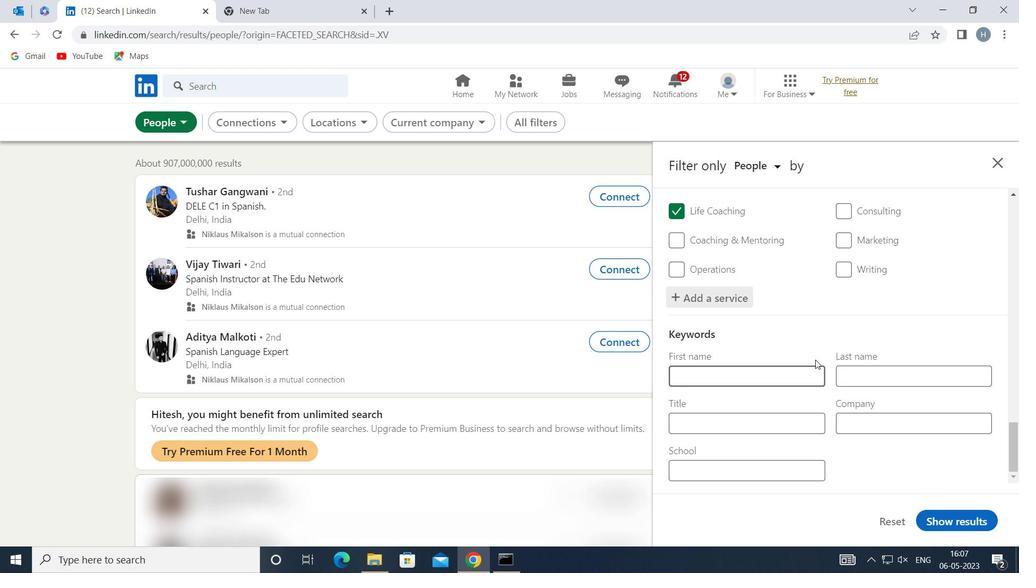 
Action: Mouse moved to (814, 362)
Screenshot: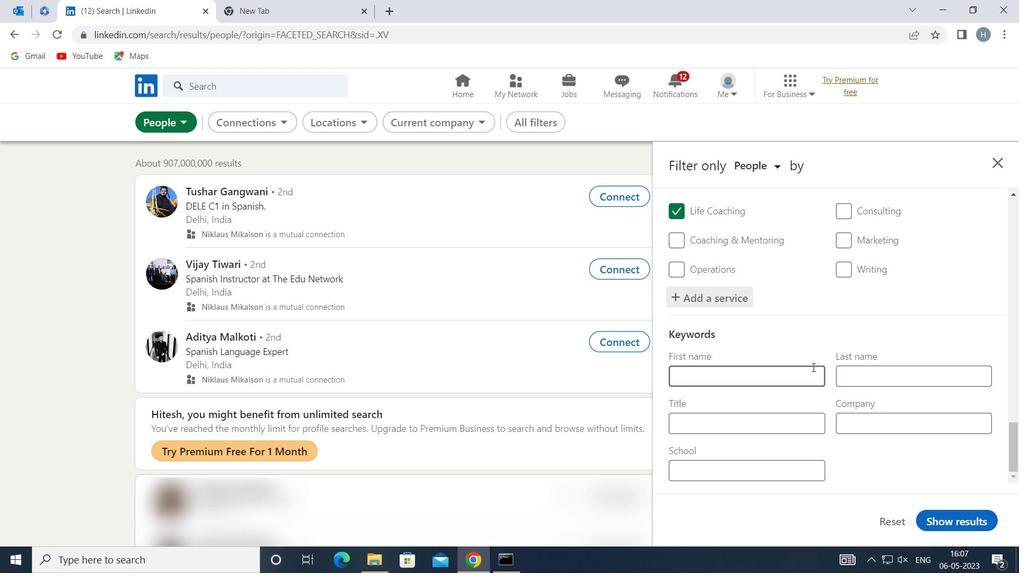 
Action: Mouse scrolled (814, 361) with delta (0, 0)
Screenshot: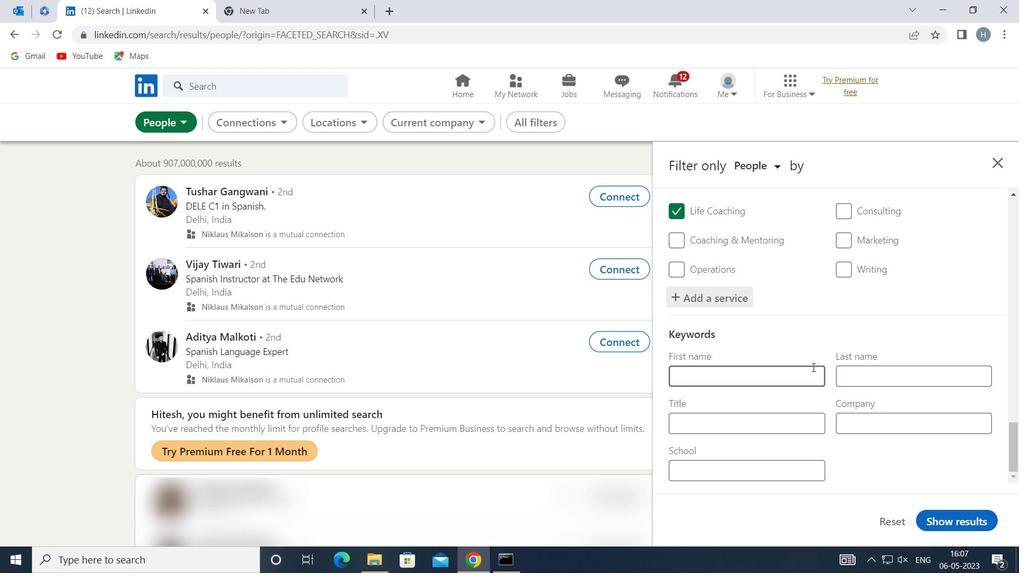 
Action: Mouse moved to (795, 419)
Screenshot: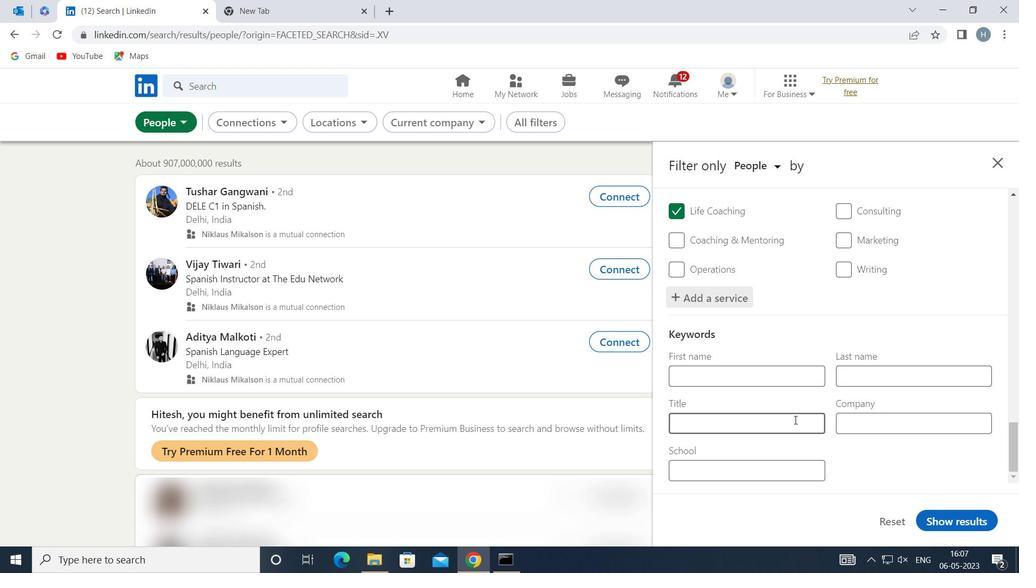 
Action: Mouse pressed left at (795, 419)
Screenshot: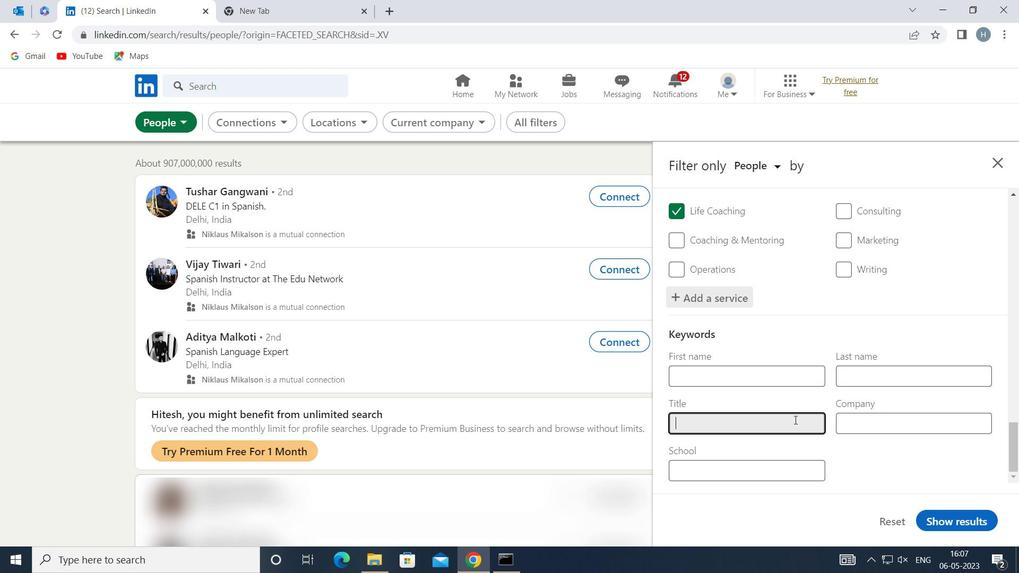 
Action: Mouse moved to (795, 419)
Screenshot: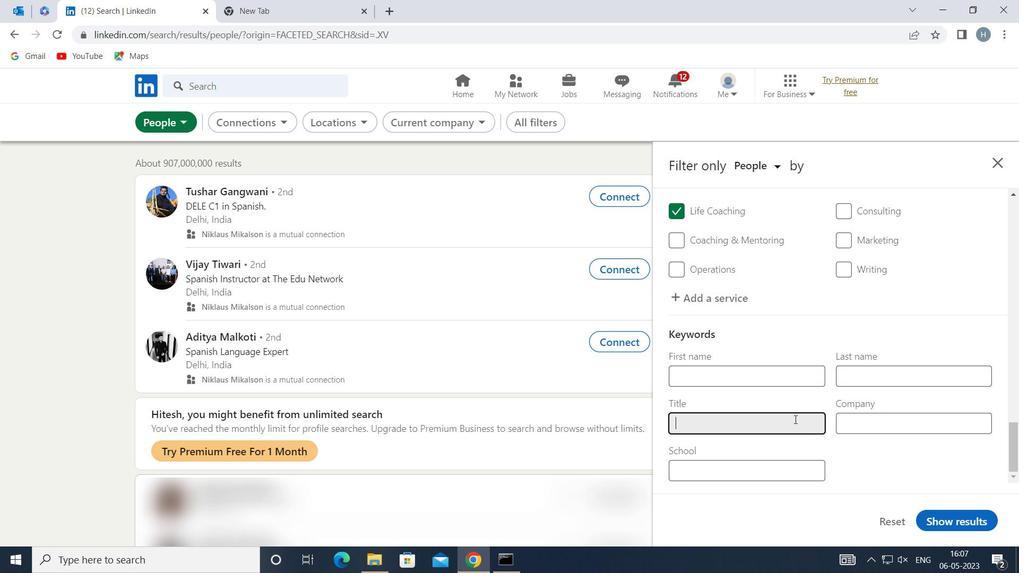 
Action: Key pressed <Key.shift><Key.shift><Key.shift><Key.shift><Key.shift><Key.shift>WEB<Key.space><Key.shift>DEVELOPER
Screenshot: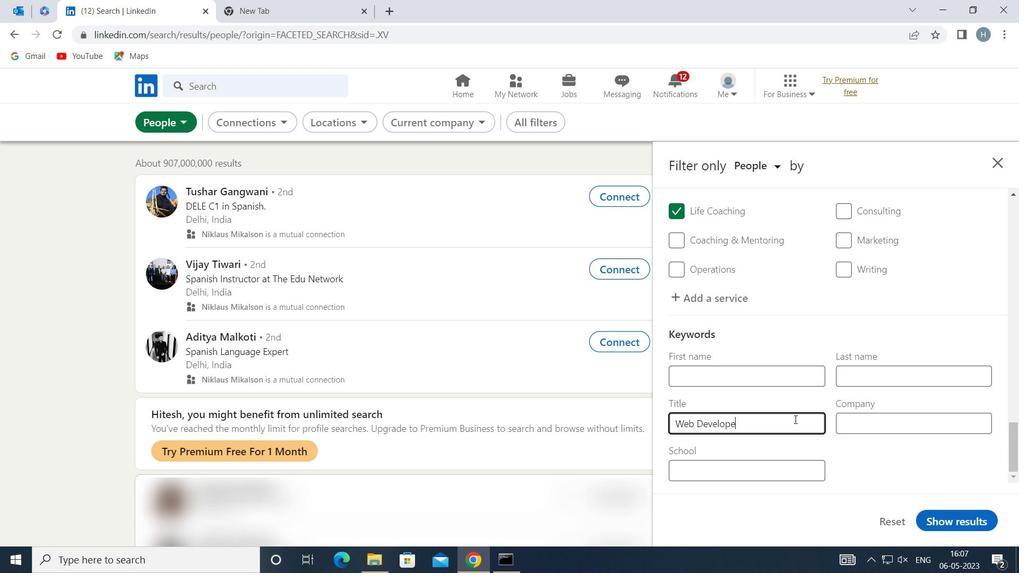 
Action: Mouse moved to (938, 519)
Screenshot: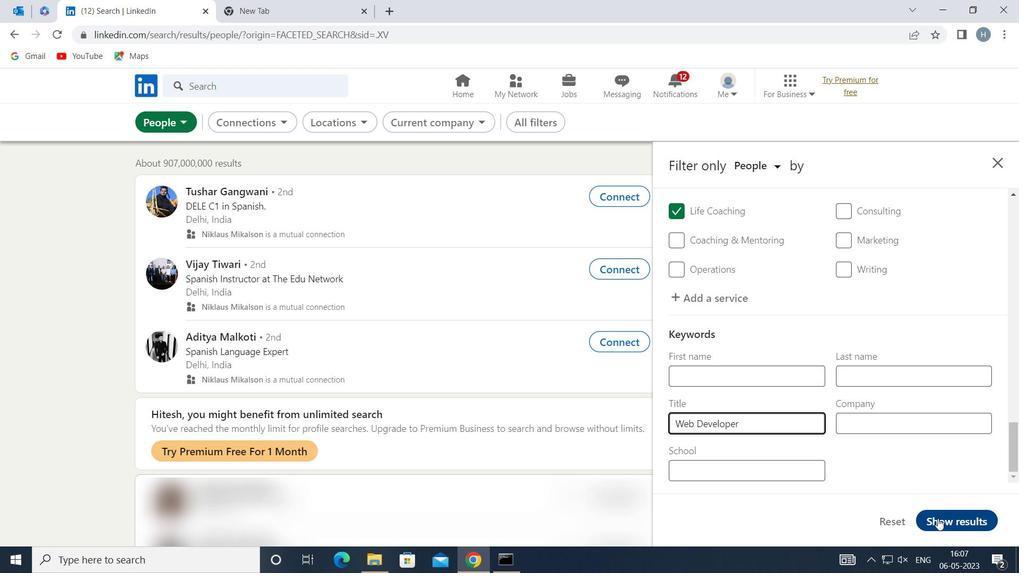 
Action: Mouse pressed left at (938, 519)
Screenshot: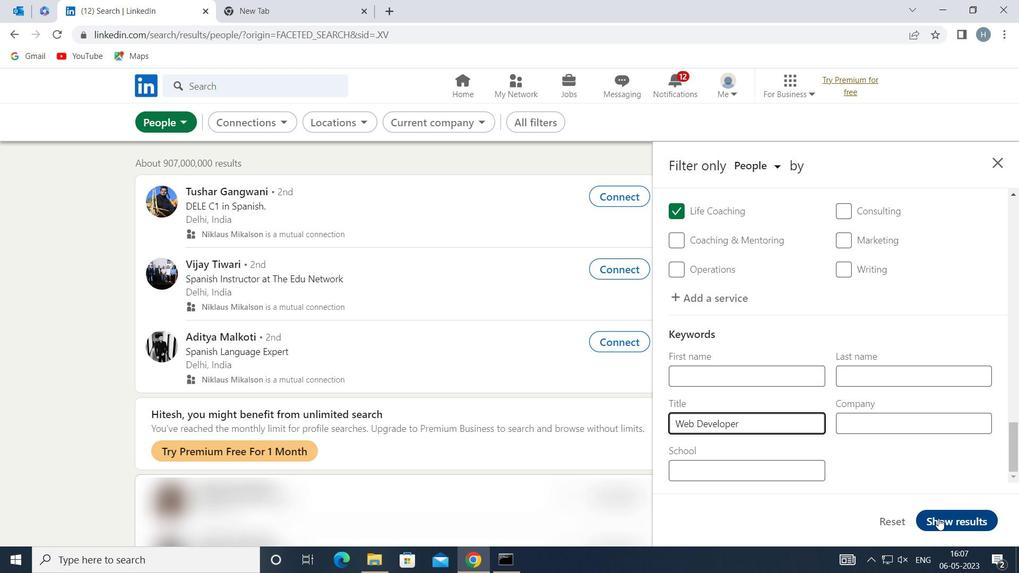 
Action: Mouse moved to (626, 261)
Screenshot: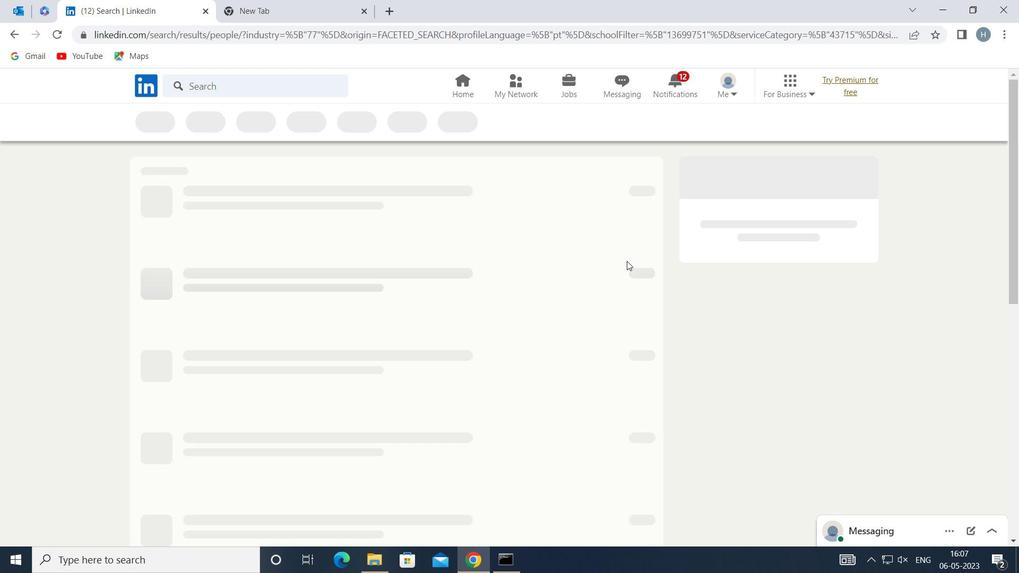 
